 Task: Look for space in Otrokovice, Czech Republic from 1st July, 2023 to 8th July, 2023 for 2 adults, 1 child in price range Rs.15000 to Rs.20000. Place can be entire place with 1  bedroom having 1 bed and 1 bathroom. Property type can be house, flat, guest house, hotel. Booking option can be shelf check-in. Required host language is English.
Action: Mouse moved to (525, 111)
Screenshot: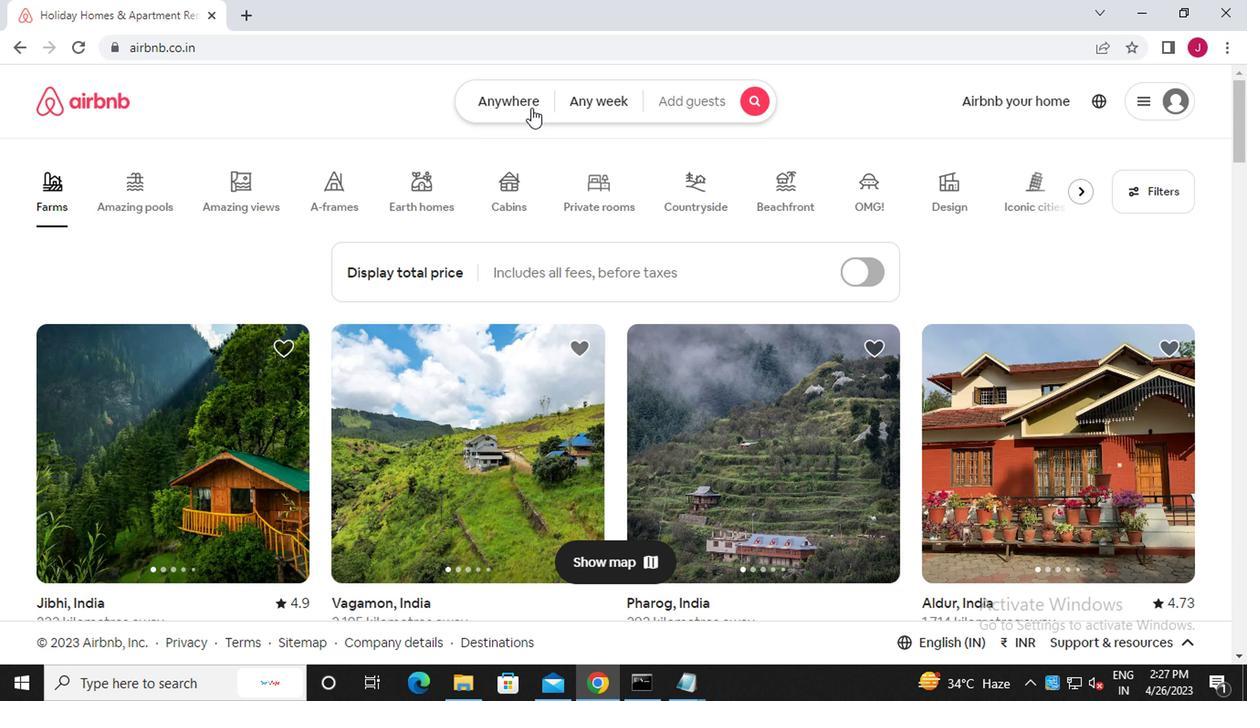 
Action: Mouse pressed left at (525, 111)
Screenshot: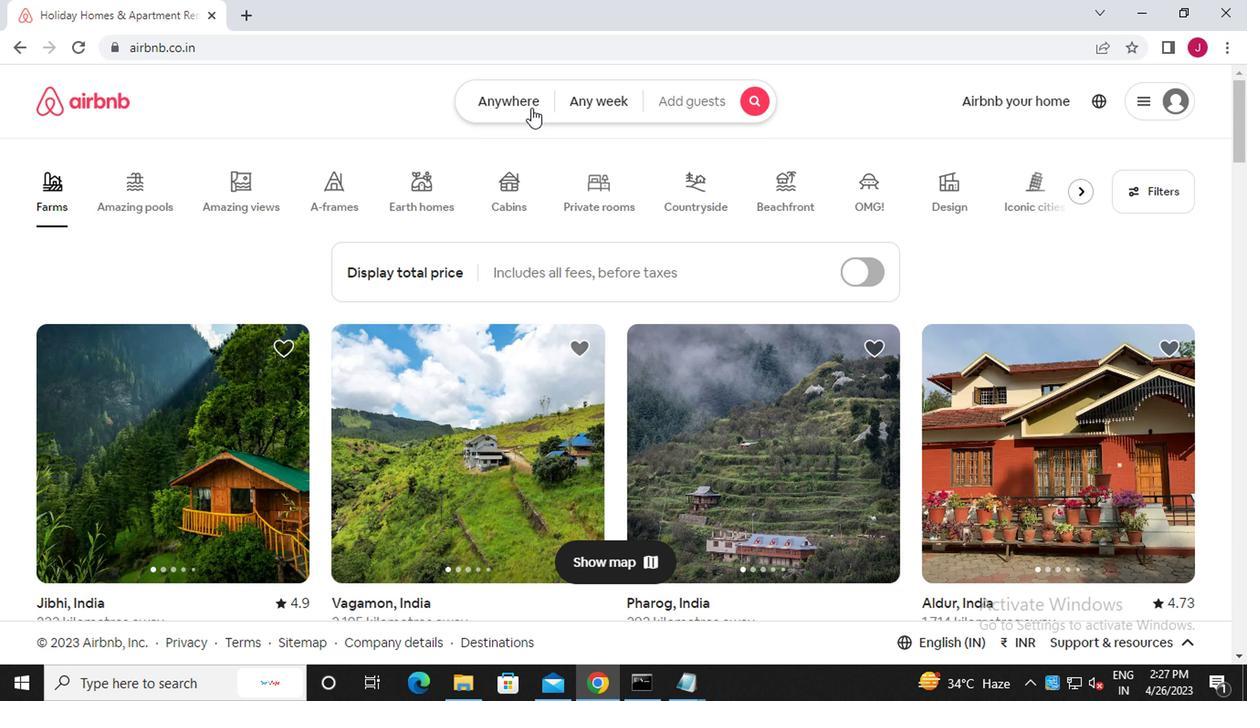 
Action: Mouse moved to (319, 167)
Screenshot: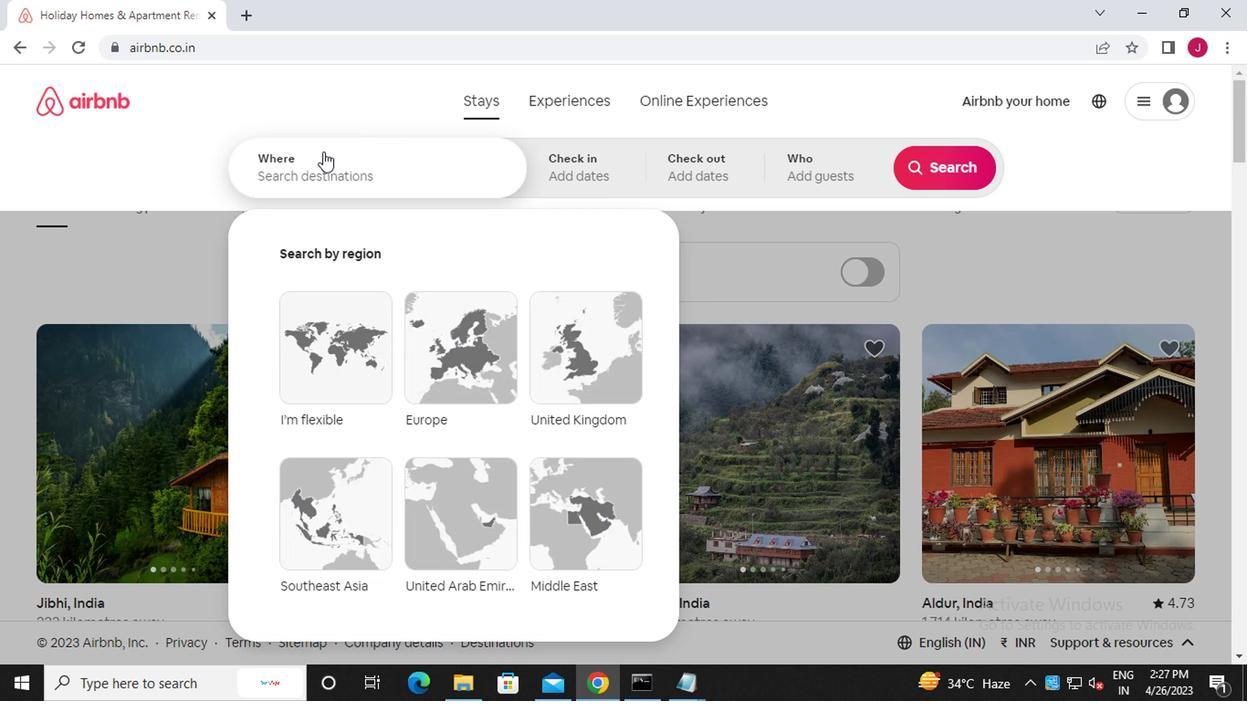 
Action: Mouse pressed left at (319, 167)
Screenshot: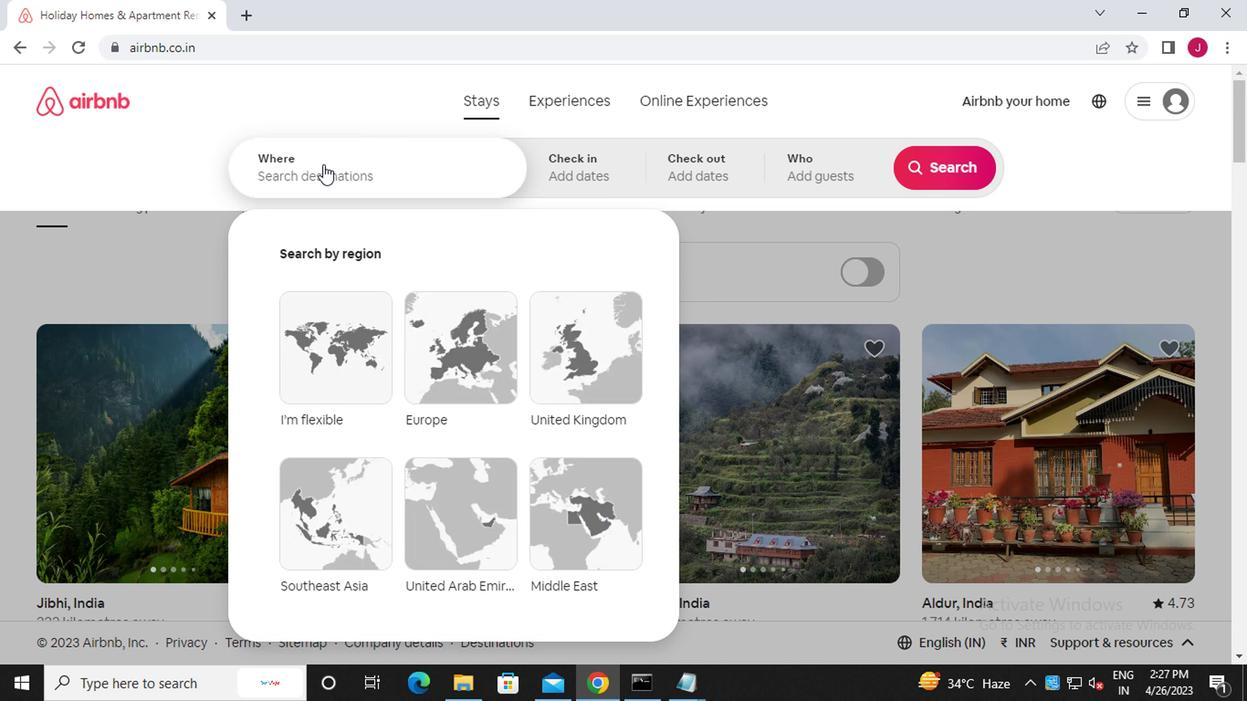 
Action: Mouse moved to (314, 171)
Screenshot: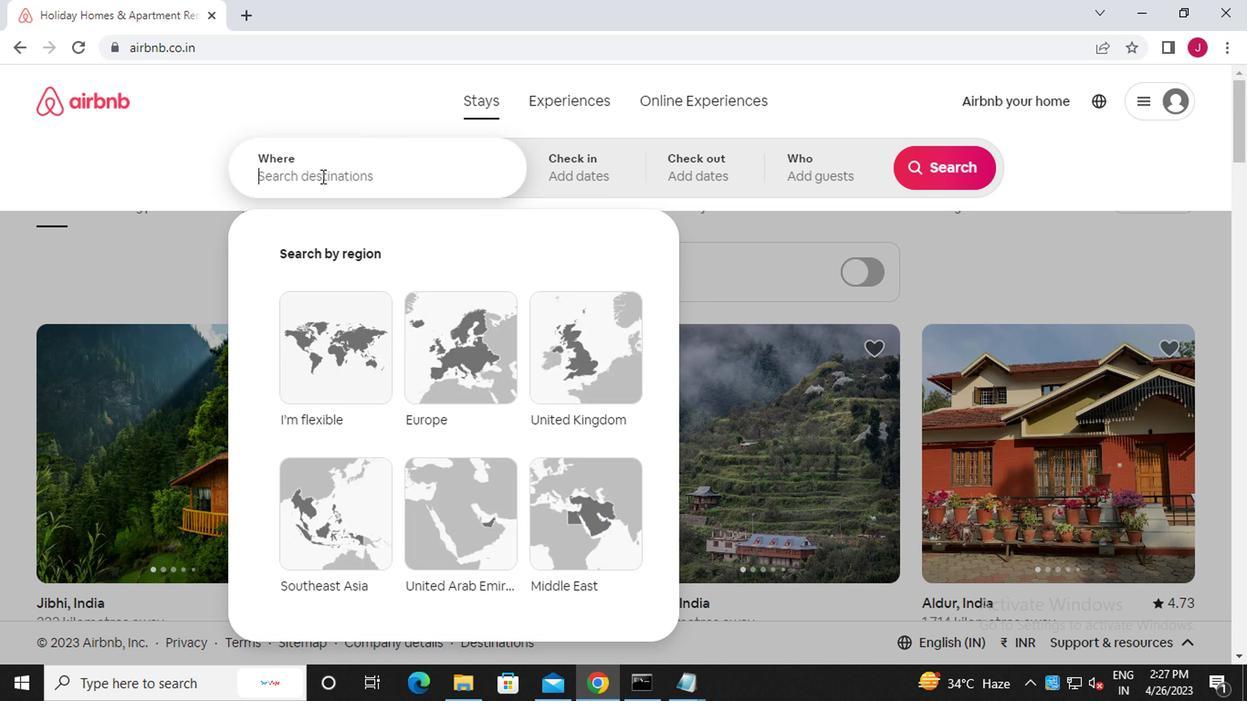 
Action: Key pressed o<Key.caps_lock>trokovice,<Key.caps_lock>c<Key.caps_lock>zech<Key.space><Key.caps_lock>r<Key.caps_lock>epublic
Screenshot: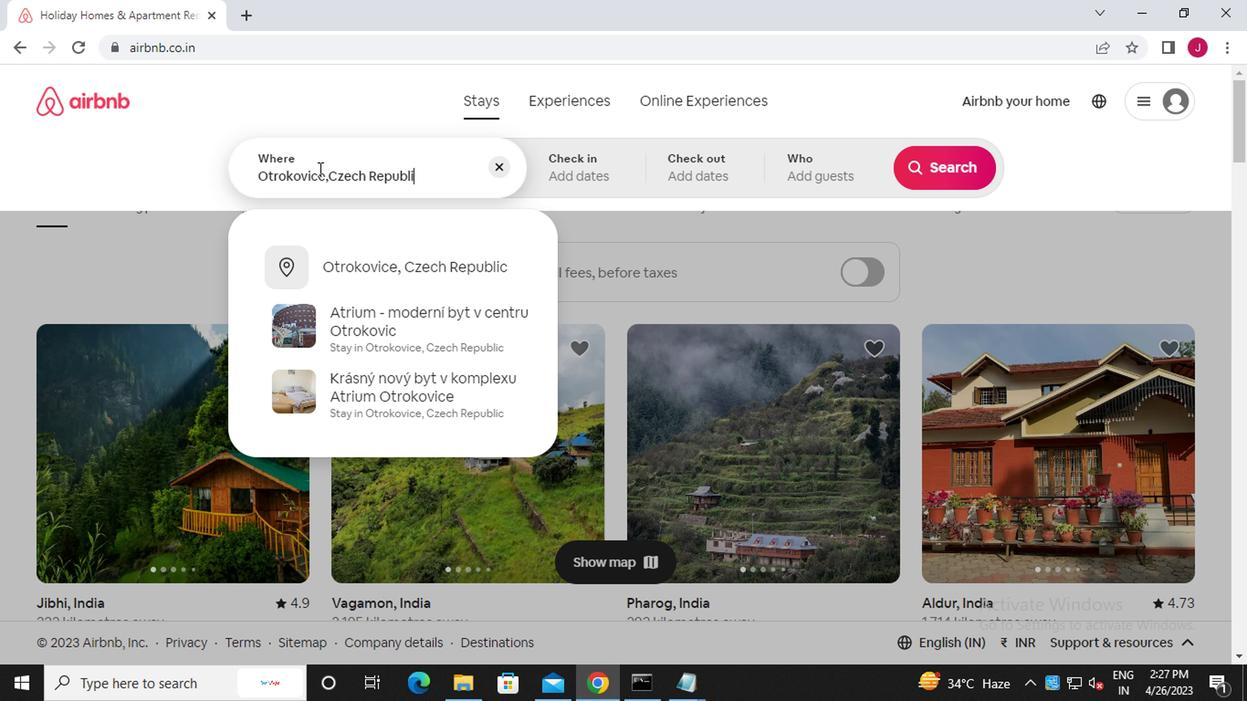 
Action: Mouse moved to (400, 270)
Screenshot: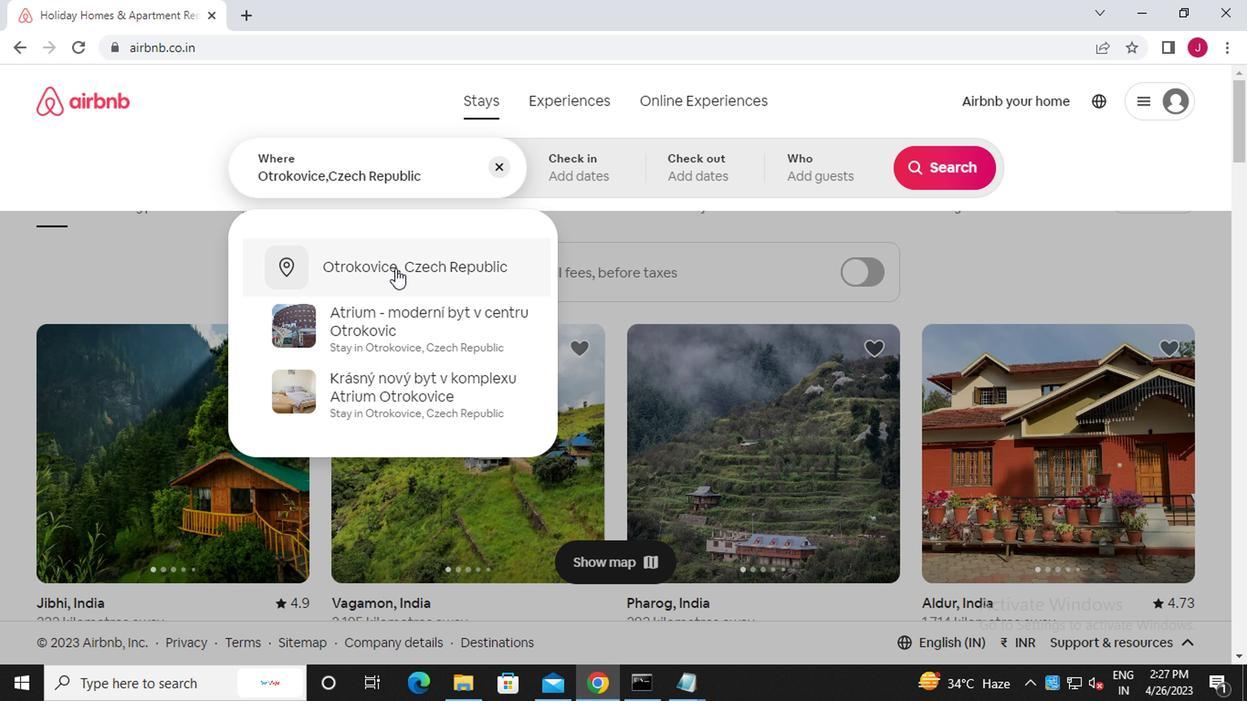 
Action: Mouse pressed left at (400, 270)
Screenshot: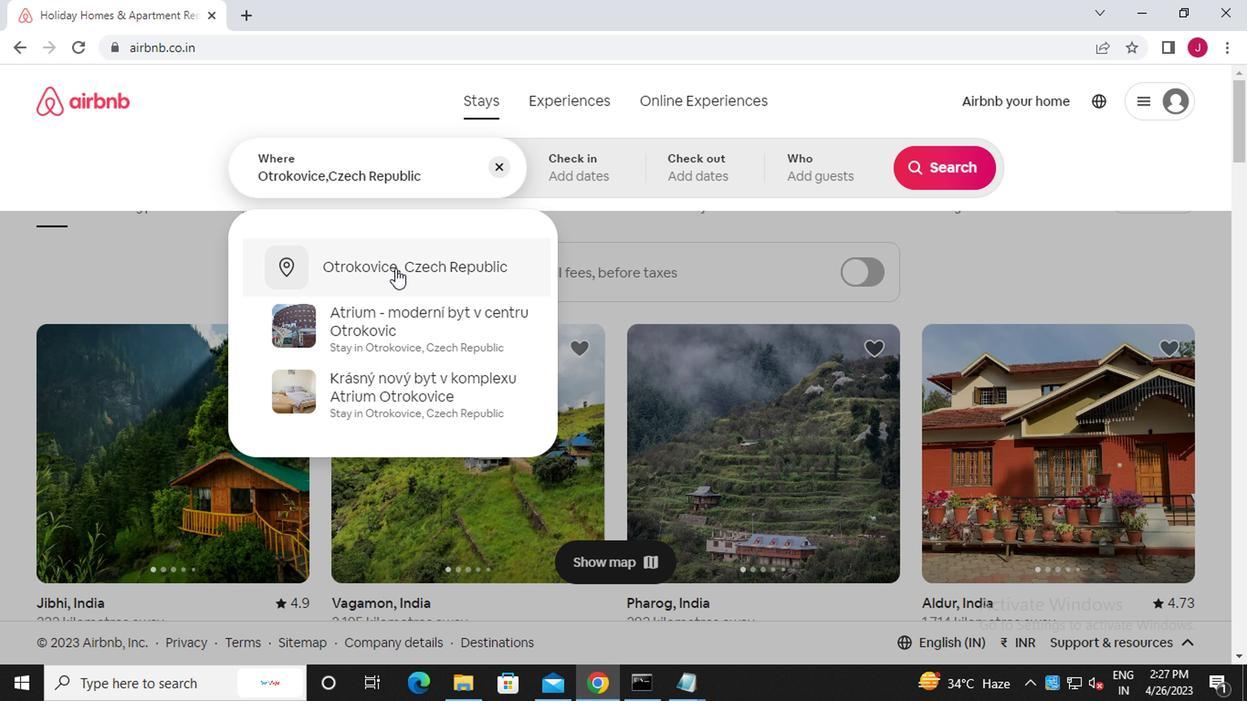 
Action: Mouse moved to (943, 318)
Screenshot: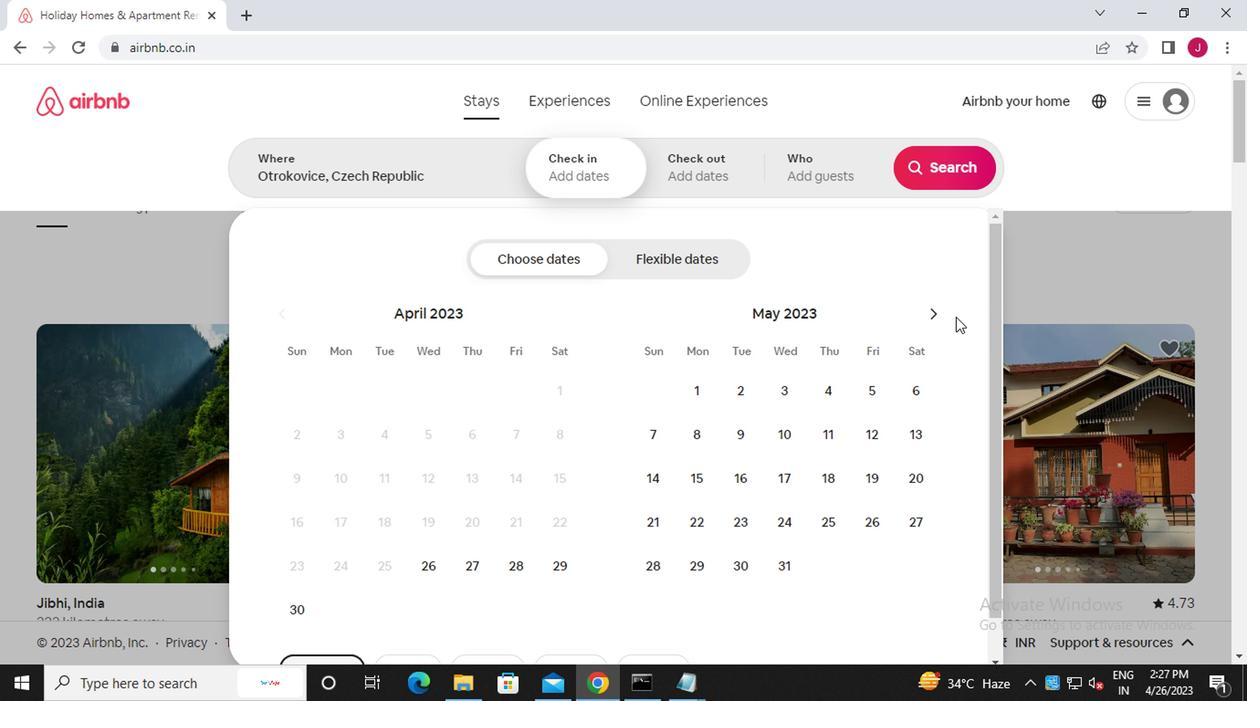 
Action: Mouse pressed left at (943, 318)
Screenshot: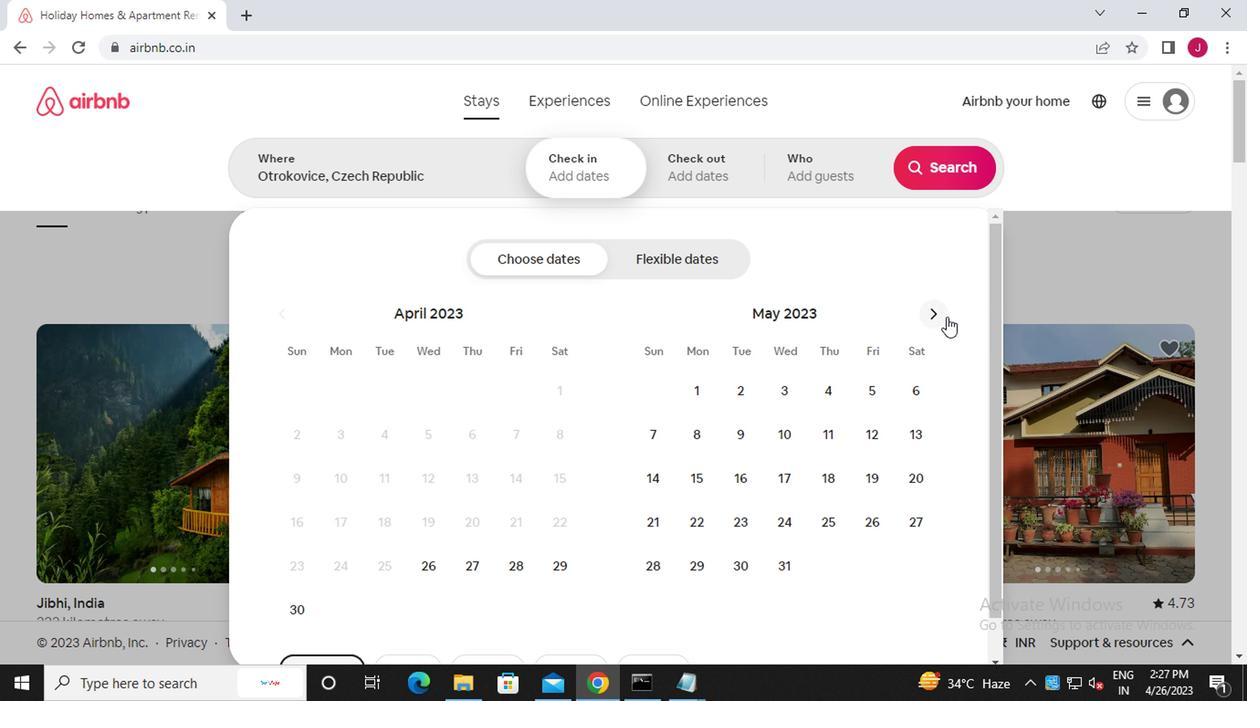 
Action: Mouse pressed left at (943, 318)
Screenshot: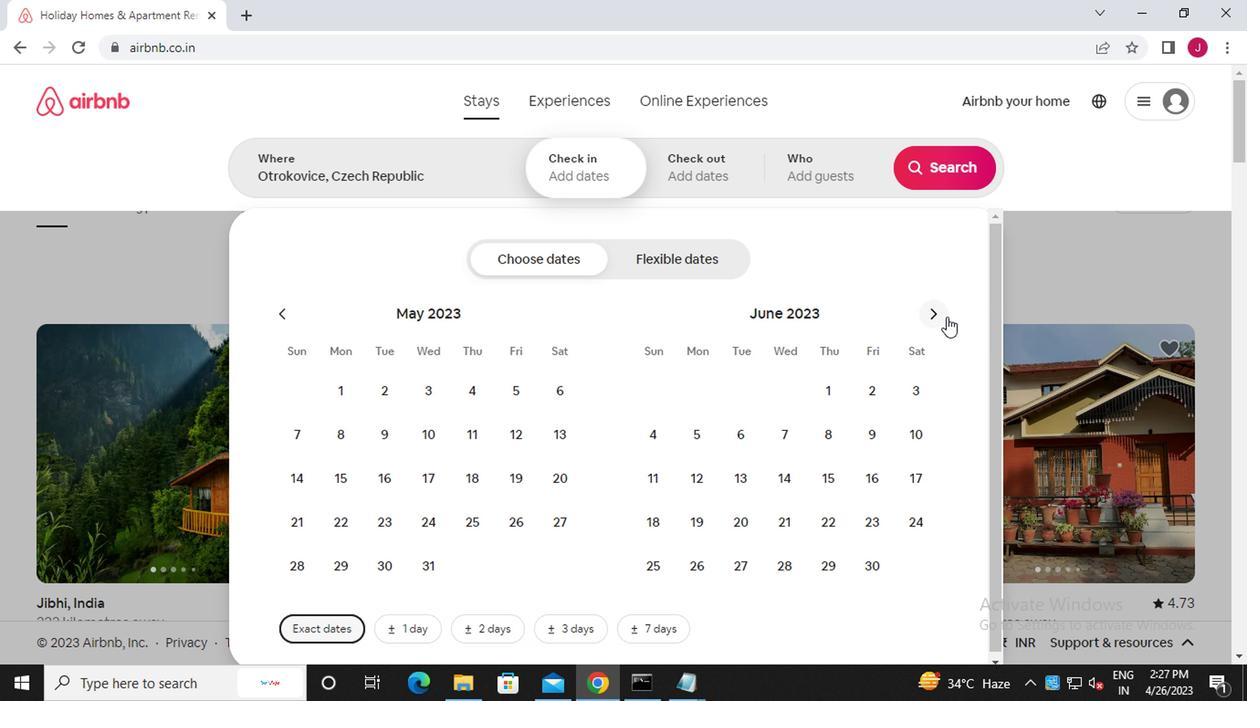 
Action: Mouse moved to (910, 382)
Screenshot: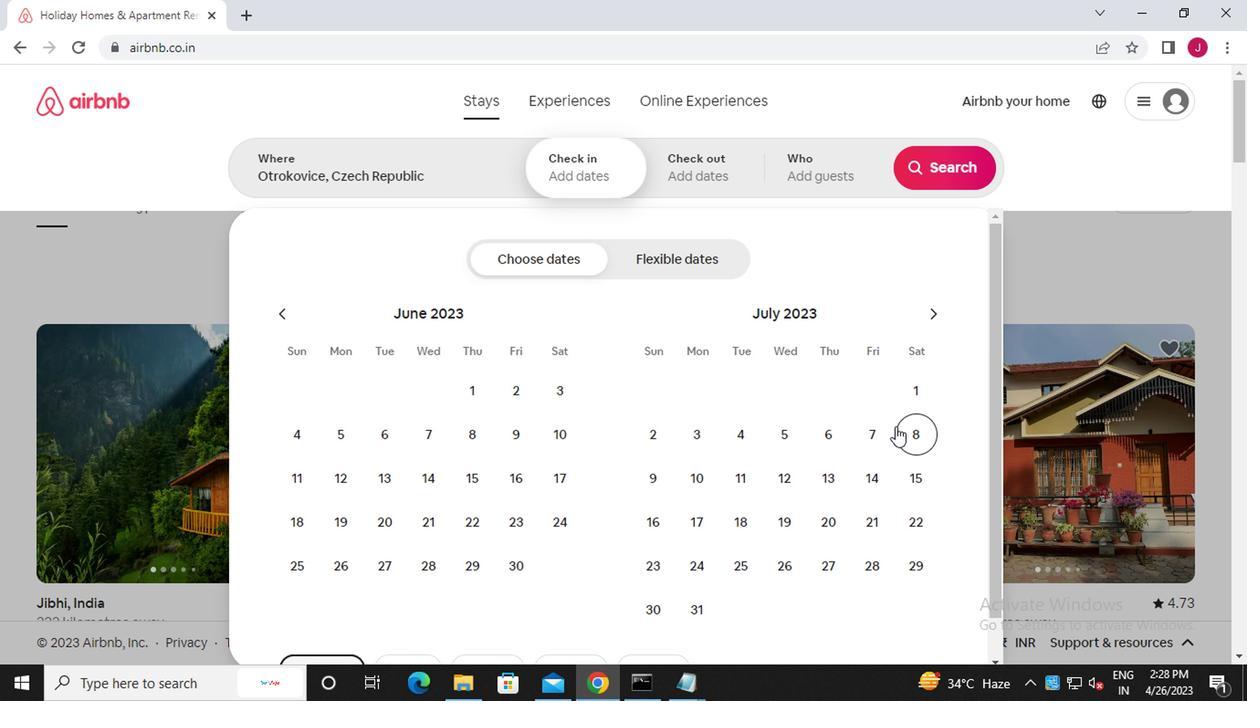 
Action: Mouse pressed left at (910, 382)
Screenshot: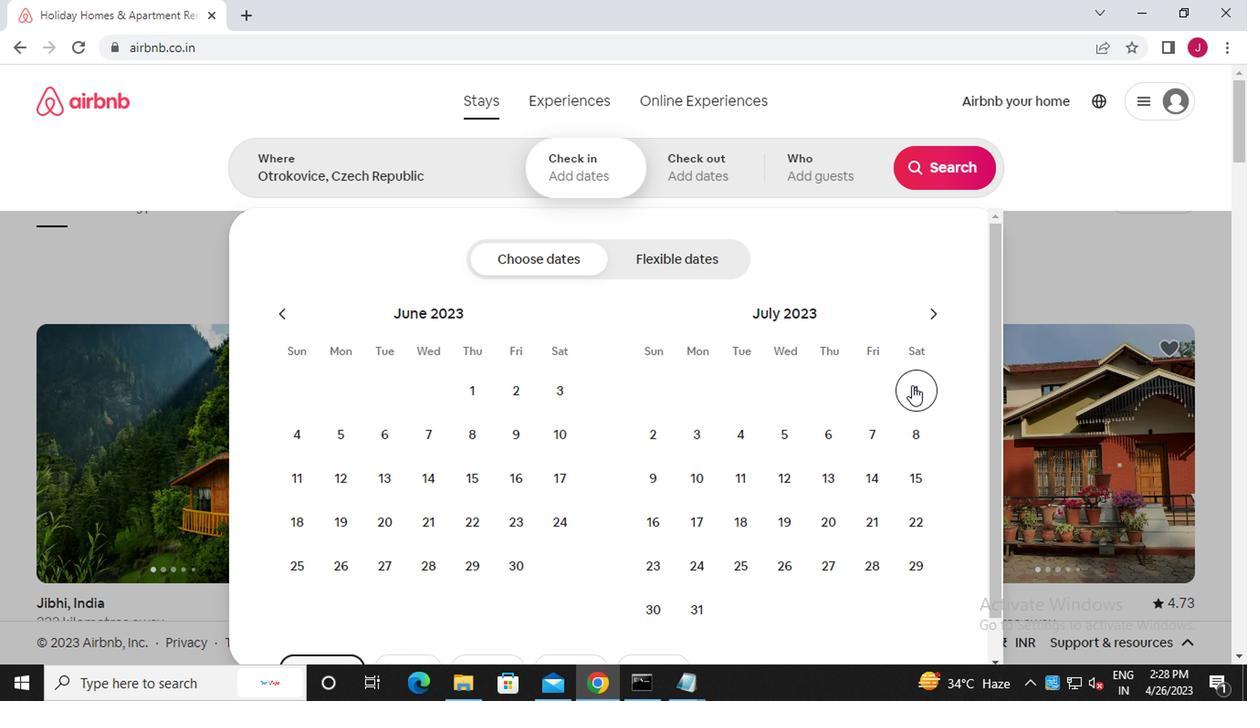 
Action: Mouse moved to (918, 434)
Screenshot: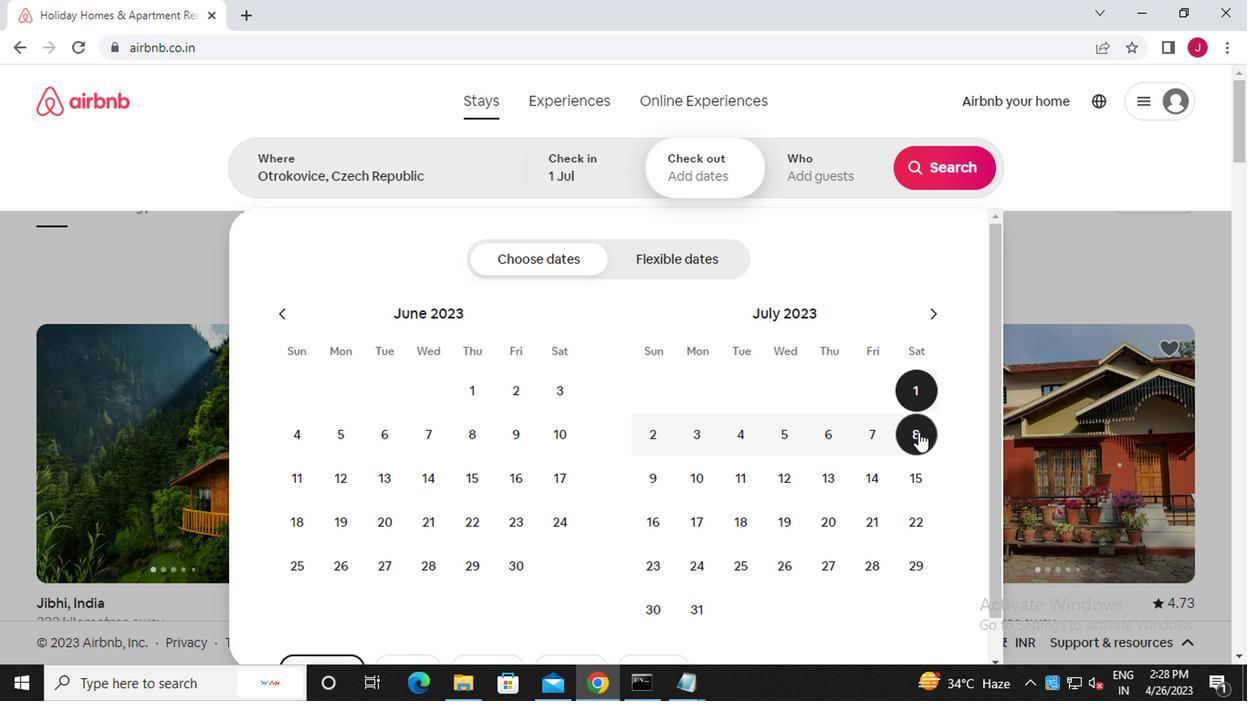 
Action: Mouse pressed left at (918, 434)
Screenshot: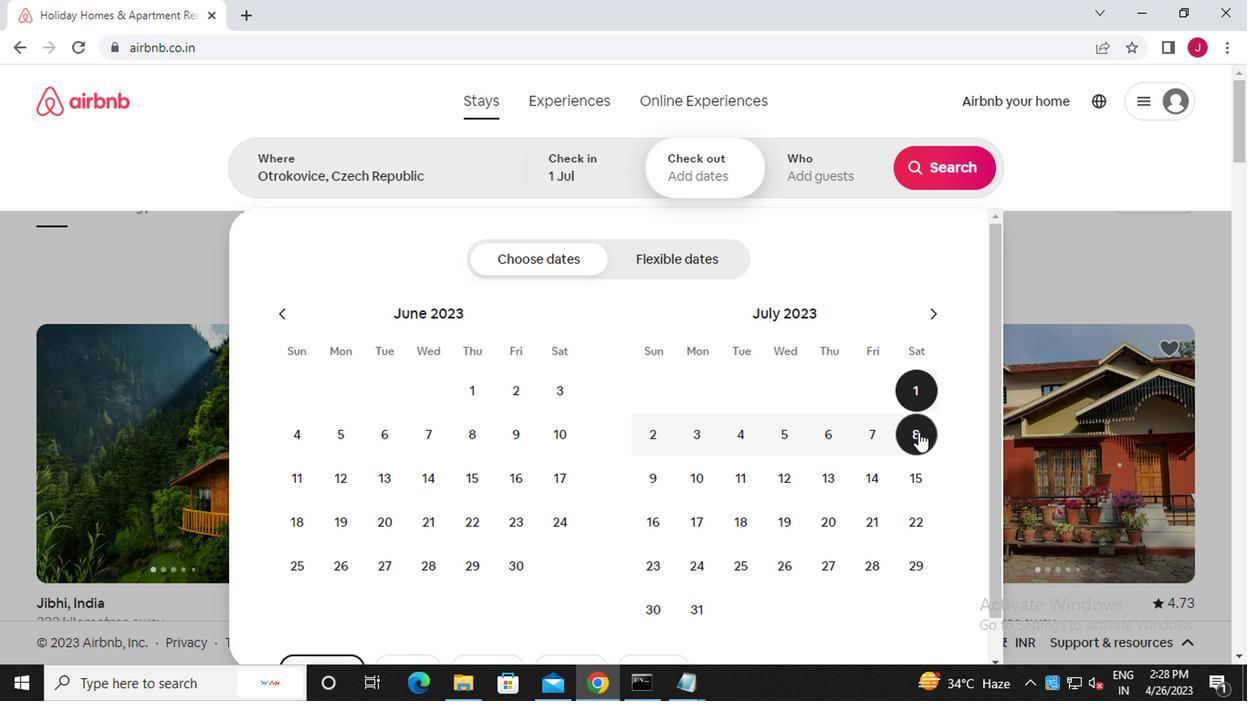 
Action: Mouse moved to (818, 169)
Screenshot: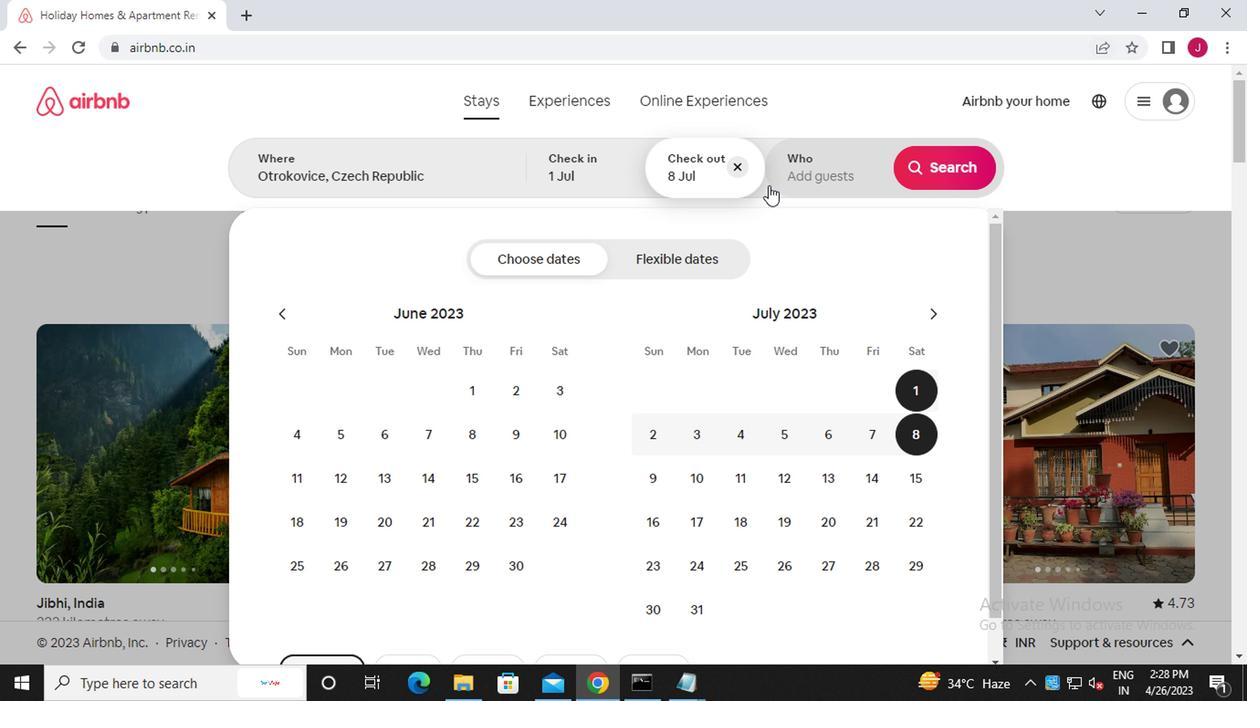 
Action: Mouse pressed left at (818, 169)
Screenshot: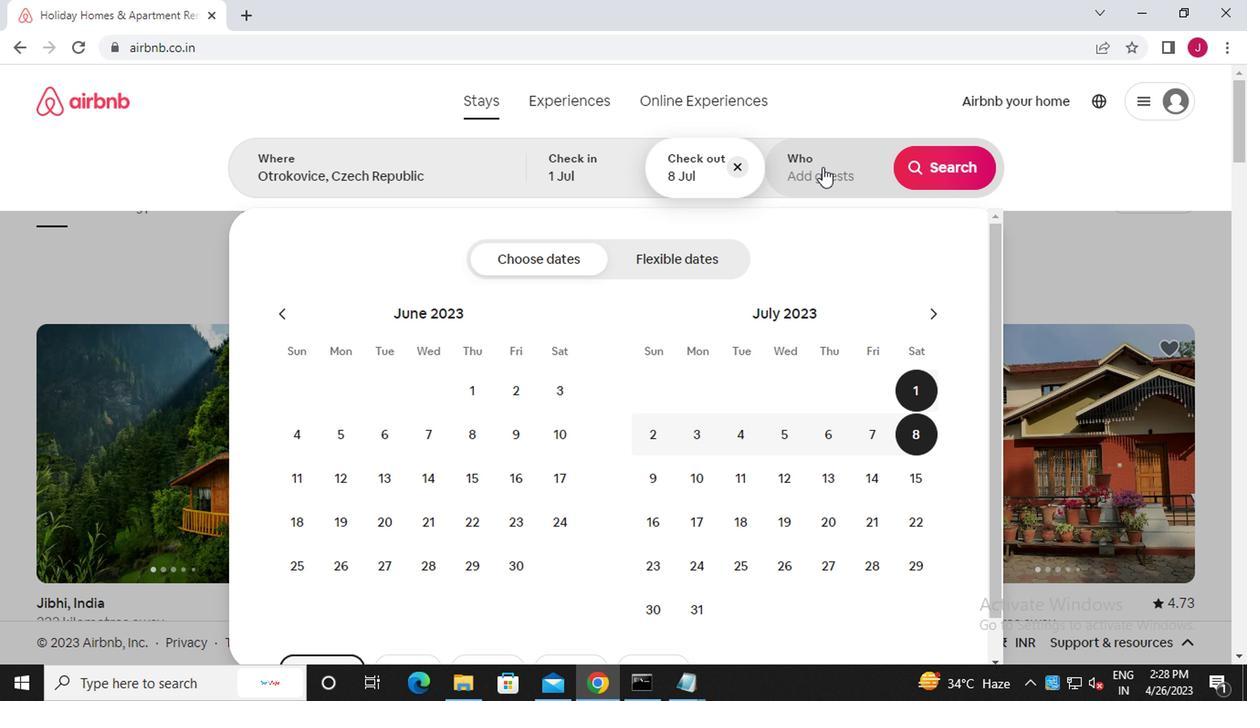 
Action: Mouse moved to (952, 263)
Screenshot: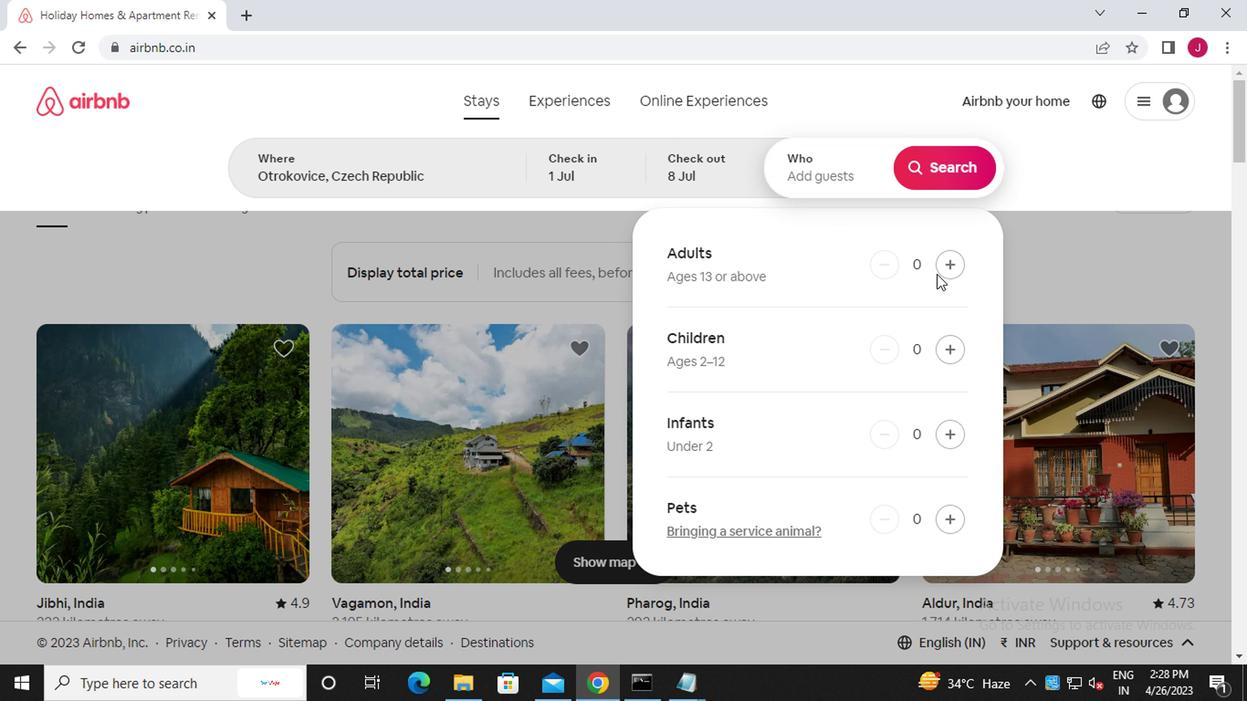 
Action: Mouse pressed left at (952, 263)
Screenshot: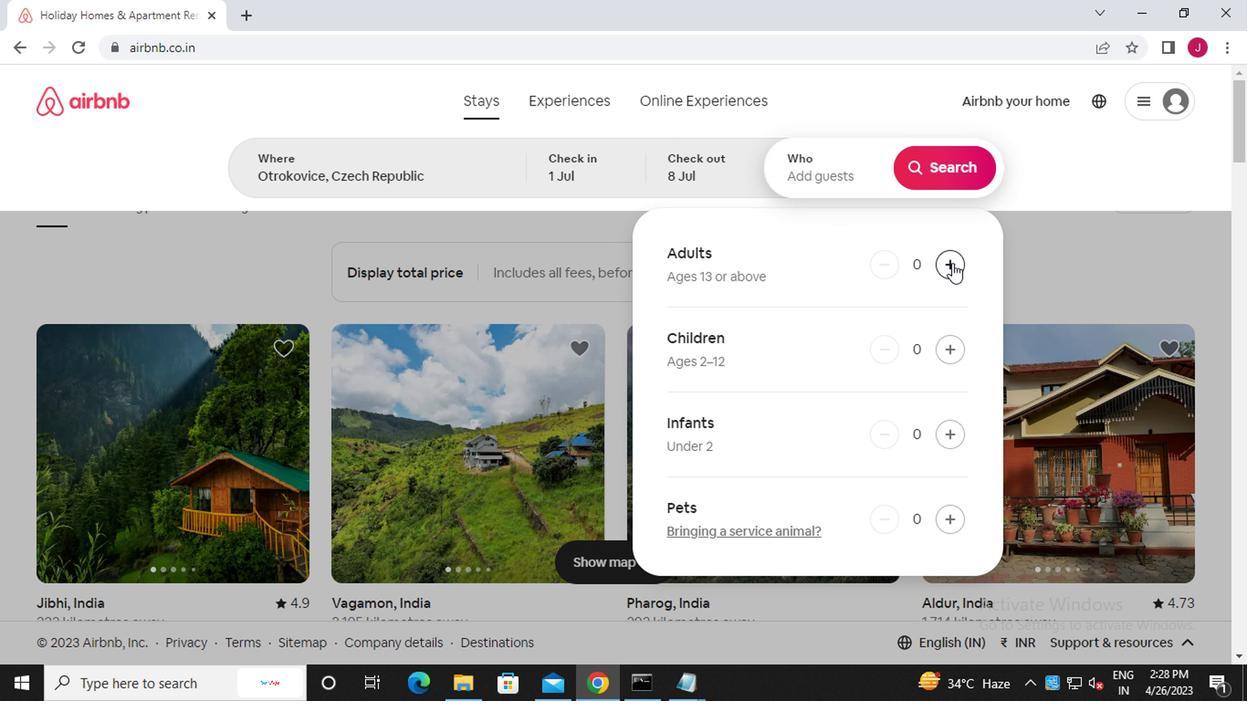 
Action: Mouse moved to (953, 263)
Screenshot: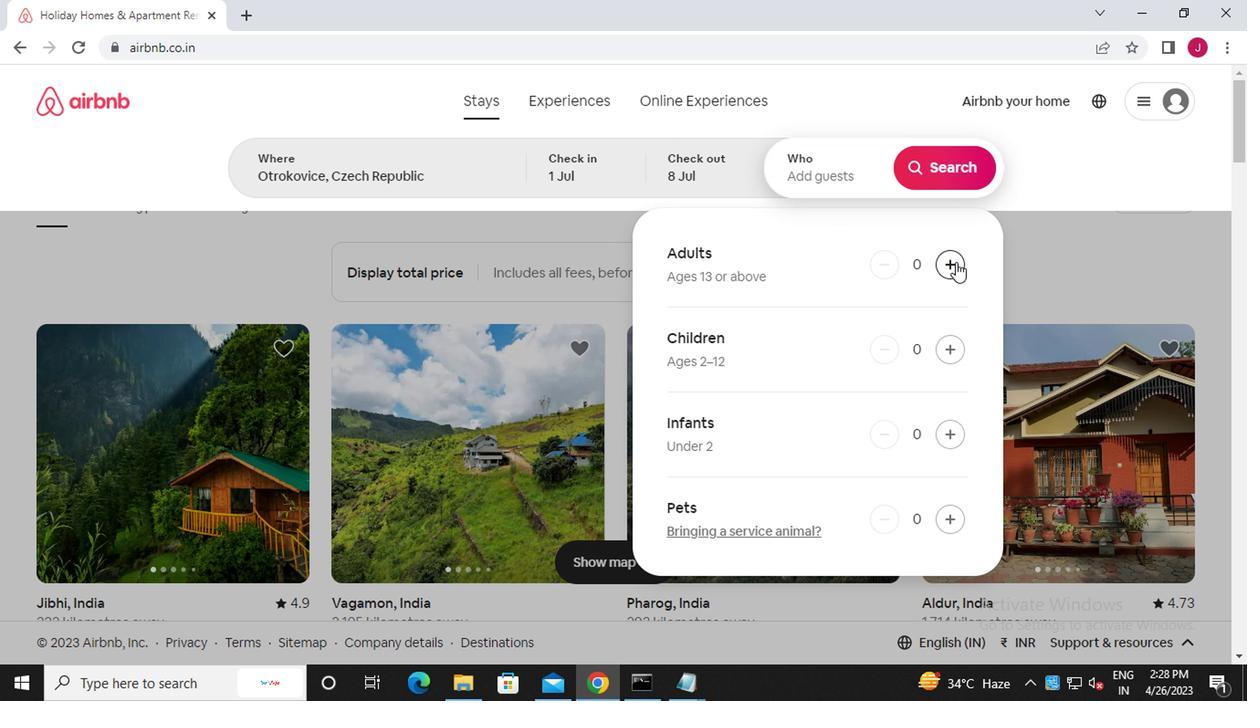 
Action: Mouse pressed left at (953, 263)
Screenshot: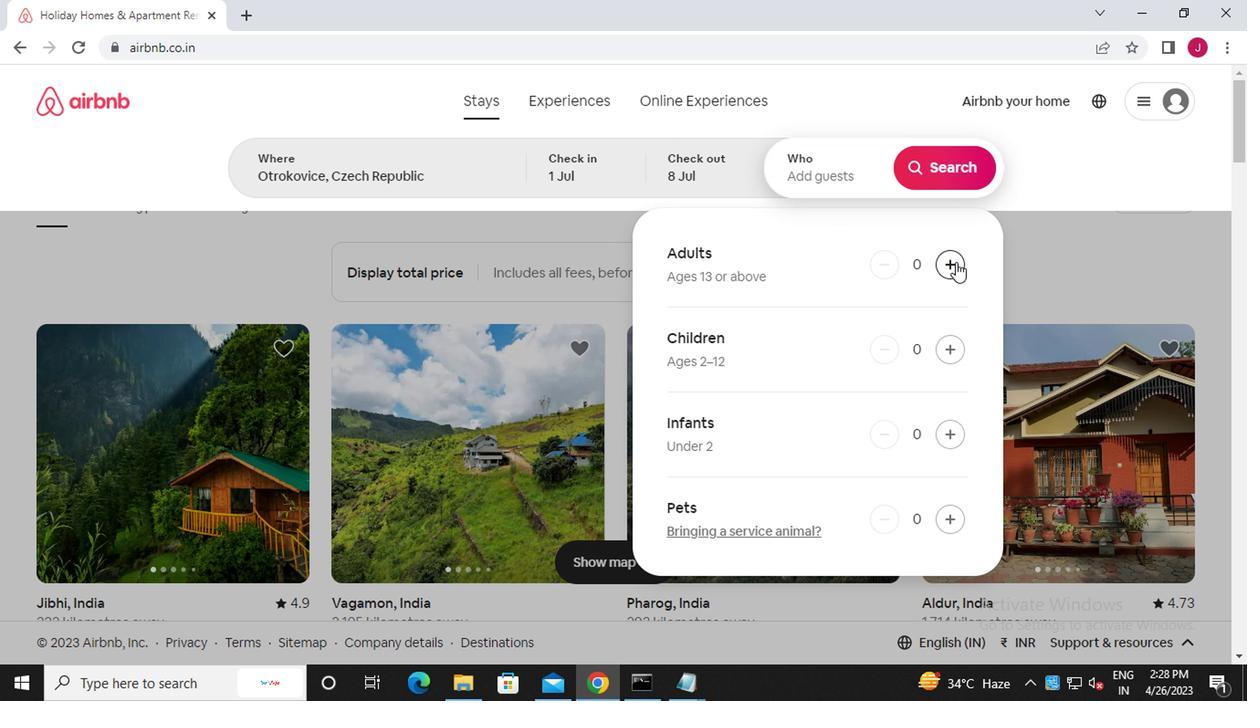 
Action: Mouse moved to (949, 347)
Screenshot: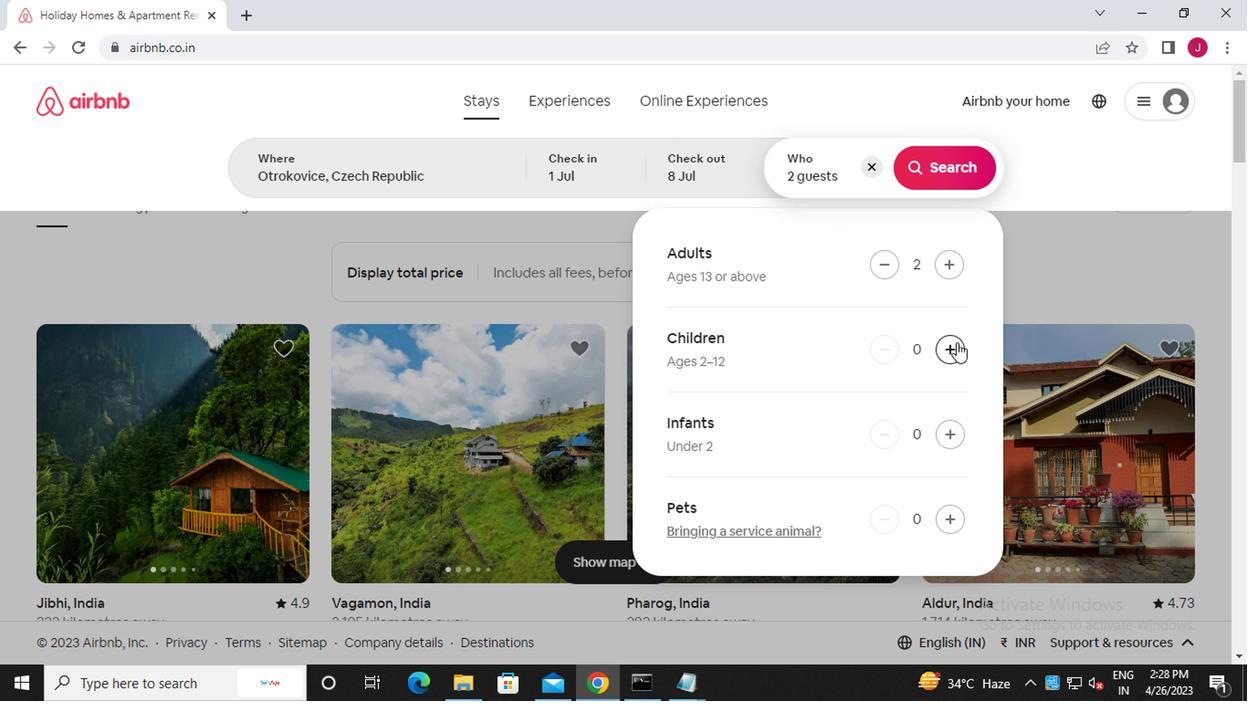 
Action: Mouse pressed left at (949, 347)
Screenshot: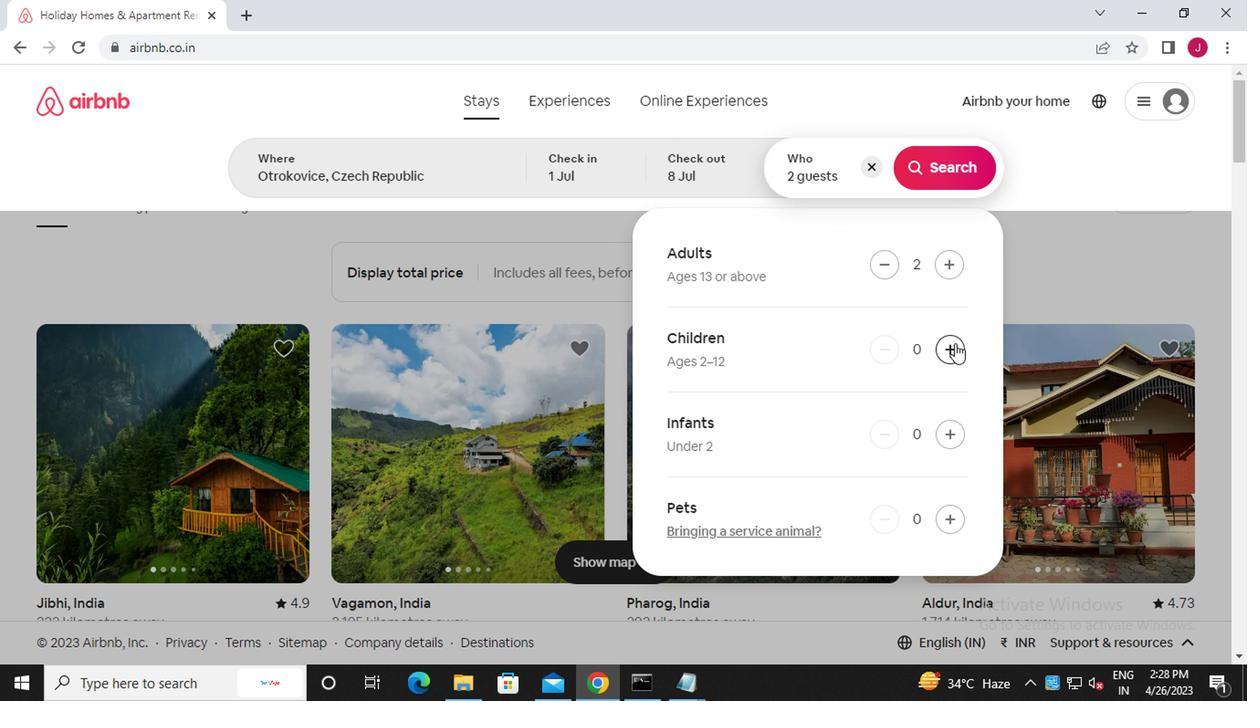 
Action: Mouse moved to (942, 163)
Screenshot: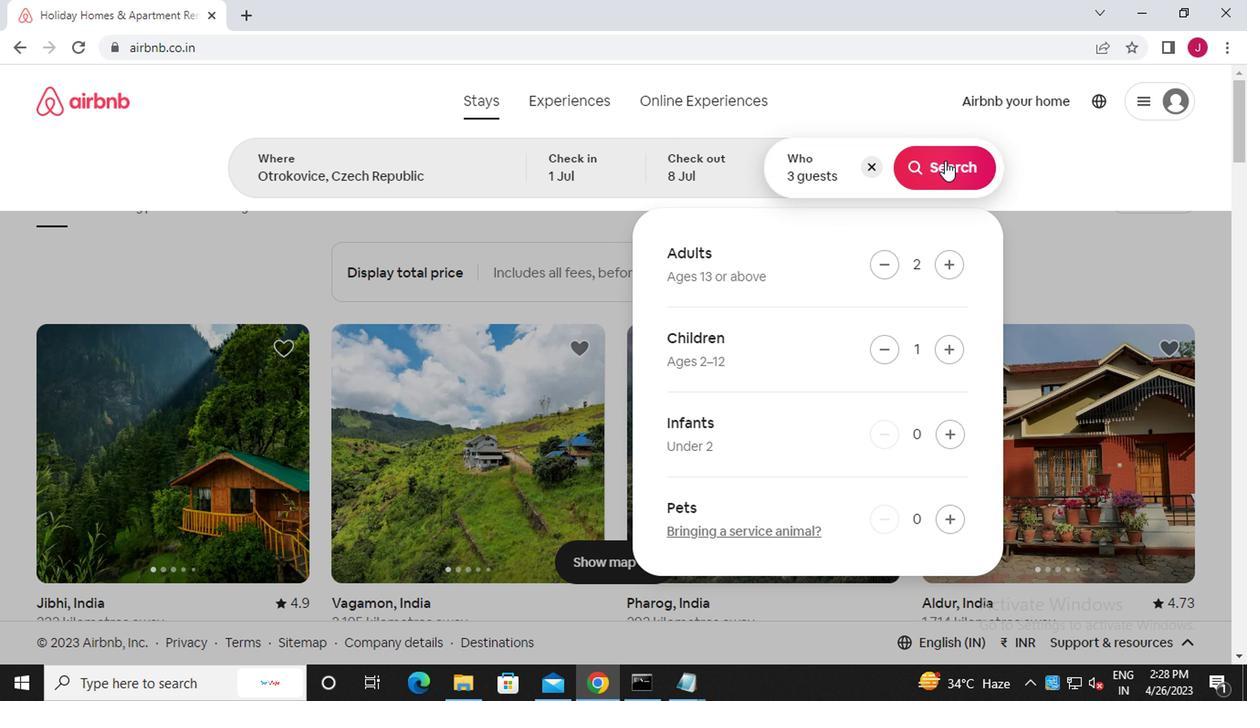 
Action: Mouse pressed left at (942, 163)
Screenshot: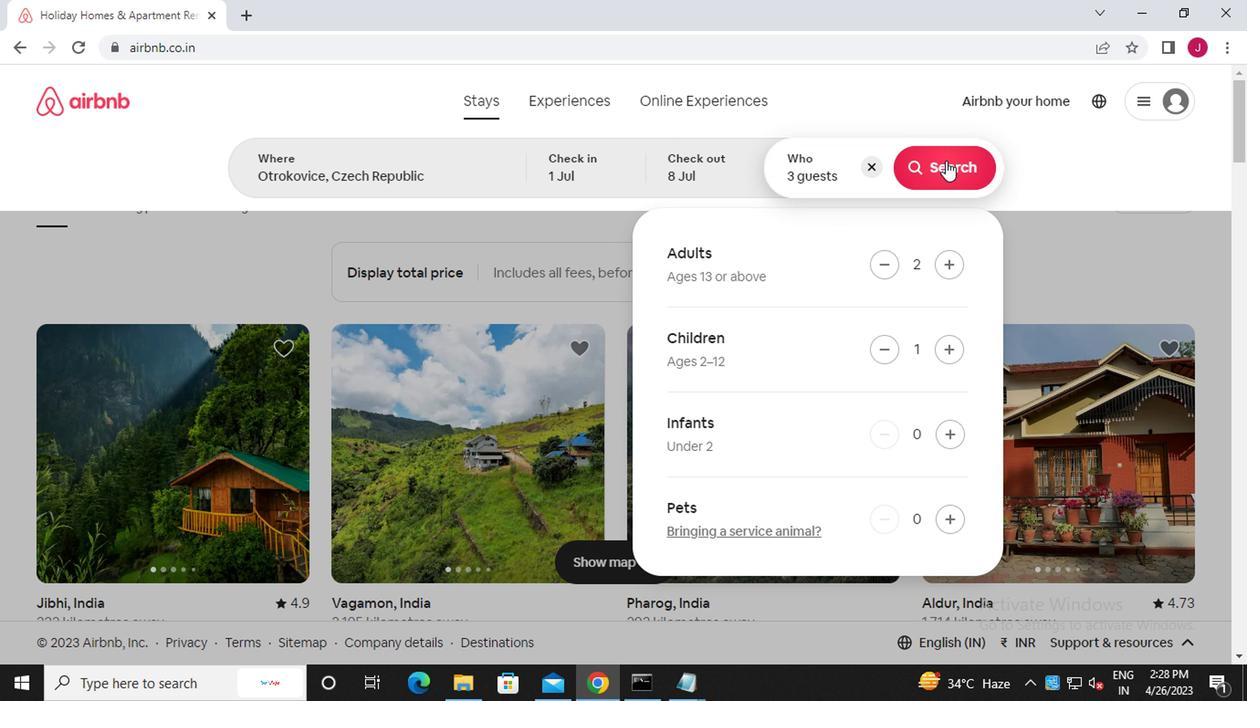 
Action: Mouse moved to (1178, 178)
Screenshot: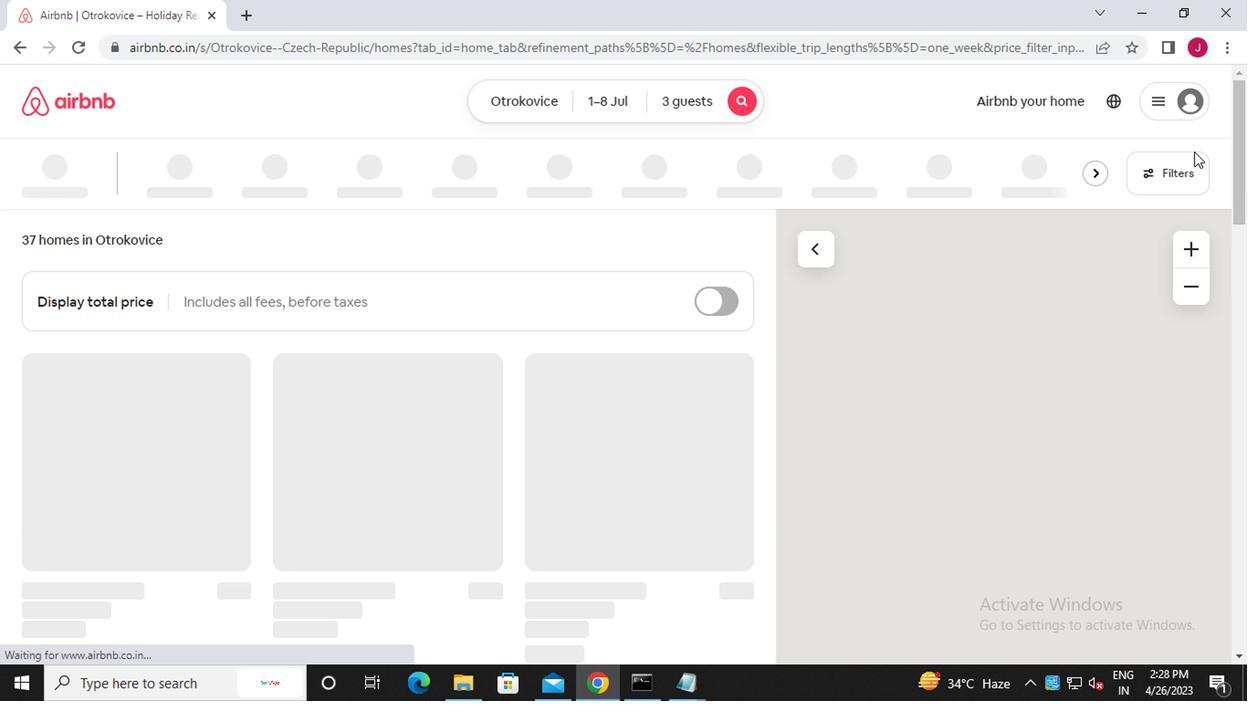 
Action: Mouse pressed left at (1178, 178)
Screenshot: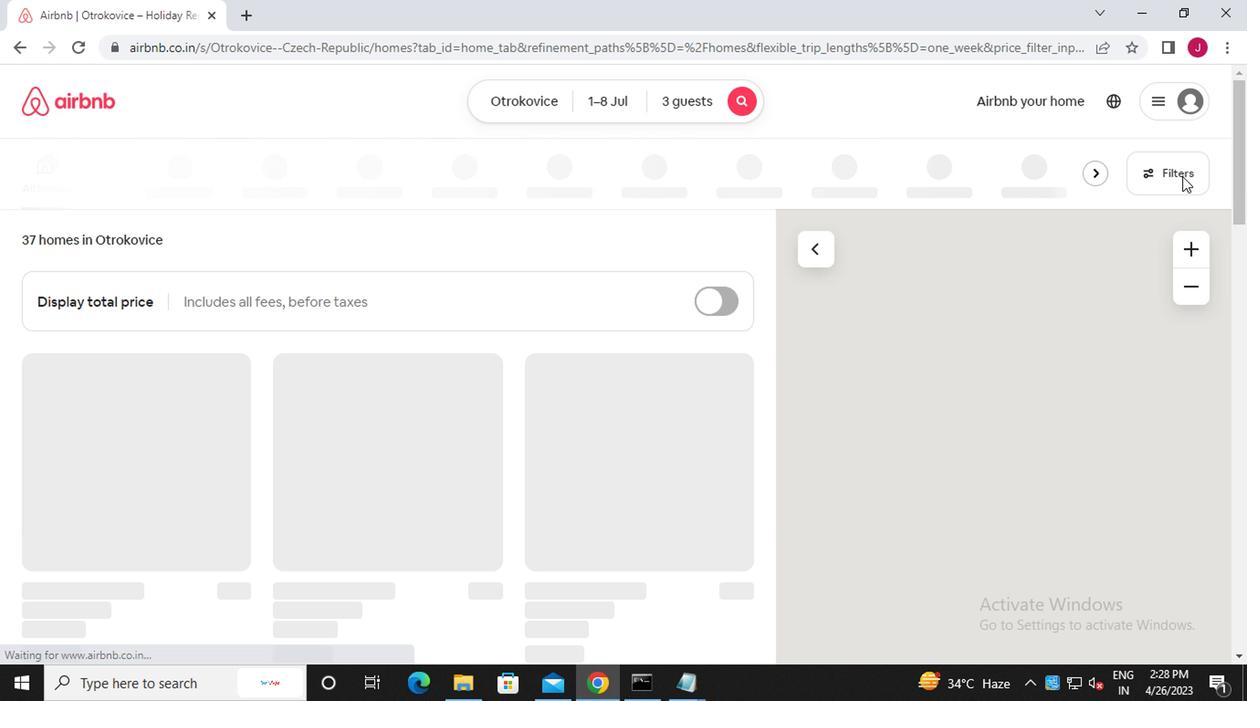 
Action: Mouse moved to (426, 408)
Screenshot: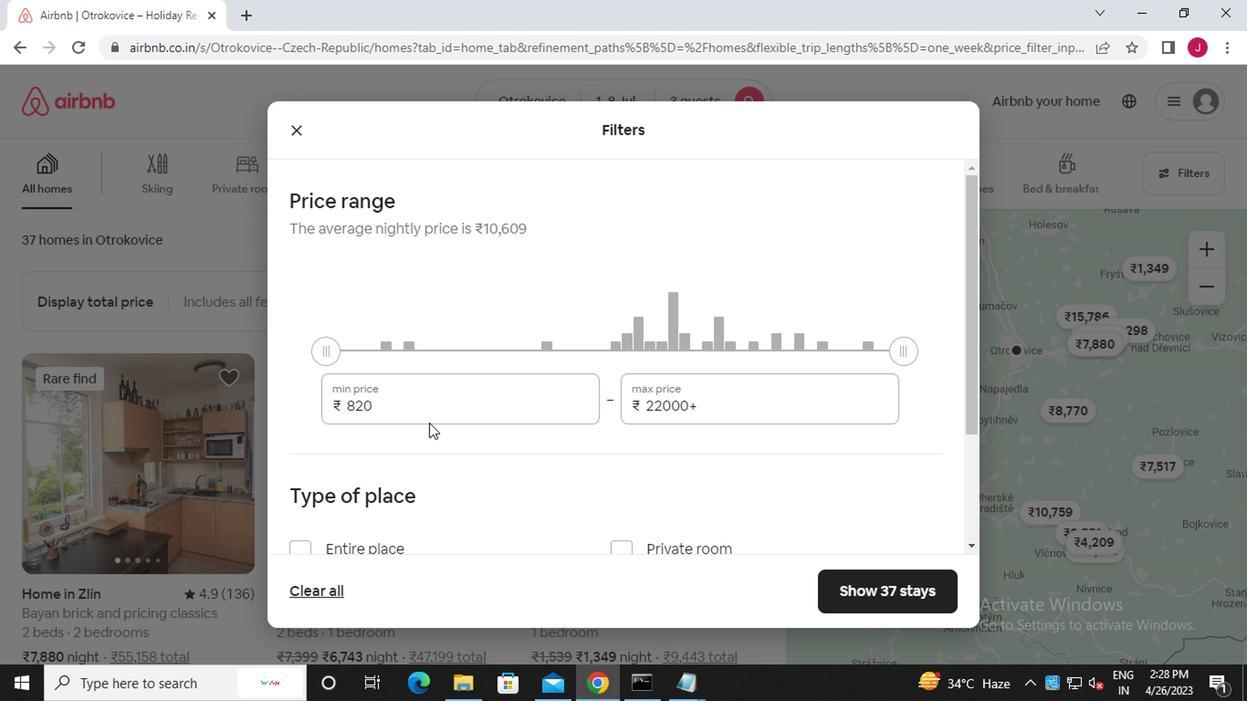 
Action: Mouse pressed left at (426, 408)
Screenshot: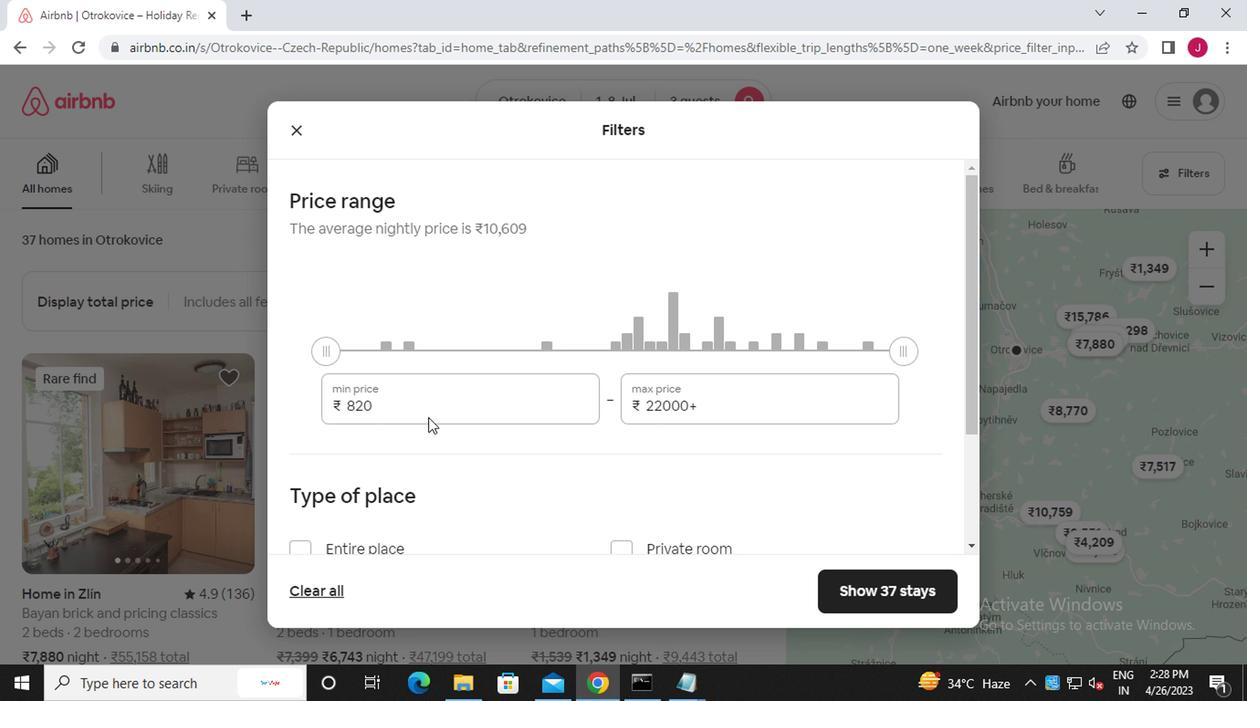 
Action: Key pressed <Key.backspace><Key.backspace><Key.backspace><<97>><<101>><<96>><<96>><<96>>
Screenshot: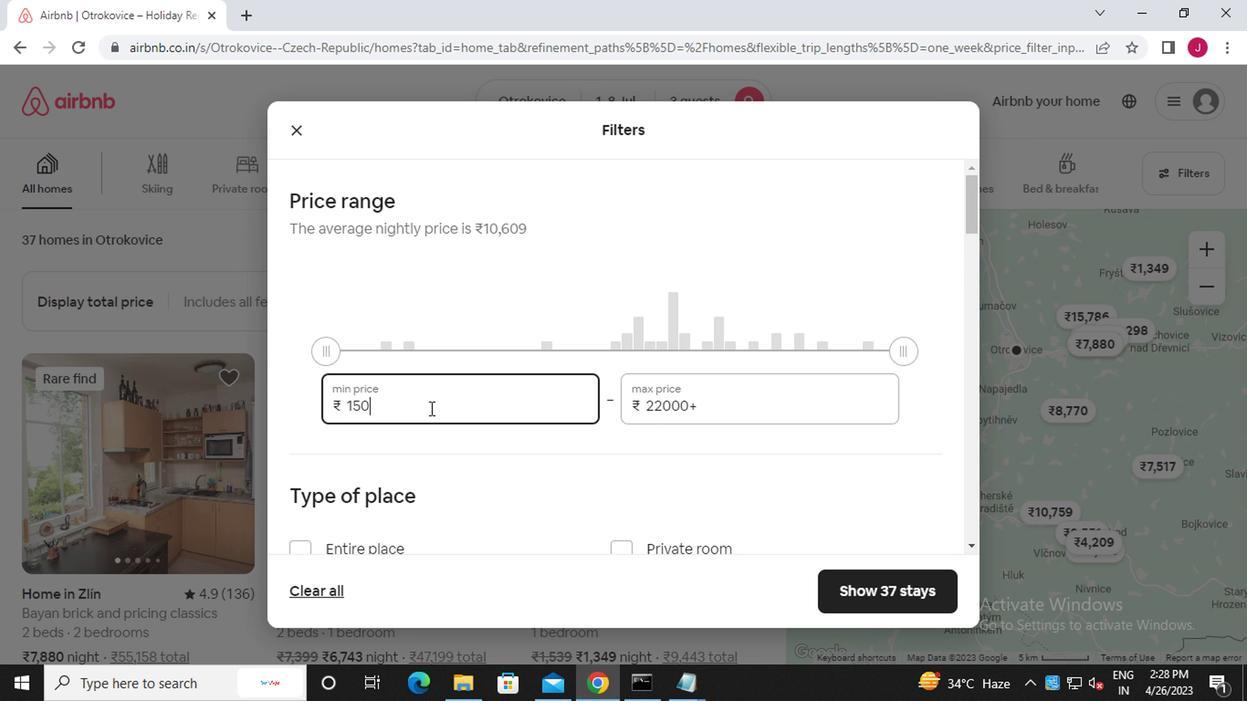 
Action: Mouse moved to (737, 411)
Screenshot: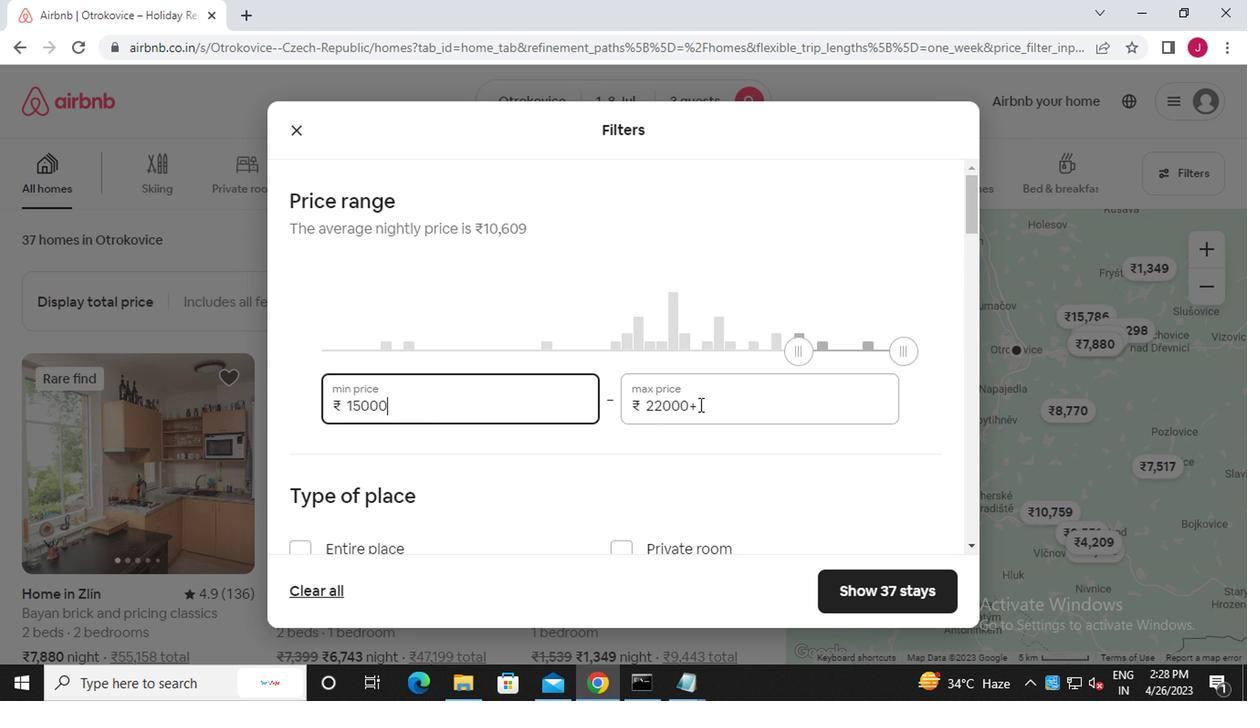 
Action: Mouse pressed left at (737, 411)
Screenshot: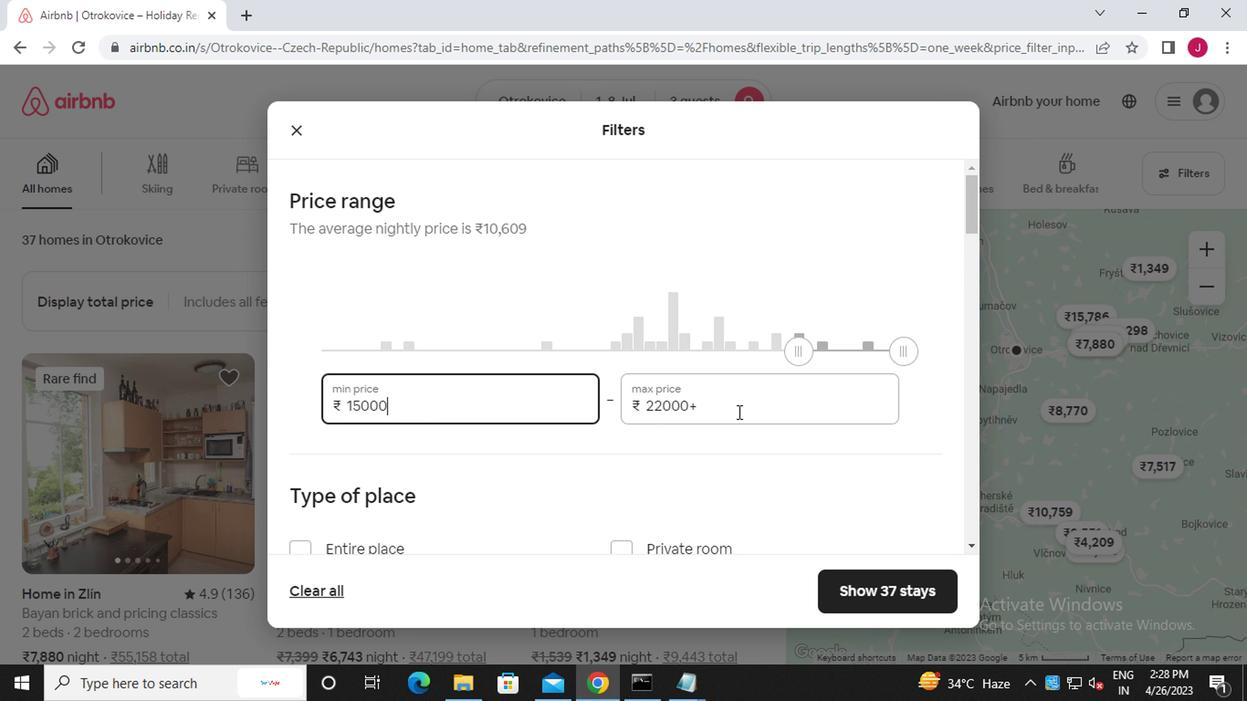 
Action: Mouse moved to (737, 411)
Screenshot: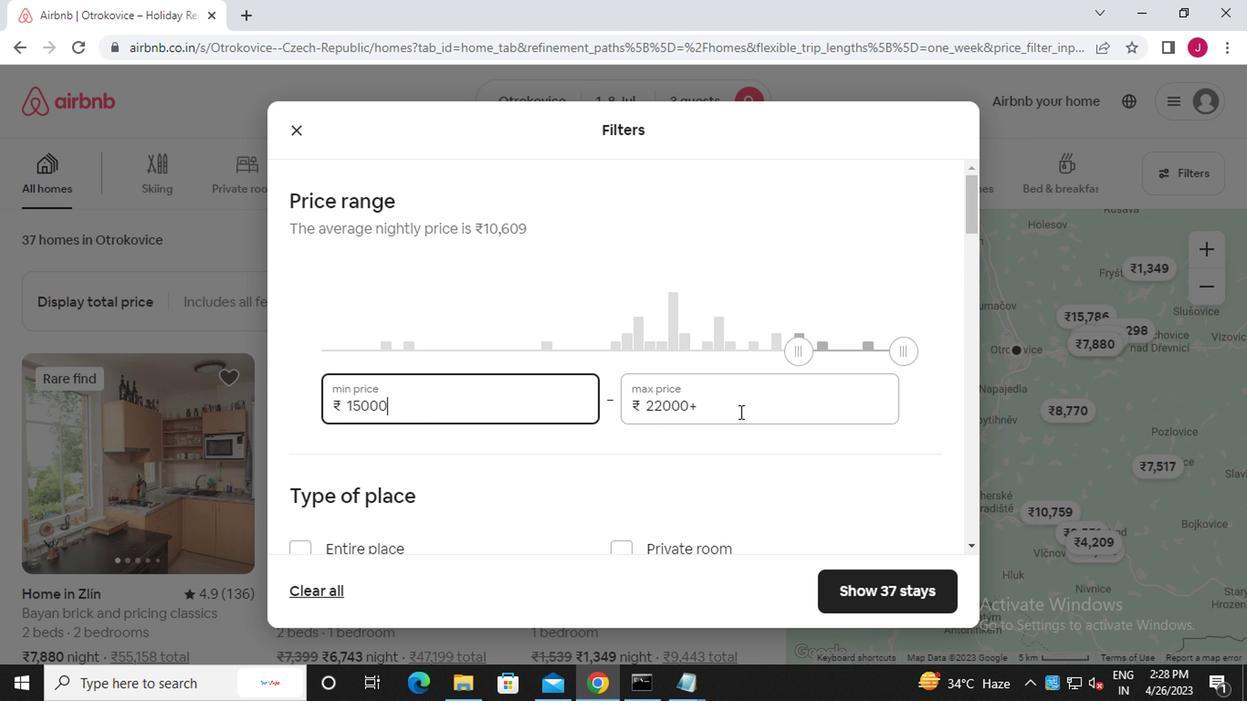 
Action: Key pressed <Key.backspace><Key.backspace><Key.backspace><Key.backspace><Key.backspace><Key.backspace><Key.backspace><Key.backspace><Key.backspace><Key.backspace><<98>><<96>><<96>><<96>><<96>>
Screenshot: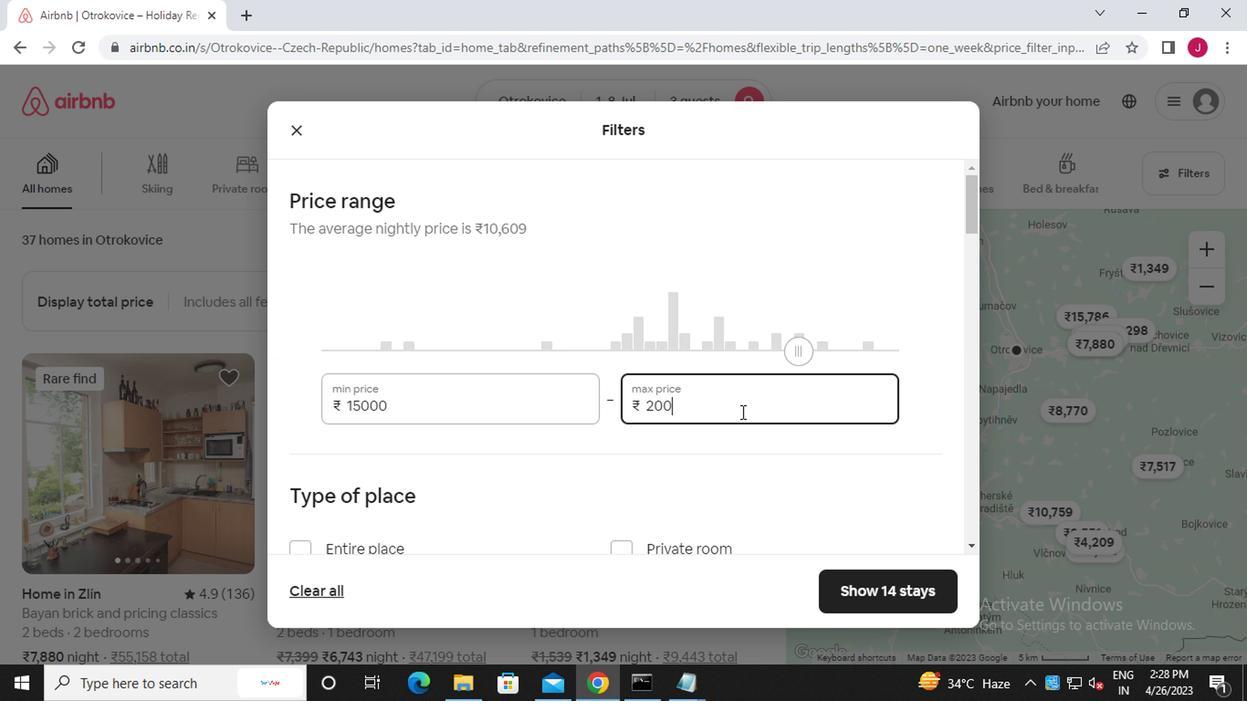 
Action: Mouse scrolled (737, 411) with delta (0, 0)
Screenshot: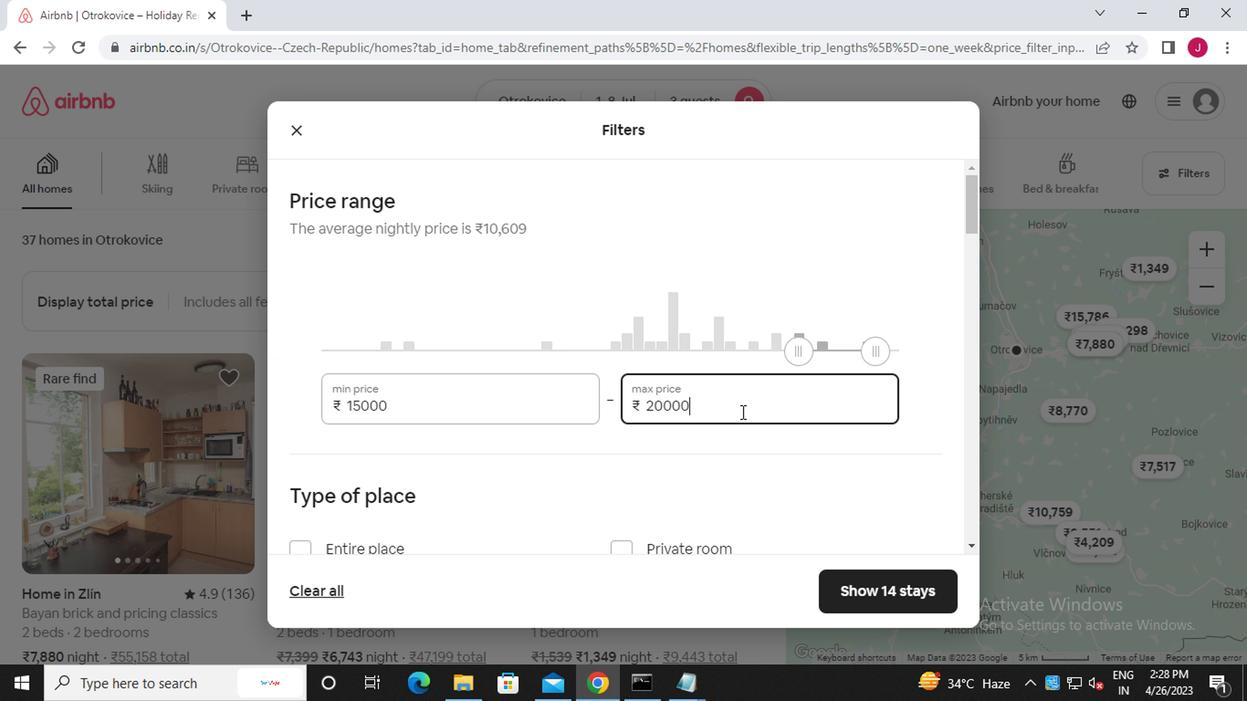 
Action: Mouse scrolled (737, 411) with delta (0, 0)
Screenshot: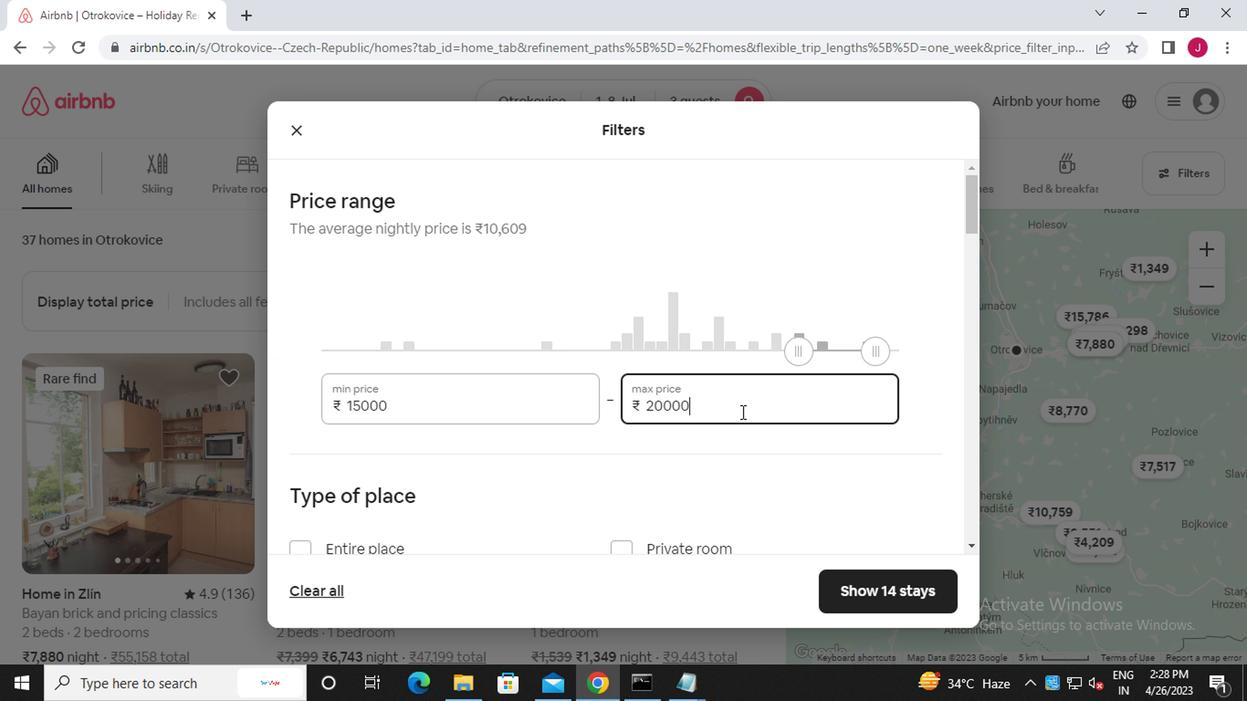 
Action: Mouse scrolled (737, 411) with delta (0, 0)
Screenshot: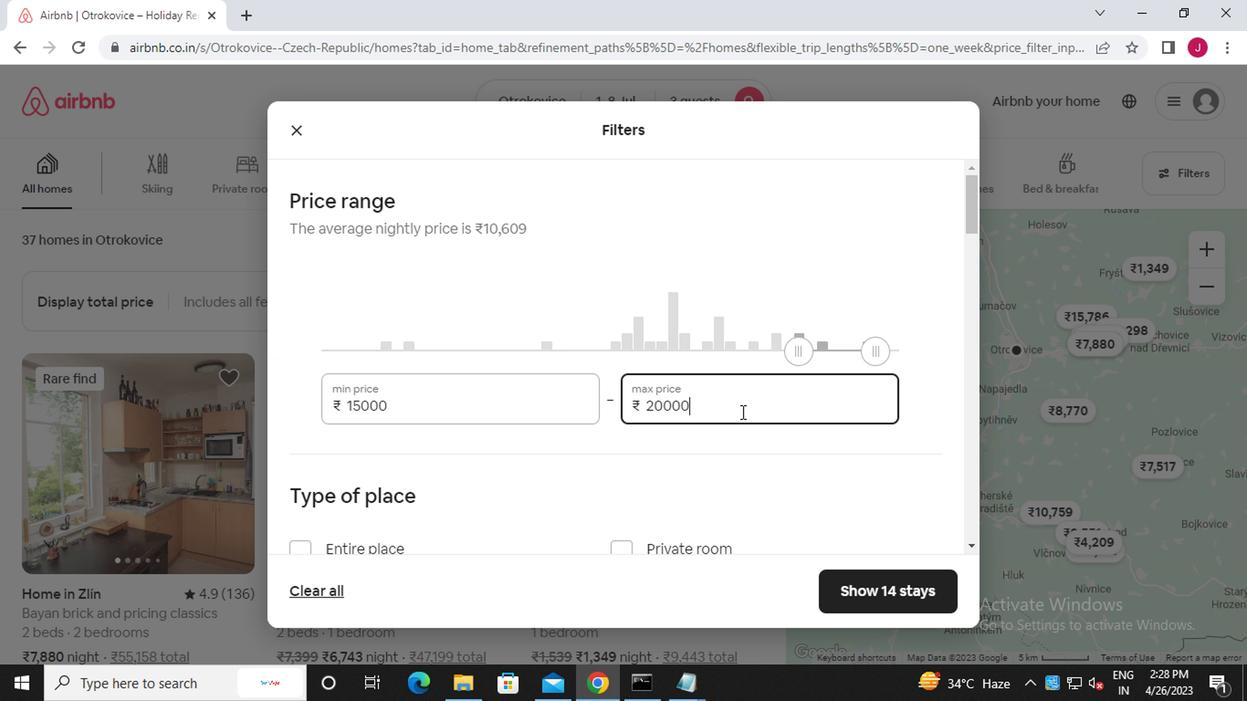 
Action: Mouse moved to (291, 277)
Screenshot: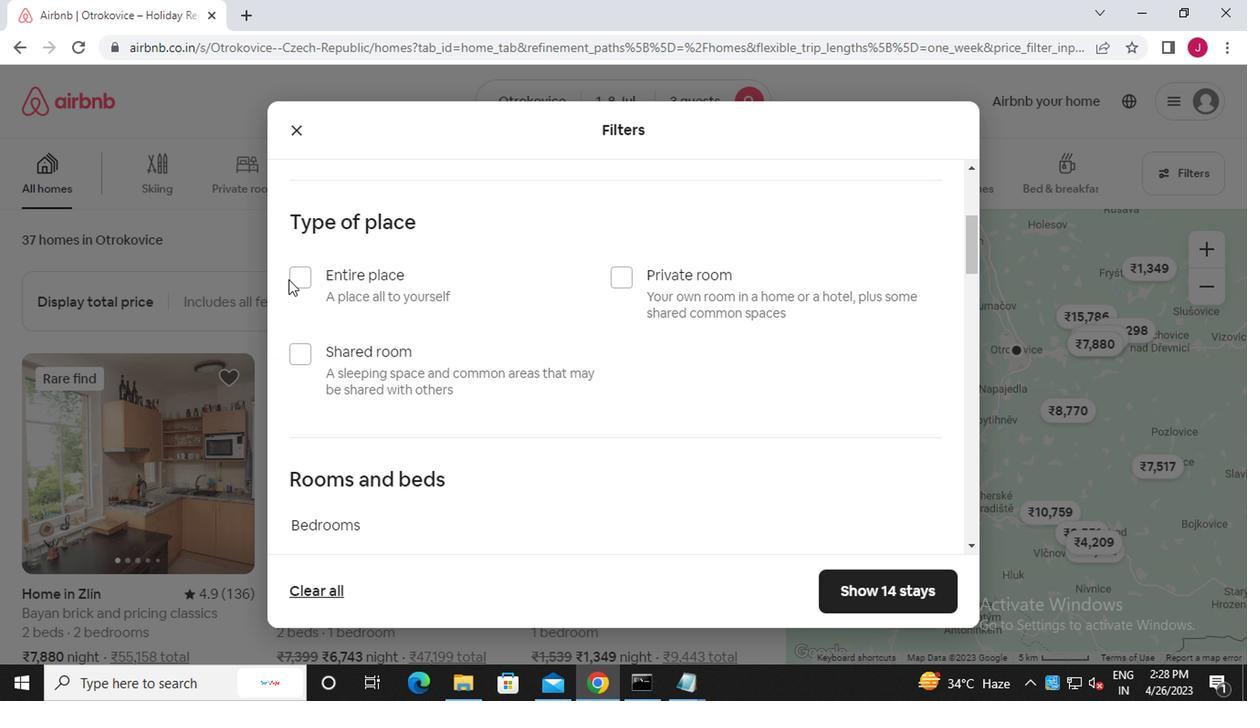 
Action: Mouse pressed left at (291, 277)
Screenshot: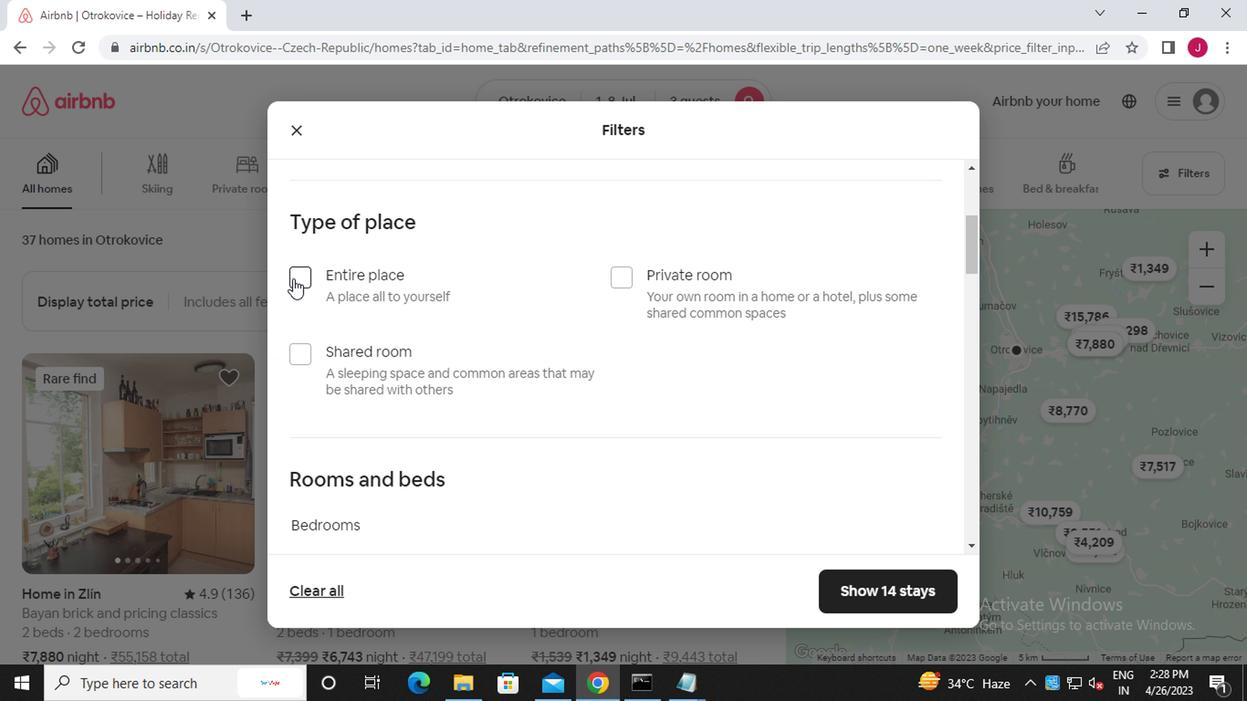
Action: Mouse moved to (402, 321)
Screenshot: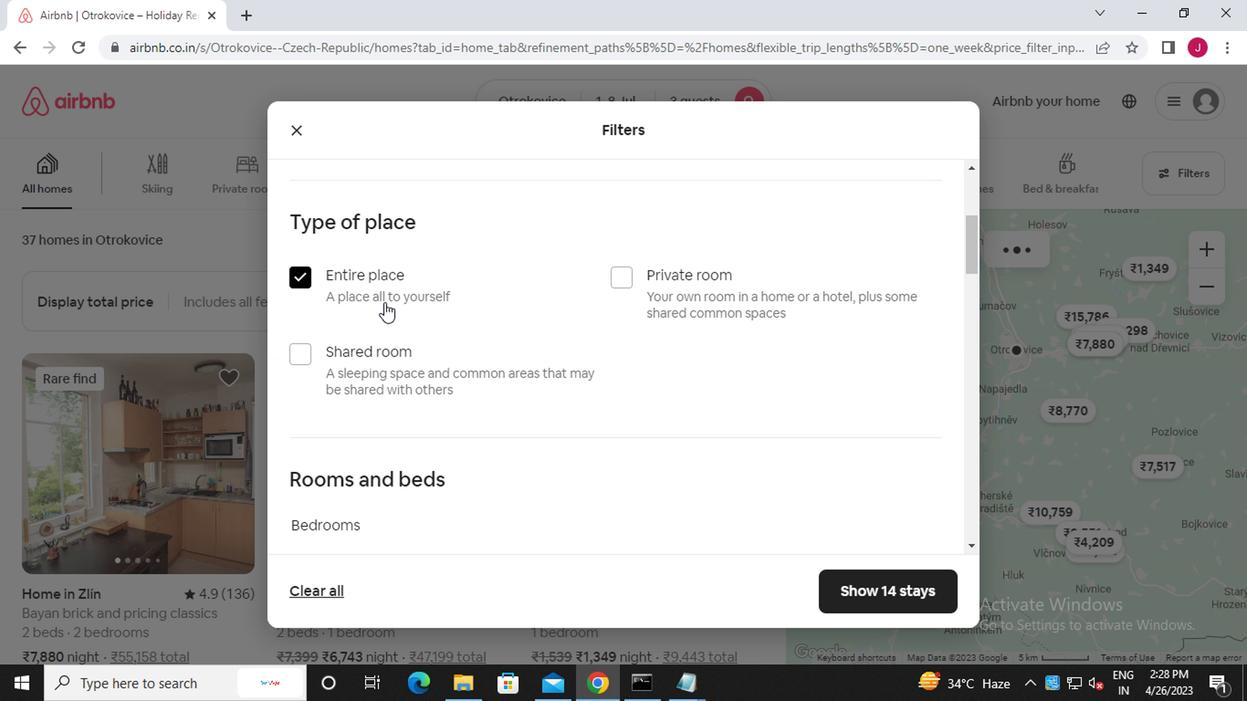 
Action: Mouse scrolled (402, 320) with delta (0, 0)
Screenshot: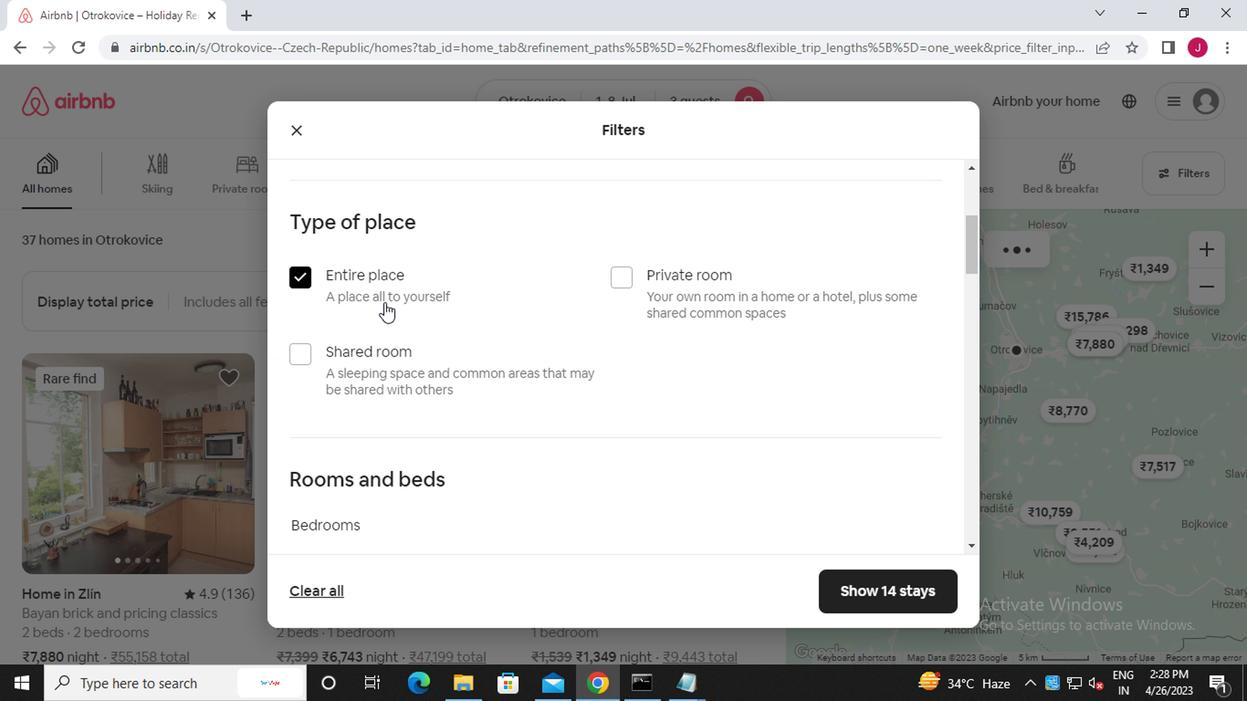 
Action: Mouse moved to (402, 322)
Screenshot: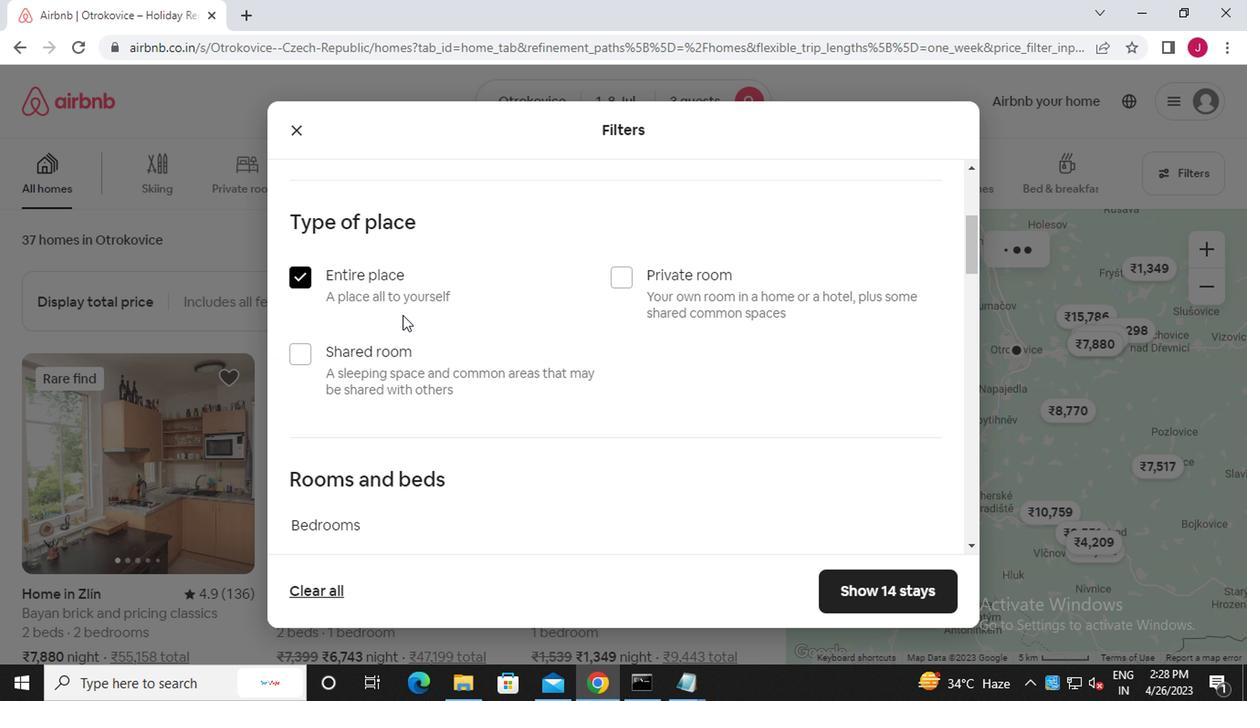 
Action: Mouse scrolled (402, 321) with delta (0, 0)
Screenshot: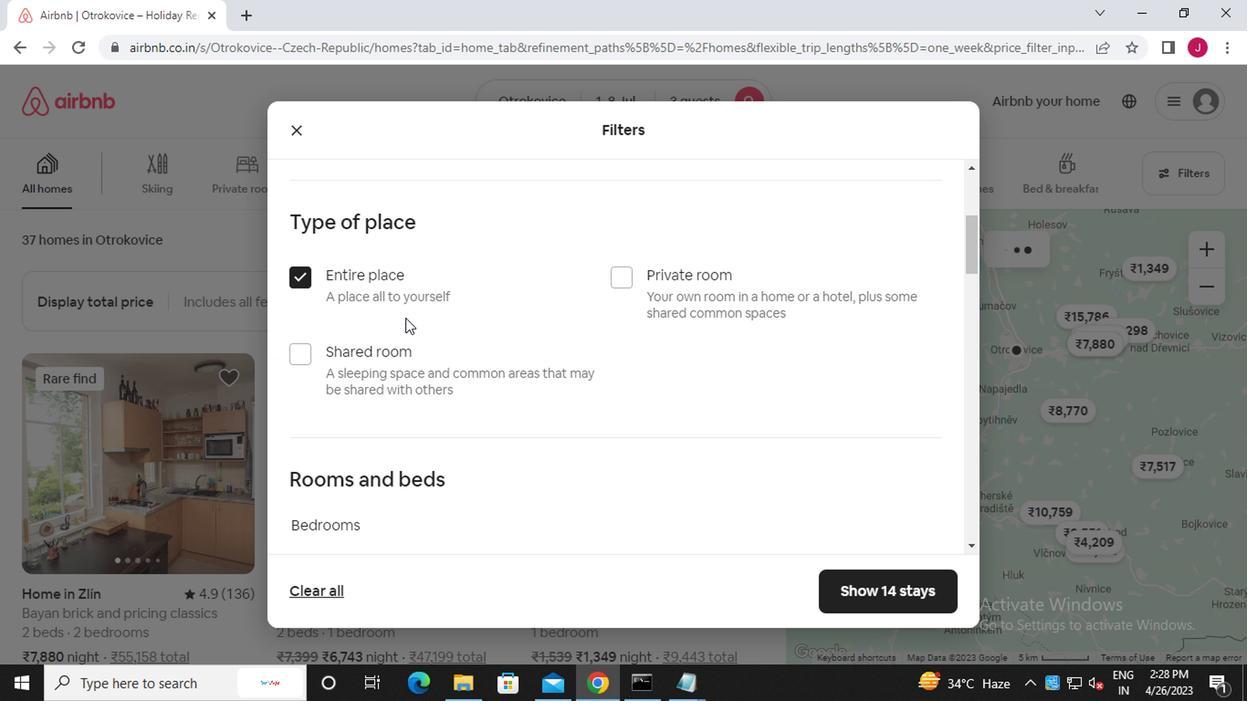 
Action: Mouse scrolled (402, 321) with delta (0, 0)
Screenshot: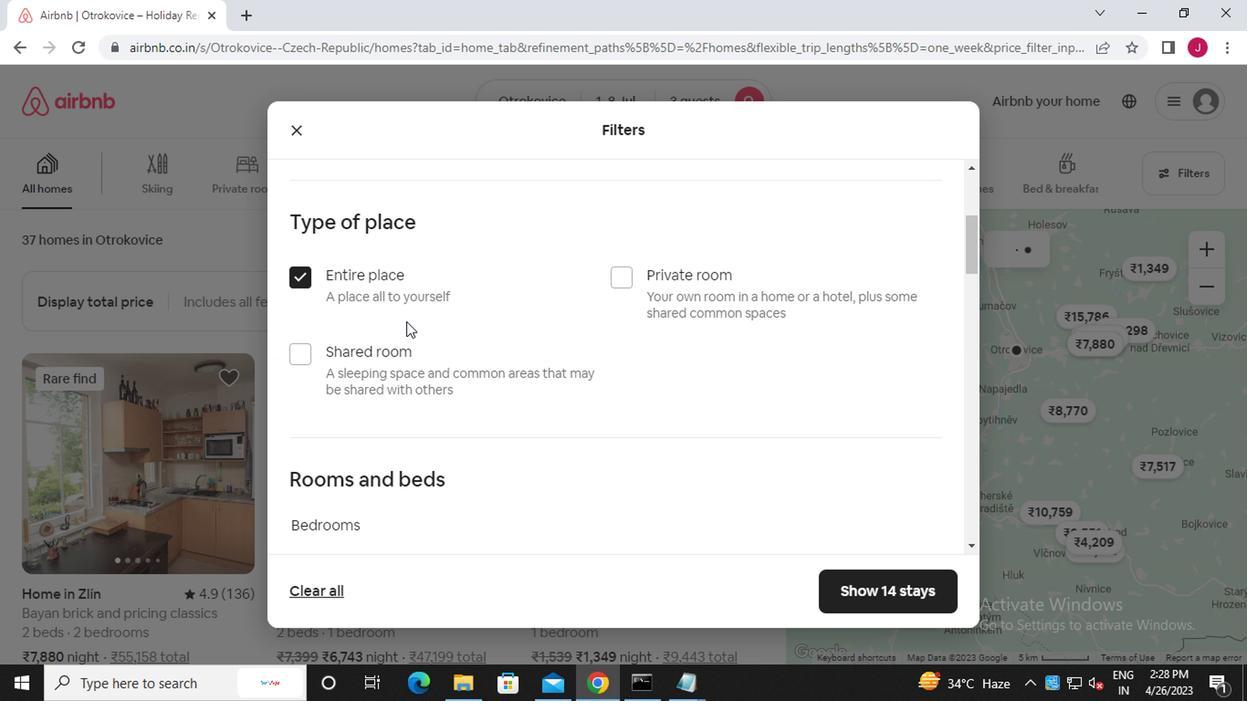 
Action: Mouse moved to (385, 306)
Screenshot: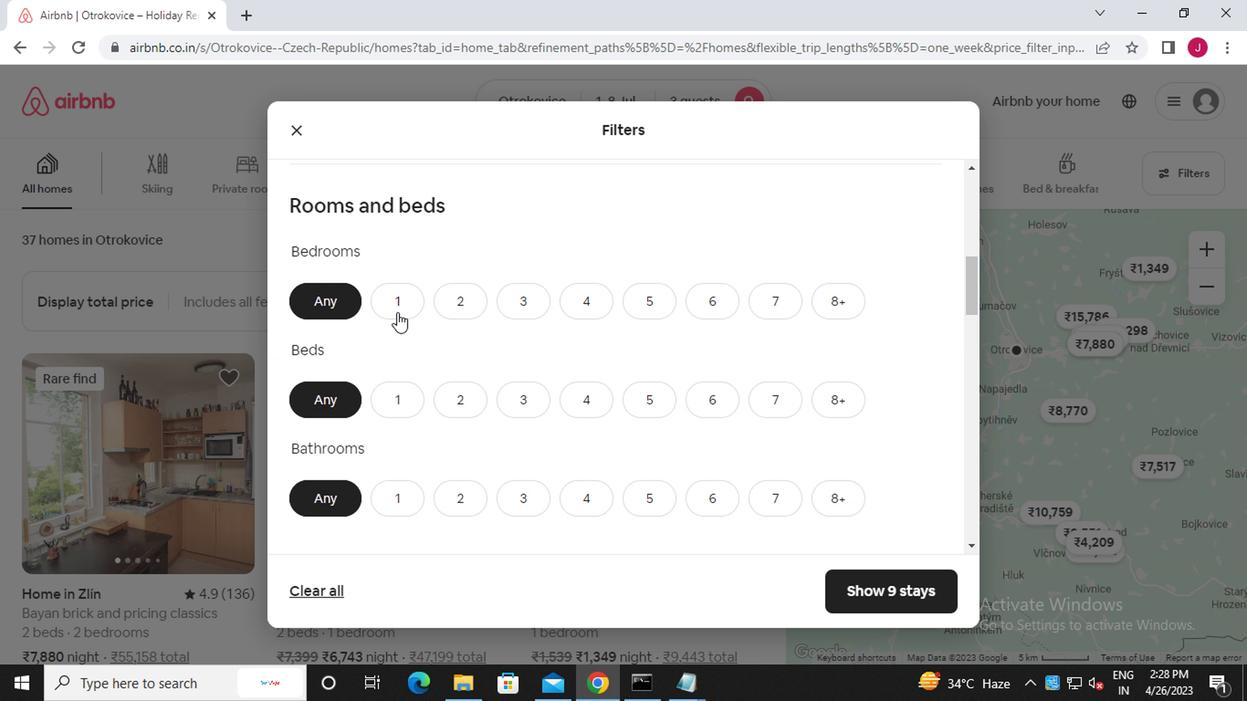
Action: Mouse pressed left at (385, 306)
Screenshot: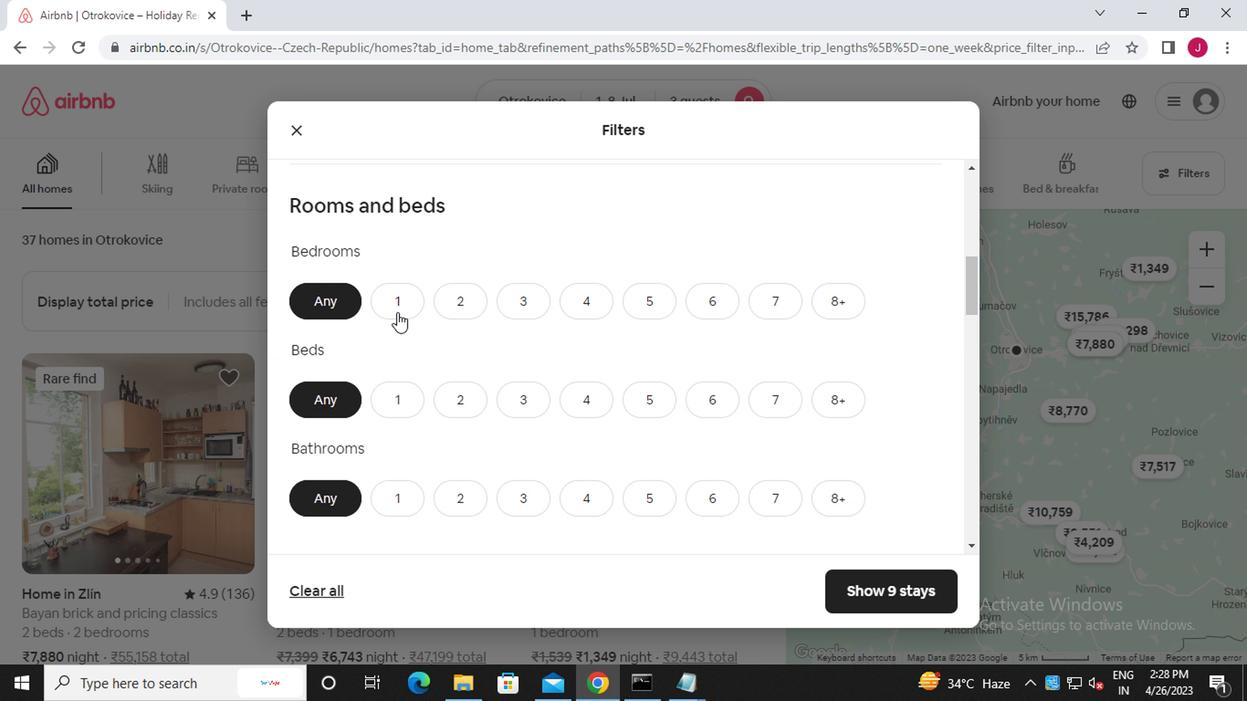 
Action: Mouse moved to (400, 387)
Screenshot: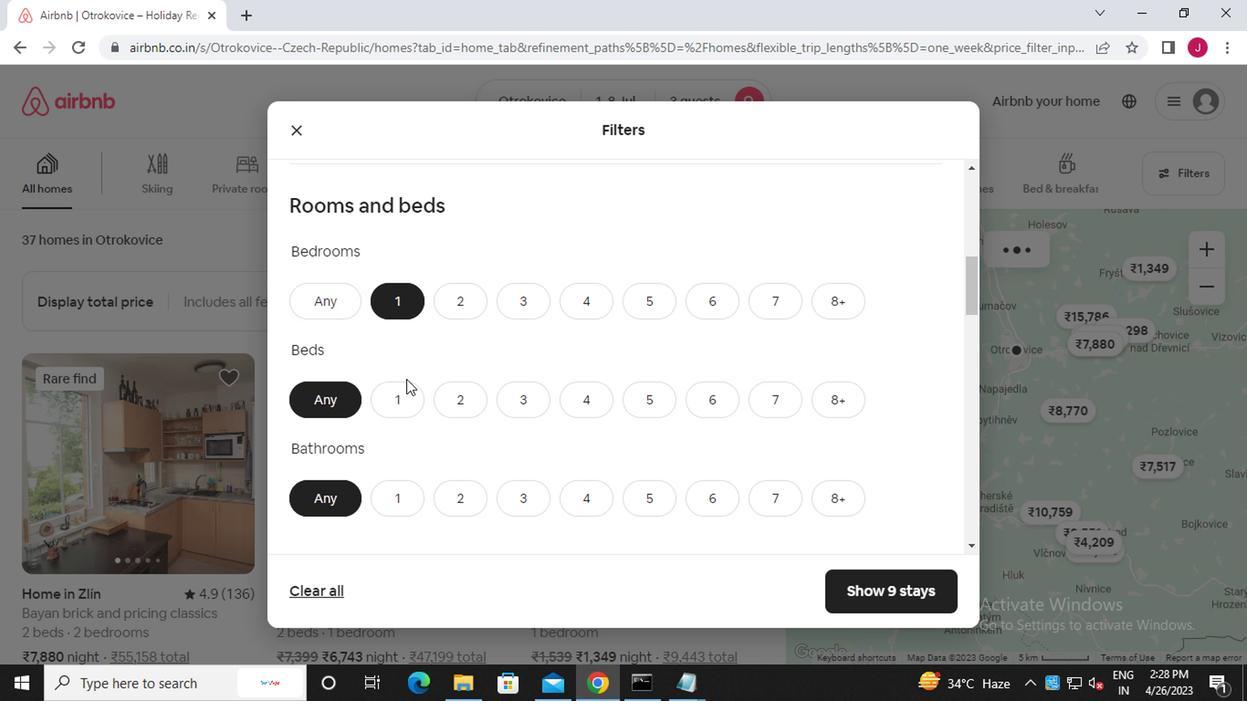 
Action: Mouse pressed left at (400, 387)
Screenshot: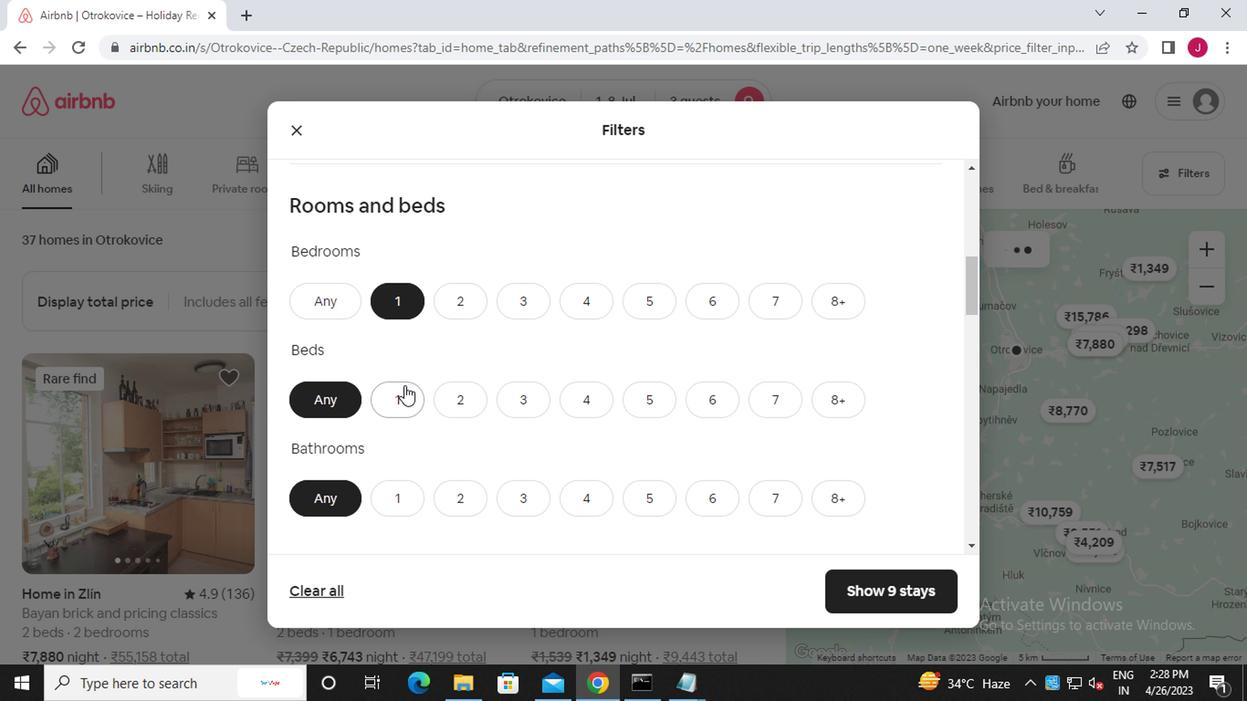 
Action: Mouse moved to (400, 502)
Screenshot: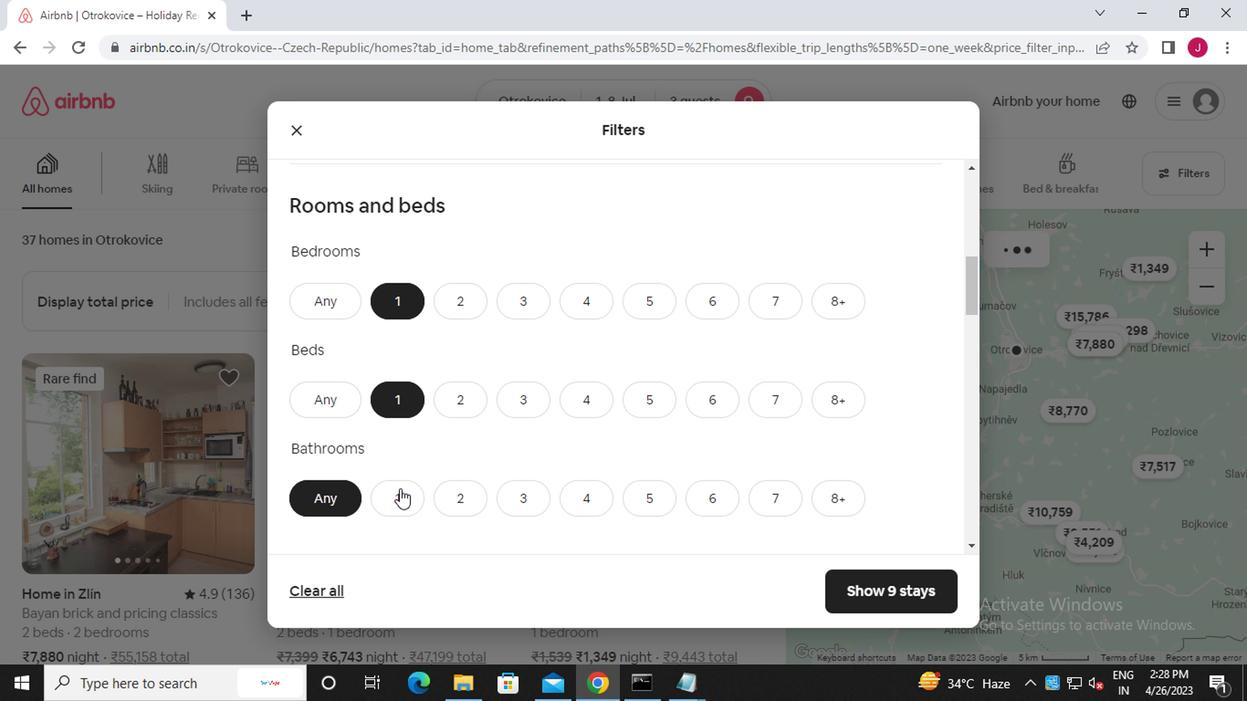 
Action: Mouse pressed left at (400, 502)
Screenshot: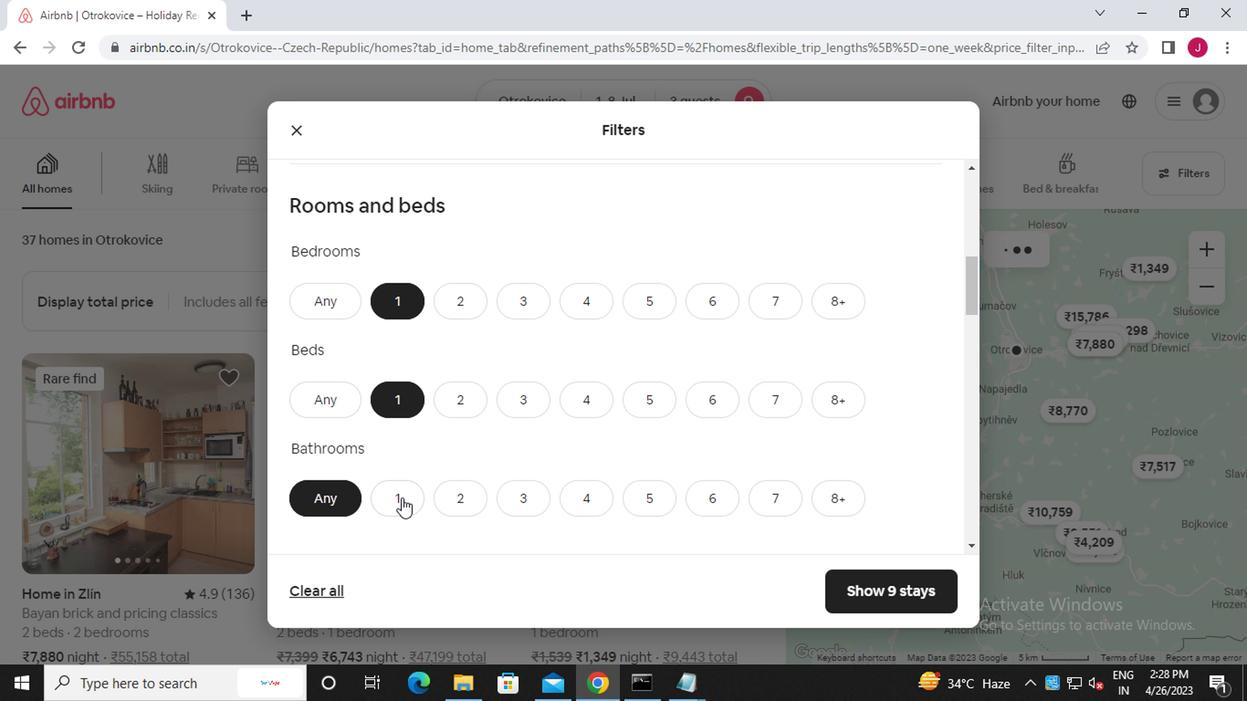 
Action: Mouse scrolled (400, 501) with delta (0, -1)
Screenshot: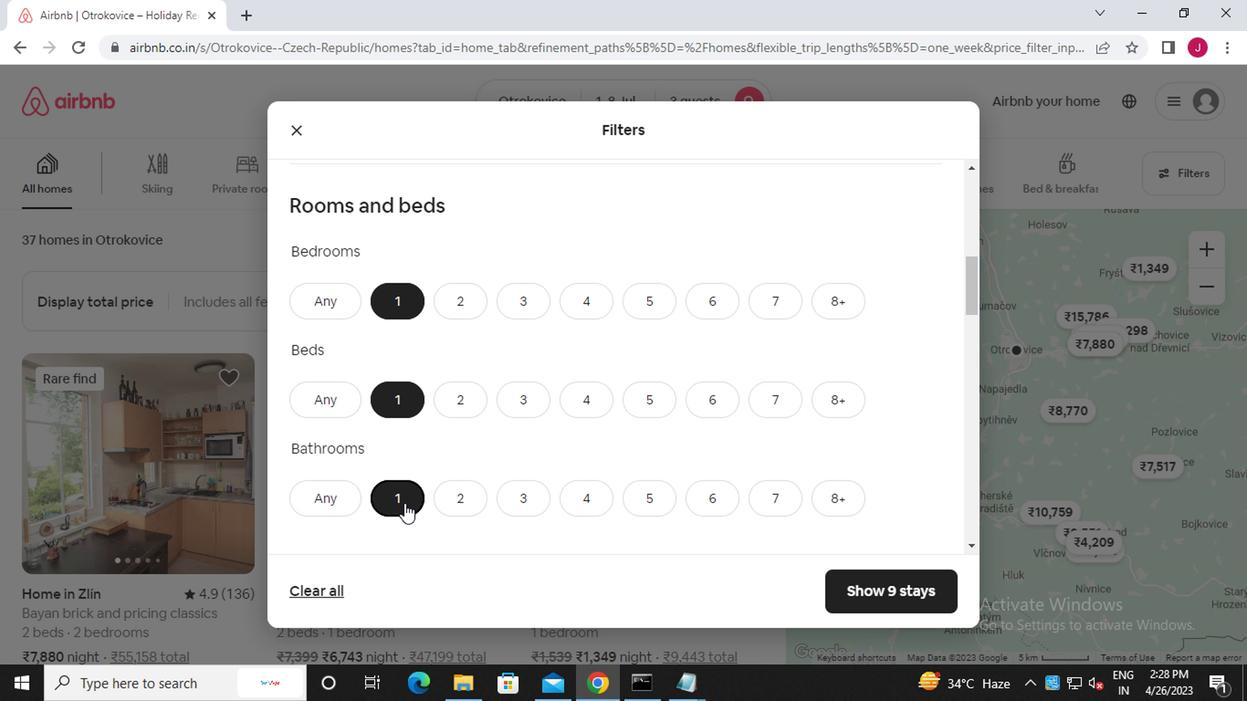 
Action: Mouse scrolled (400, 501) with delta (0, -1)
Screenshot: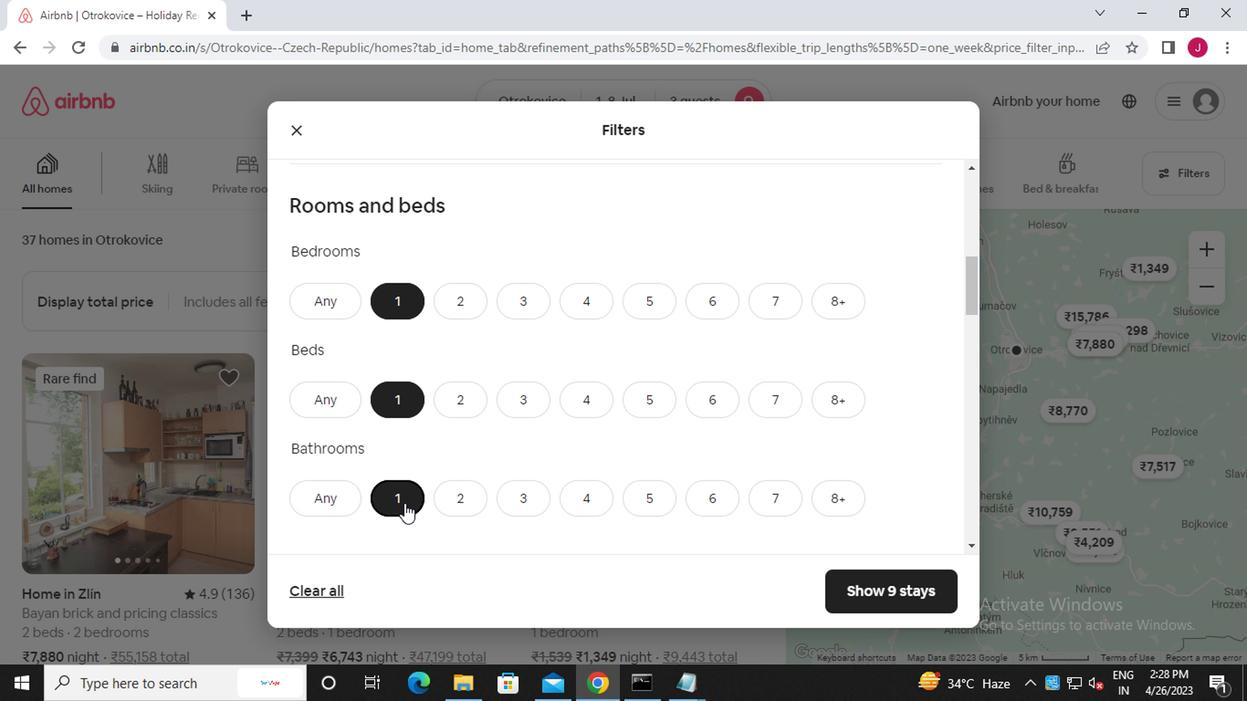 
Action: Mouse moved to (428, 504)
Screenshot: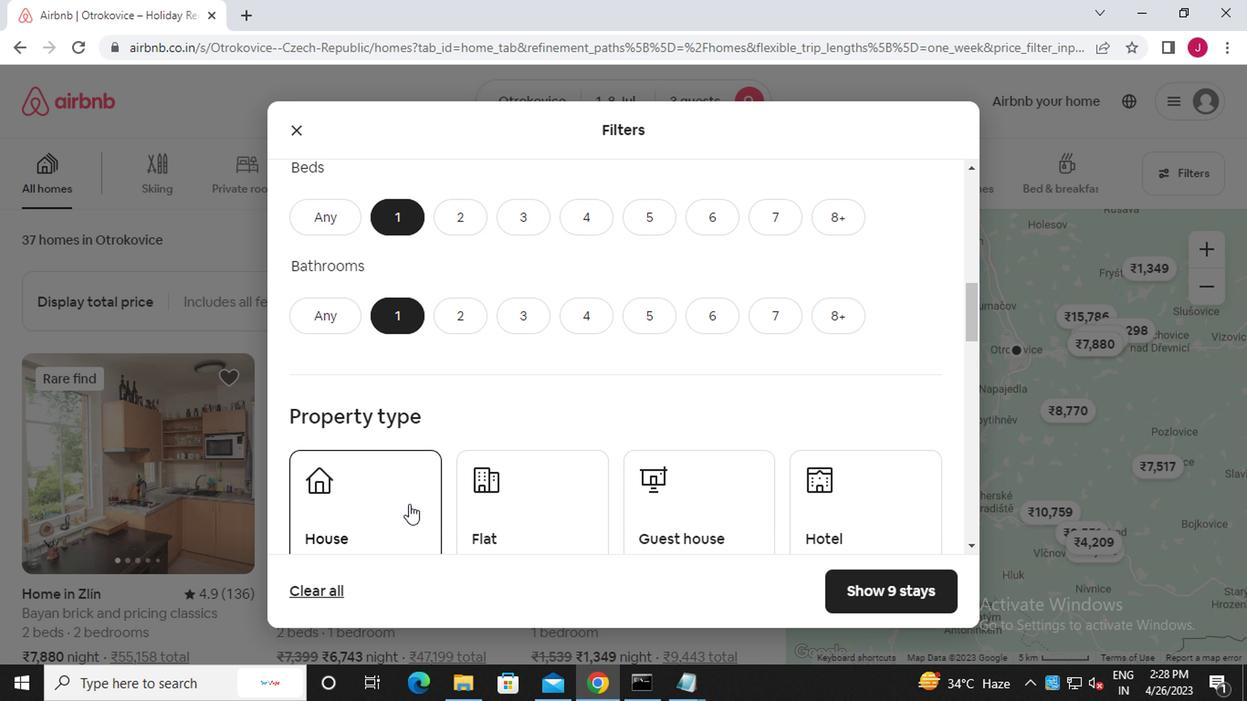 
Action: Mouse scrolled (428, 503) with delta (0, 0)
Screenshot: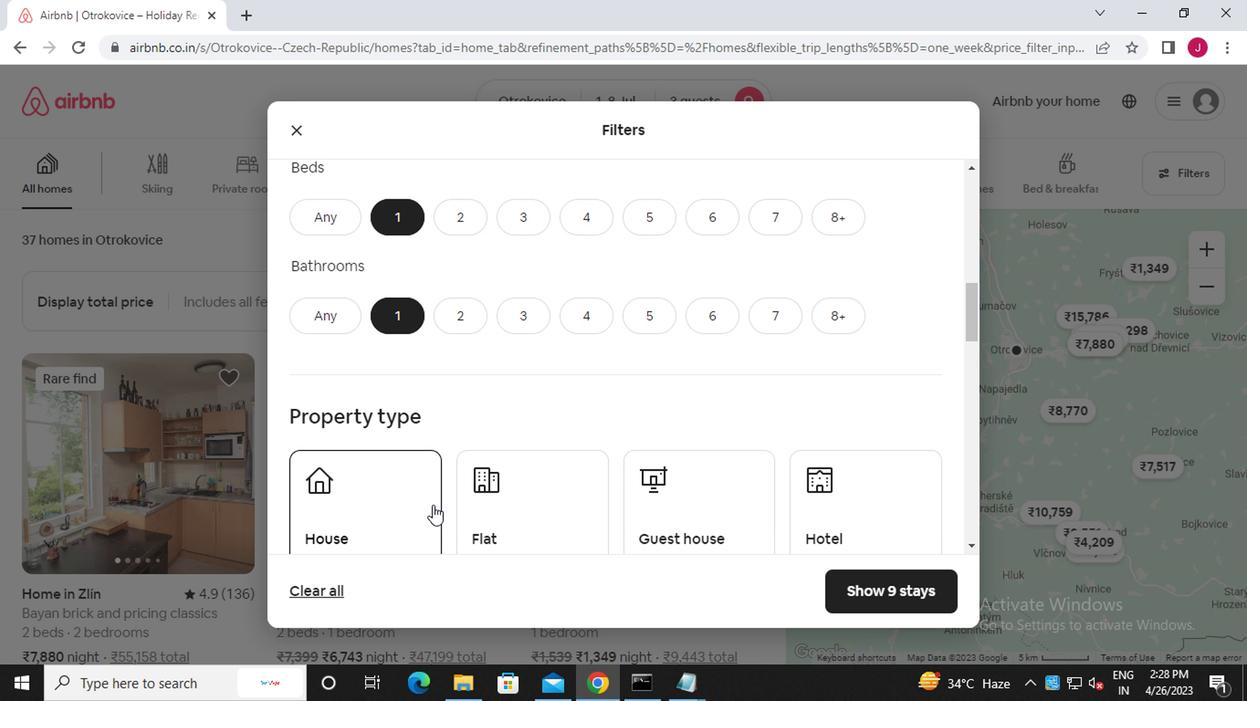 
Action: Mouse moved to (402, 435)
Screenshot: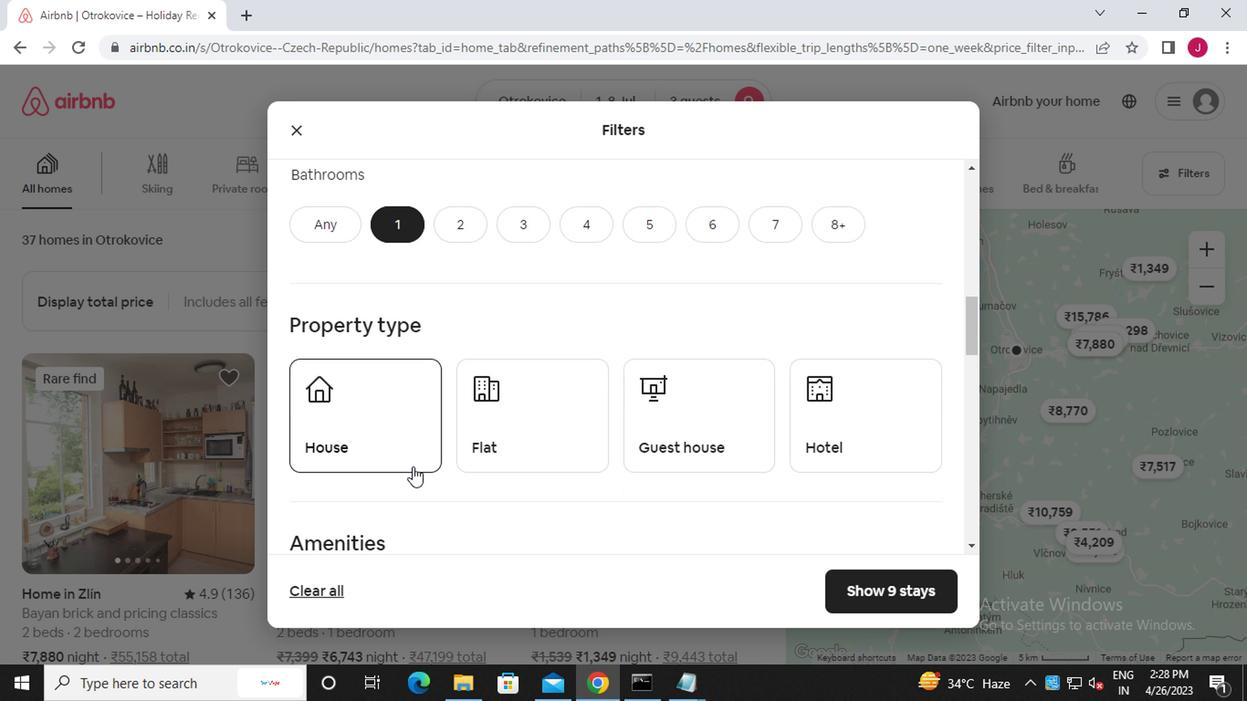 
Action: Mouse pressed left at (402, 435)
Screenshot: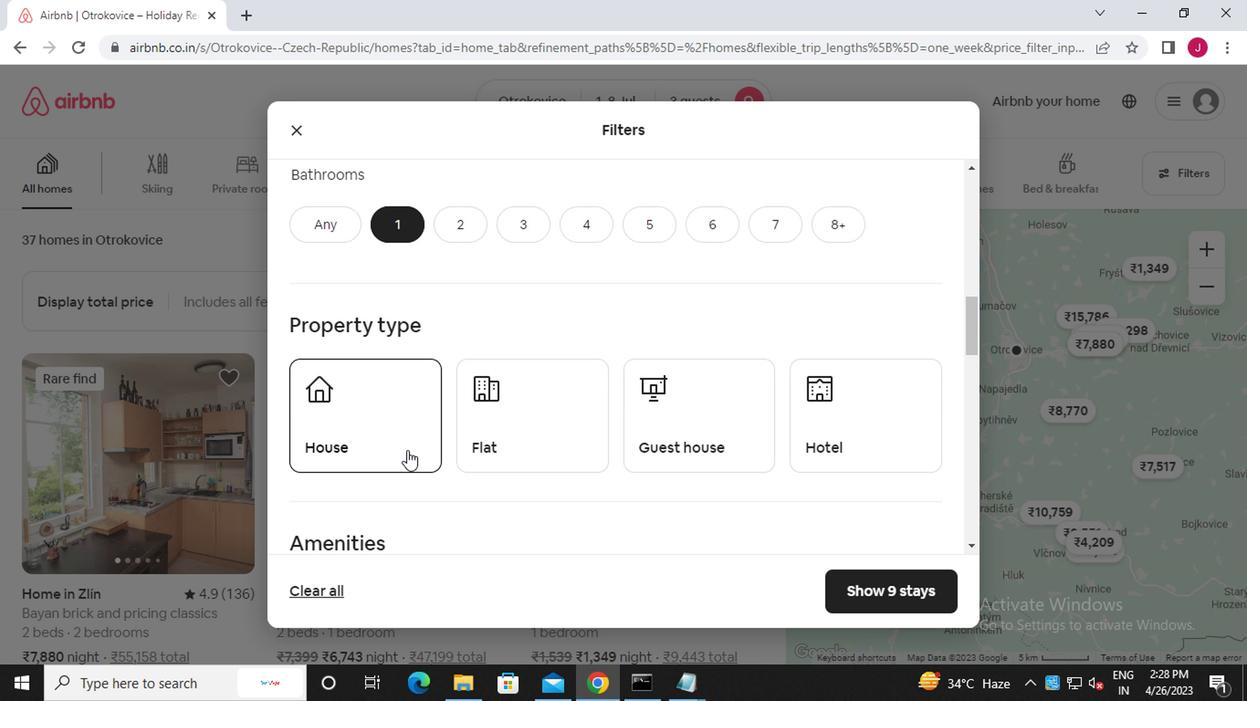 
Action: Mouse moved to (527, 435)
Screenshot: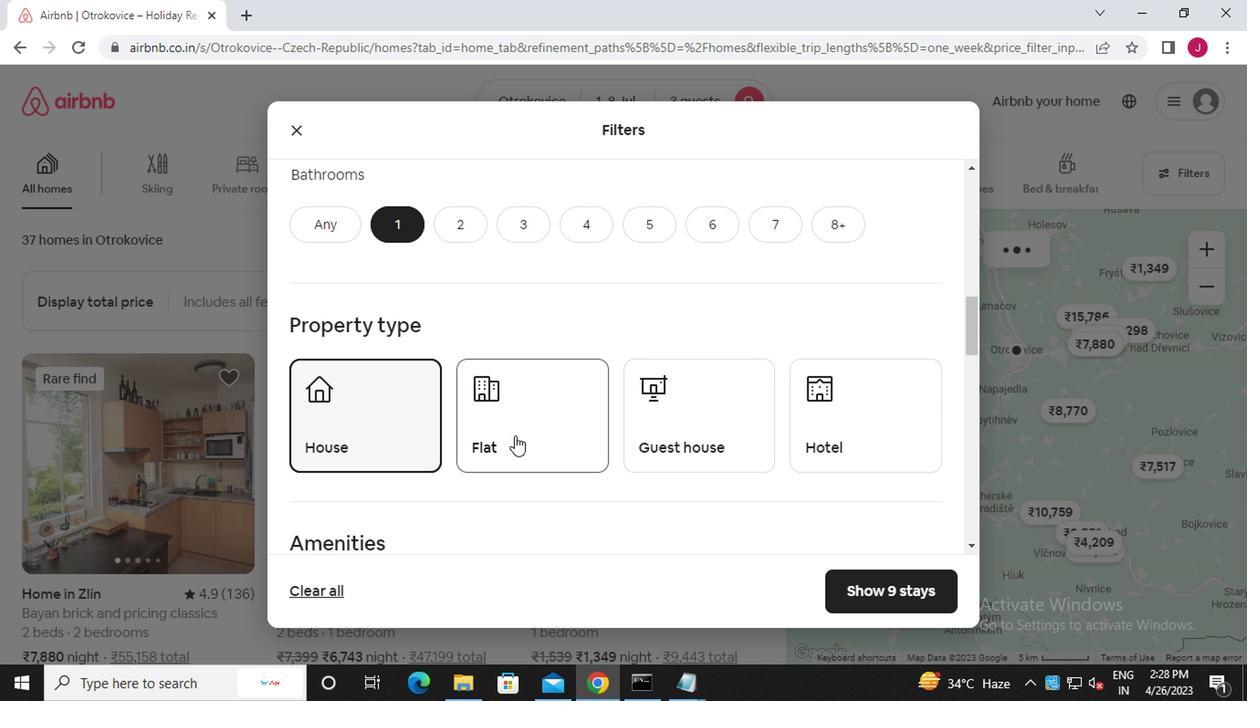 
Action: Mouse pressed left at (527, 435)
Screenshot: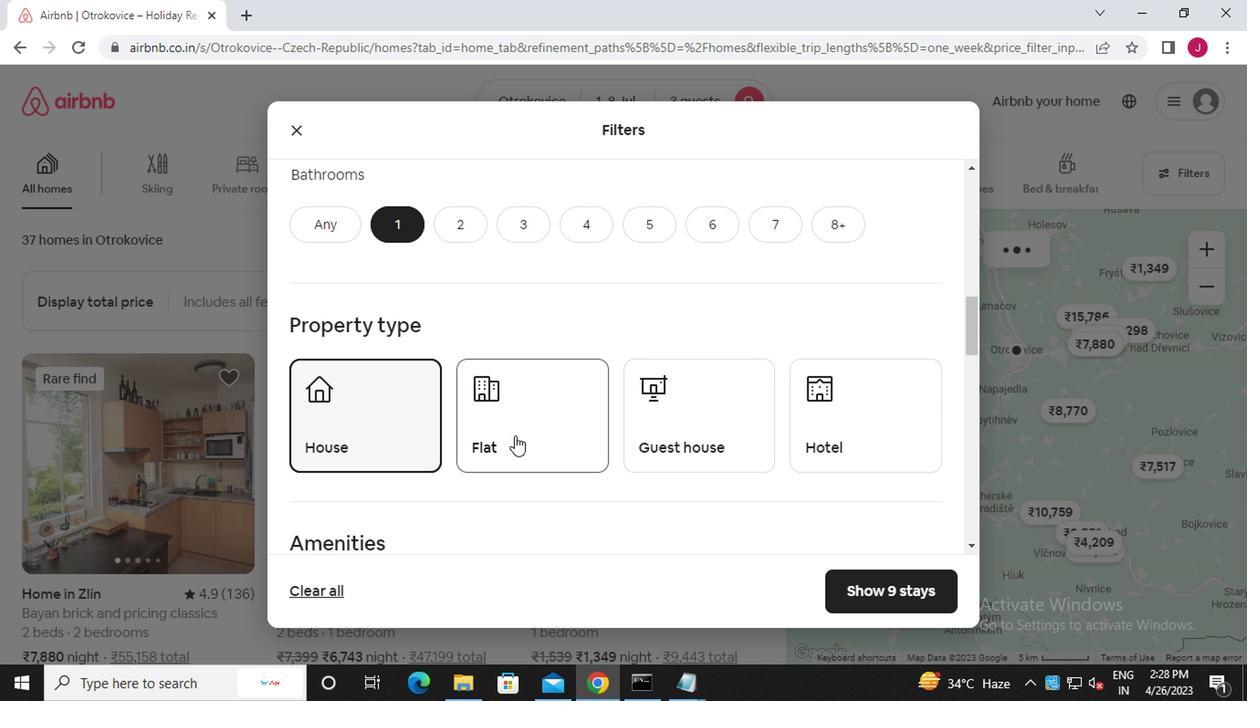 
Action: Mouse moved to (651, 434)
Screenshot: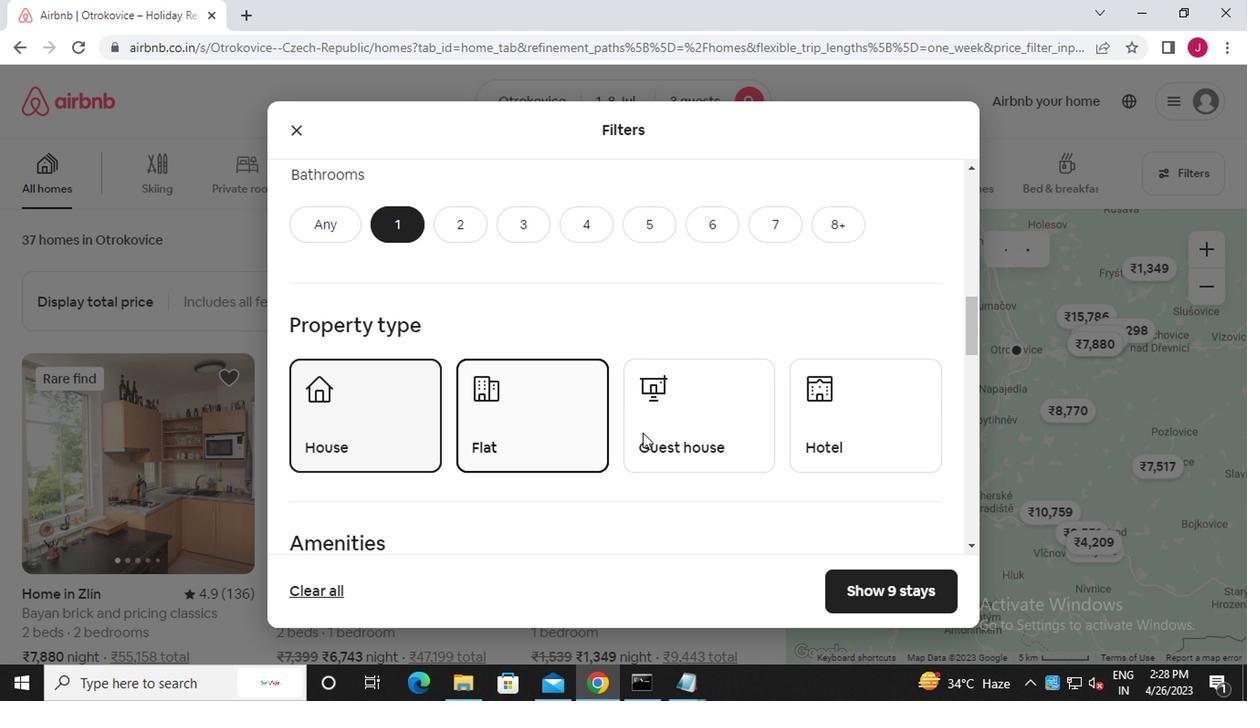
Action: Mouse pressed left at (651, 434)
Screenshot: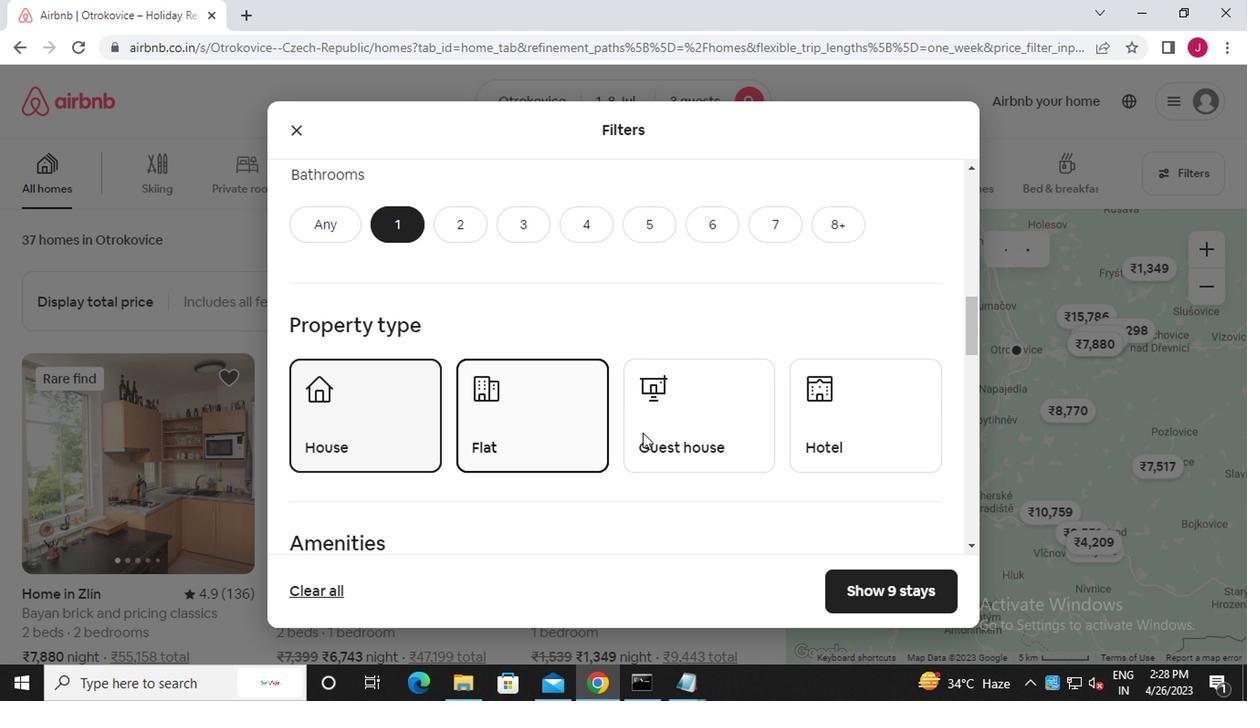 
Action: Mouse moved to (819, 435)
Screenshot: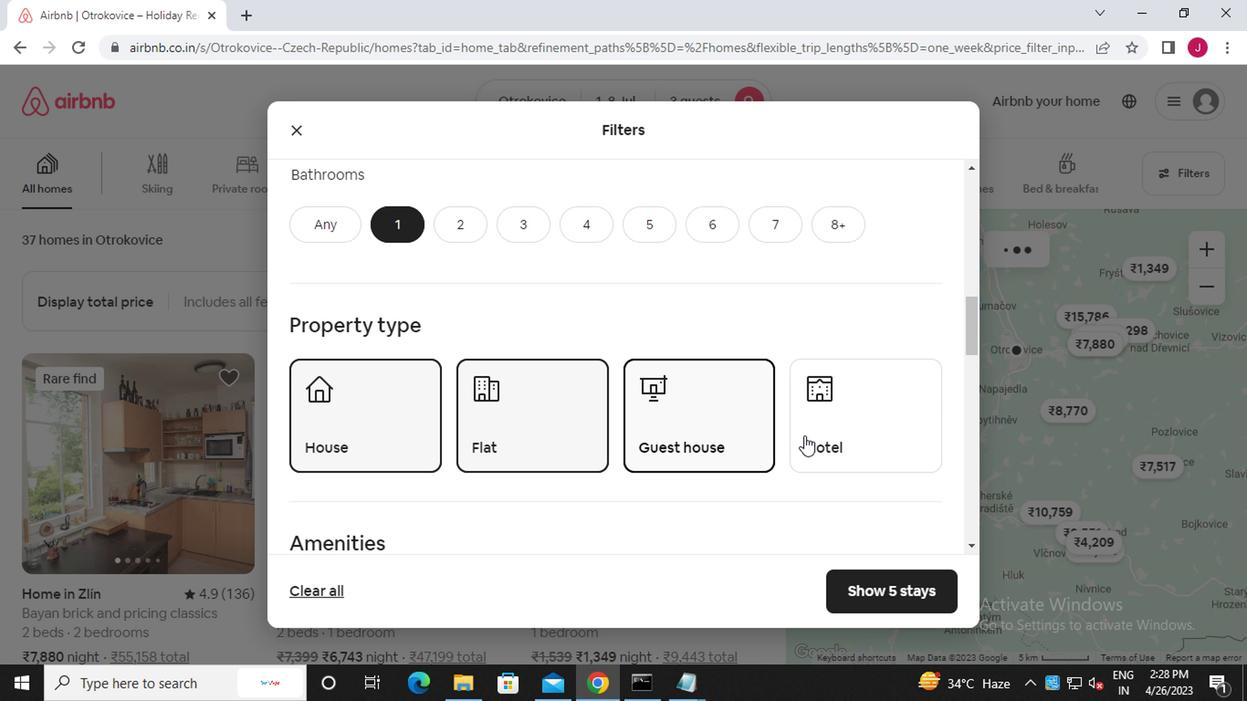 
Action: Mouse pressed left at (819, 435)
Screenshot: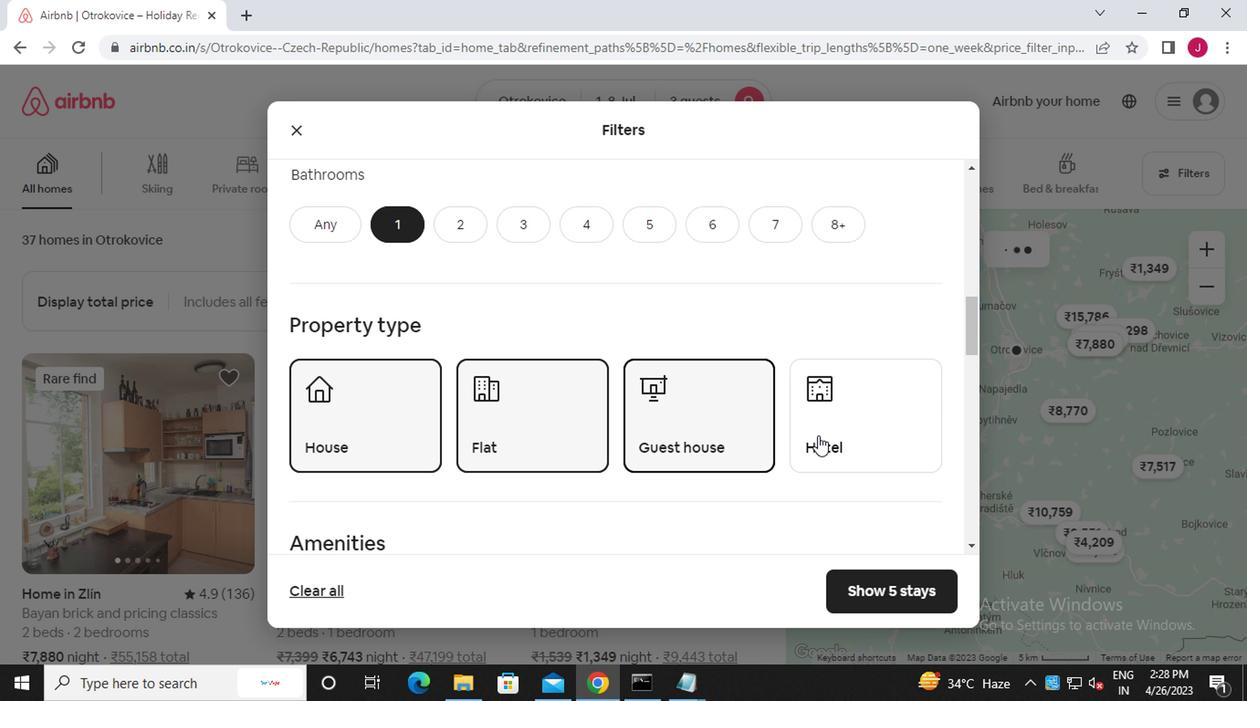 
Action: Mouse moved to (689, 443)
Screenshot: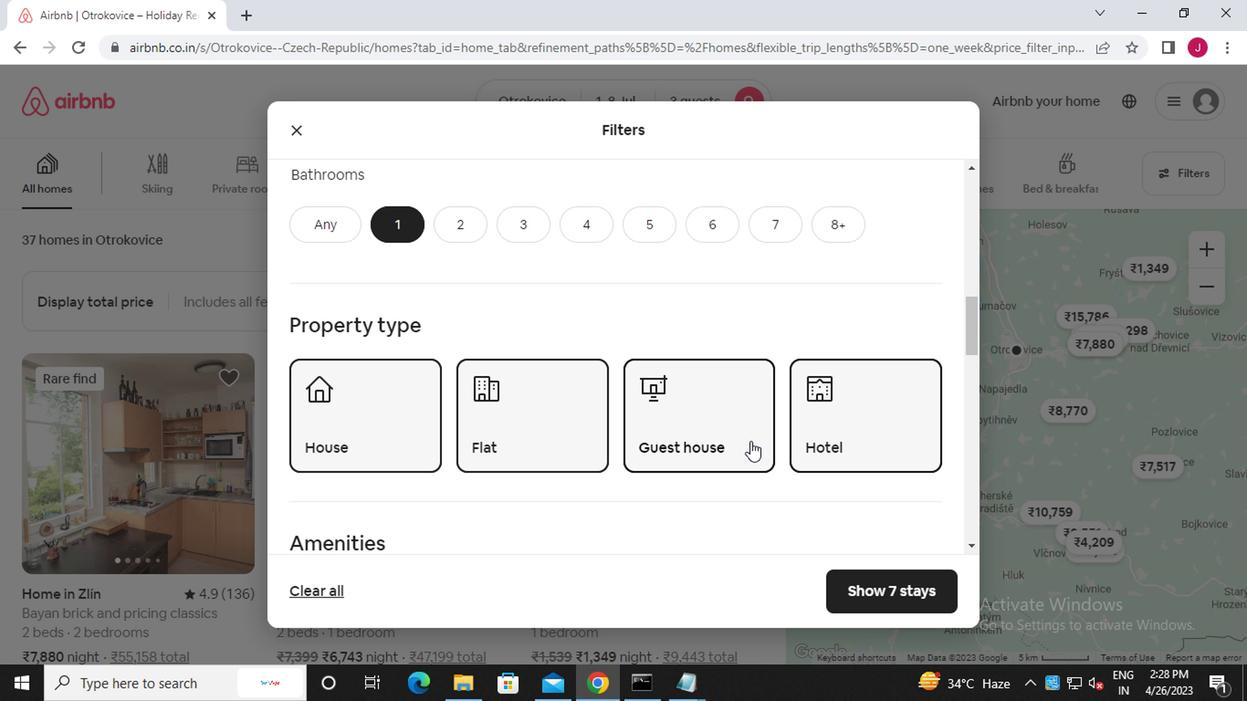 
Action: Mouse scrolled (689, 441) with delta (0, -1)
Screenshot: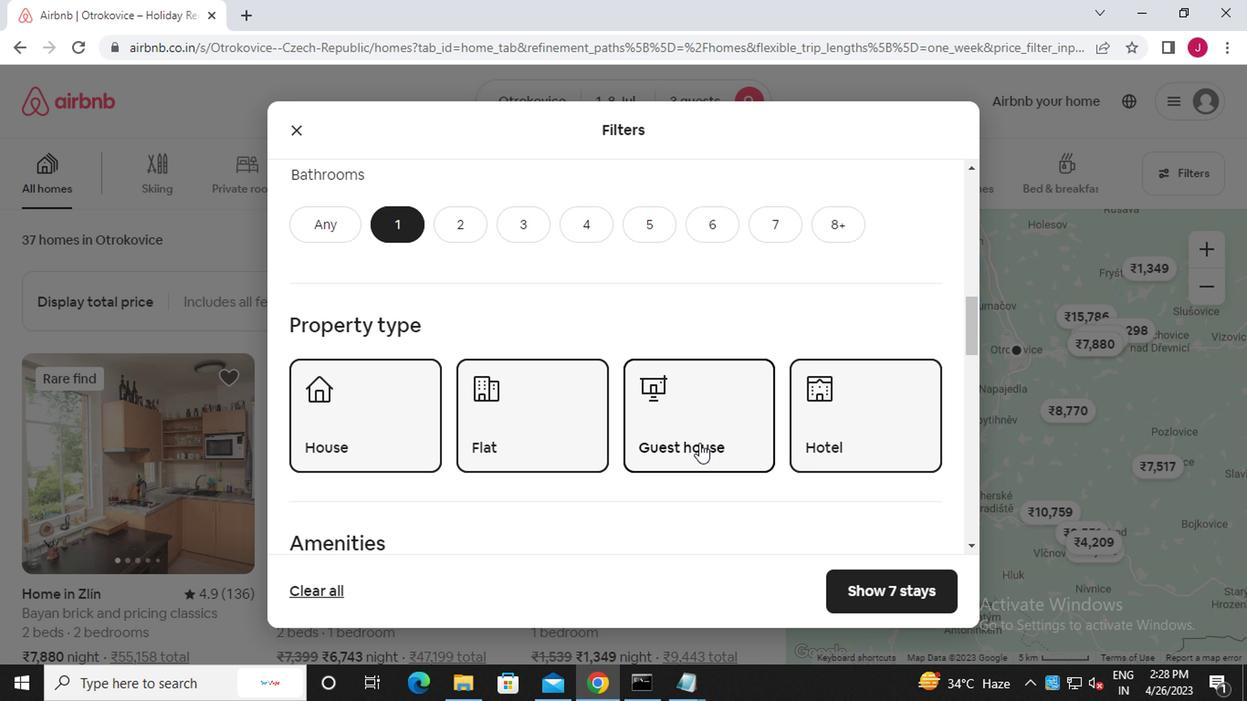 
Action: Mouse scrolled (689, 441) with delta (0, -1)
Screenshot: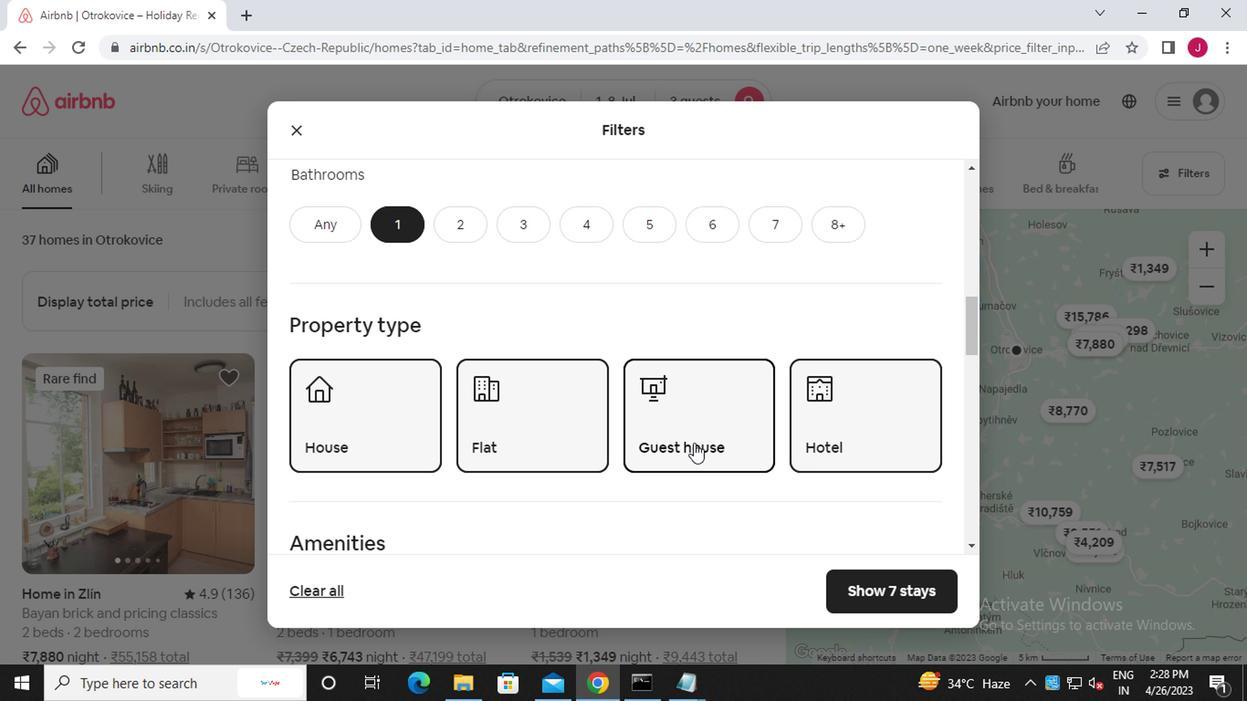 
Action: Mouse scrolled (689, 441) with delta (0, -1)
Screenshot: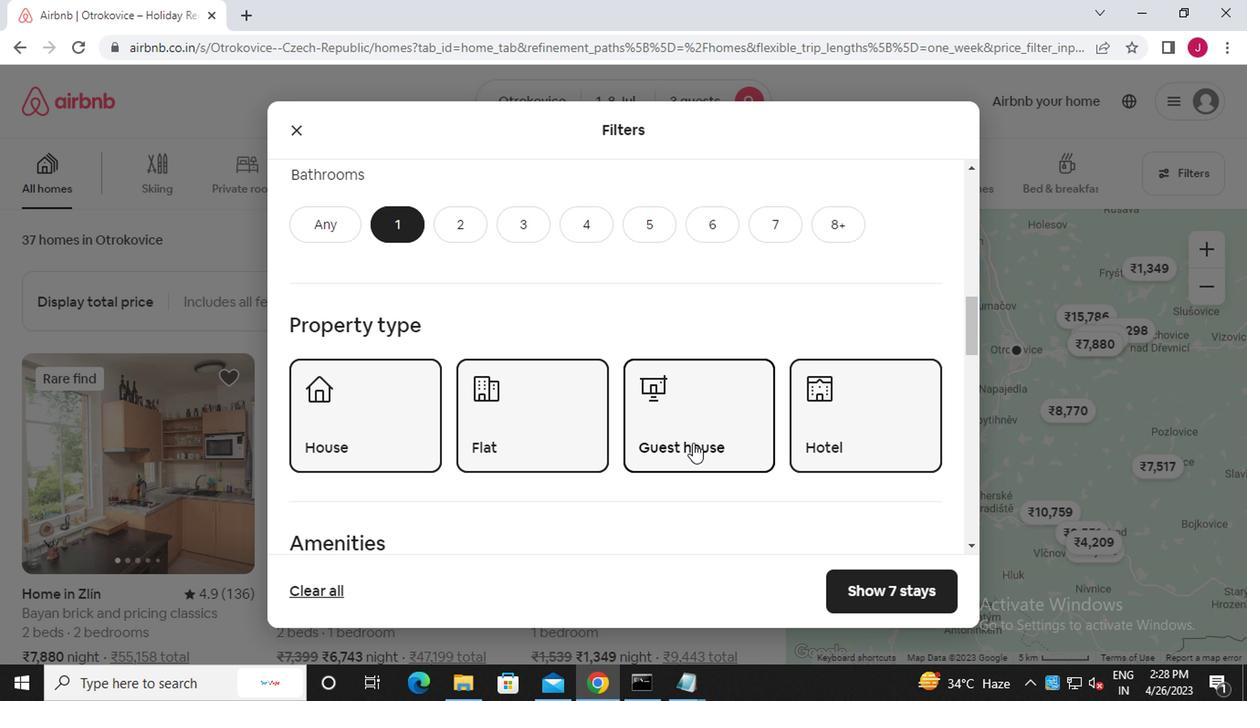 
Action: Mouse moved to (608, 425)
Screenshot: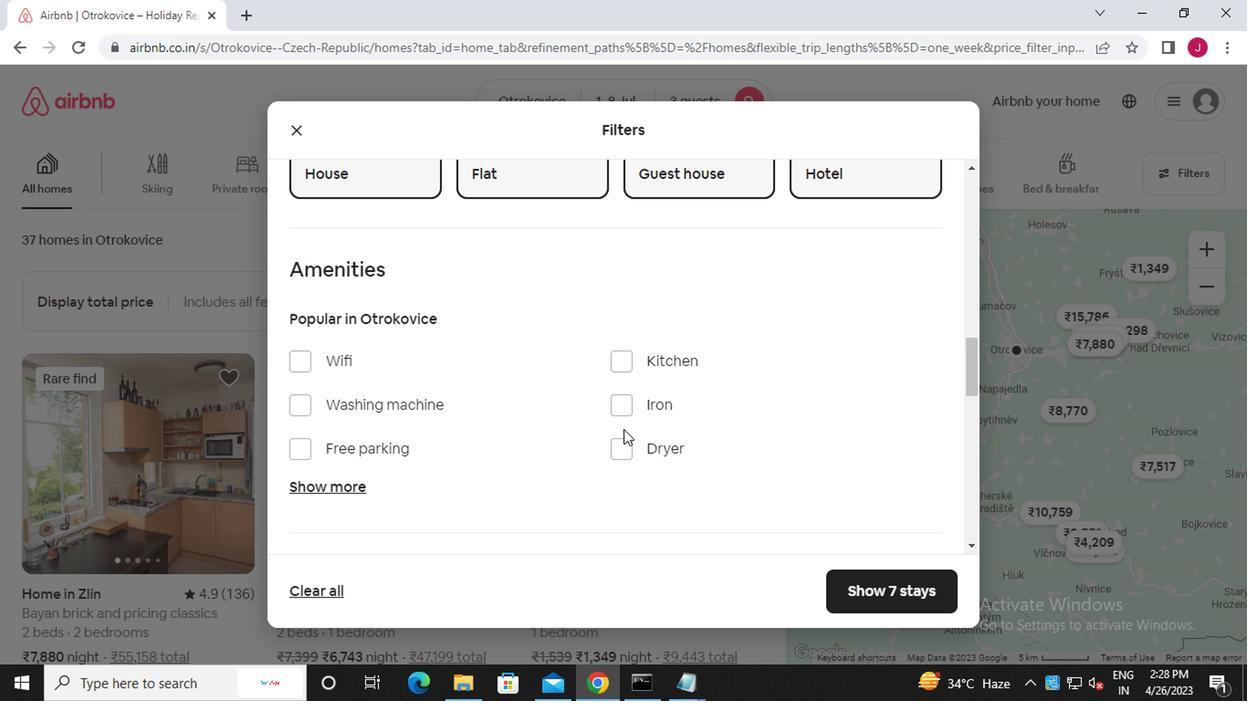 
Action: Mouse scrolled (608, 424) with delta (0, 0)
Screenshot: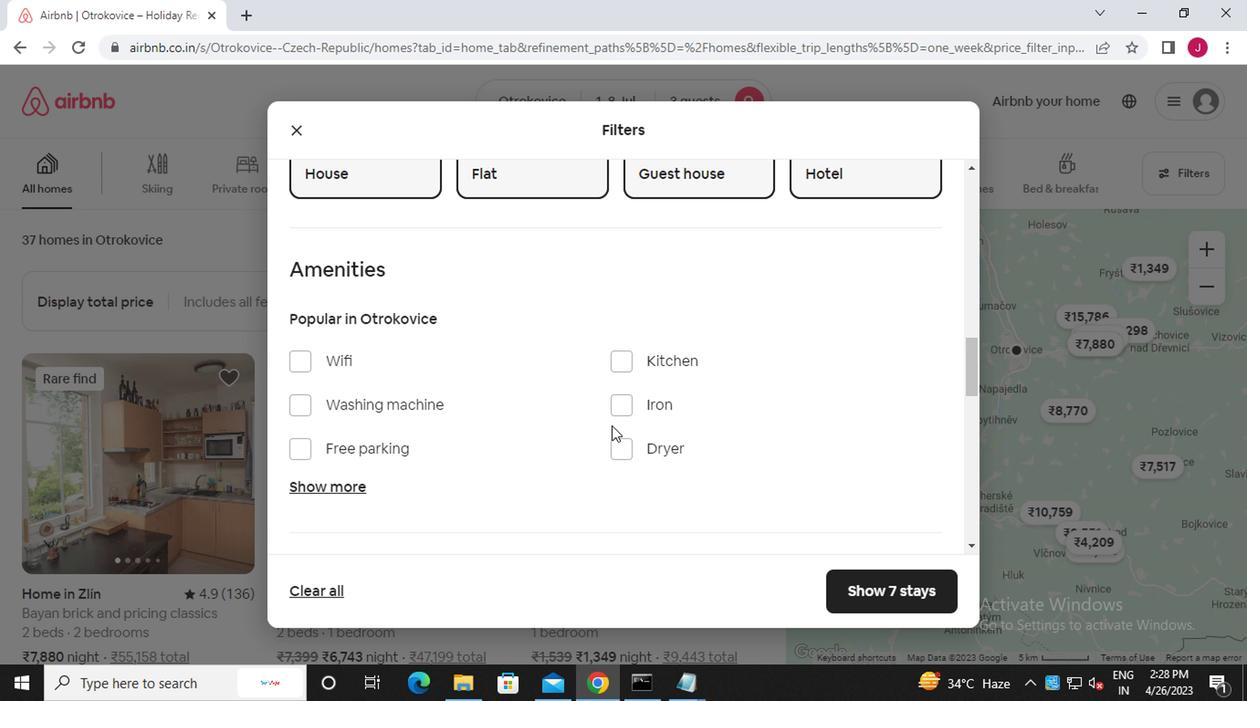 
Action: Mouse scrolled (608, 424) with delta (0, 0)
Screenshot: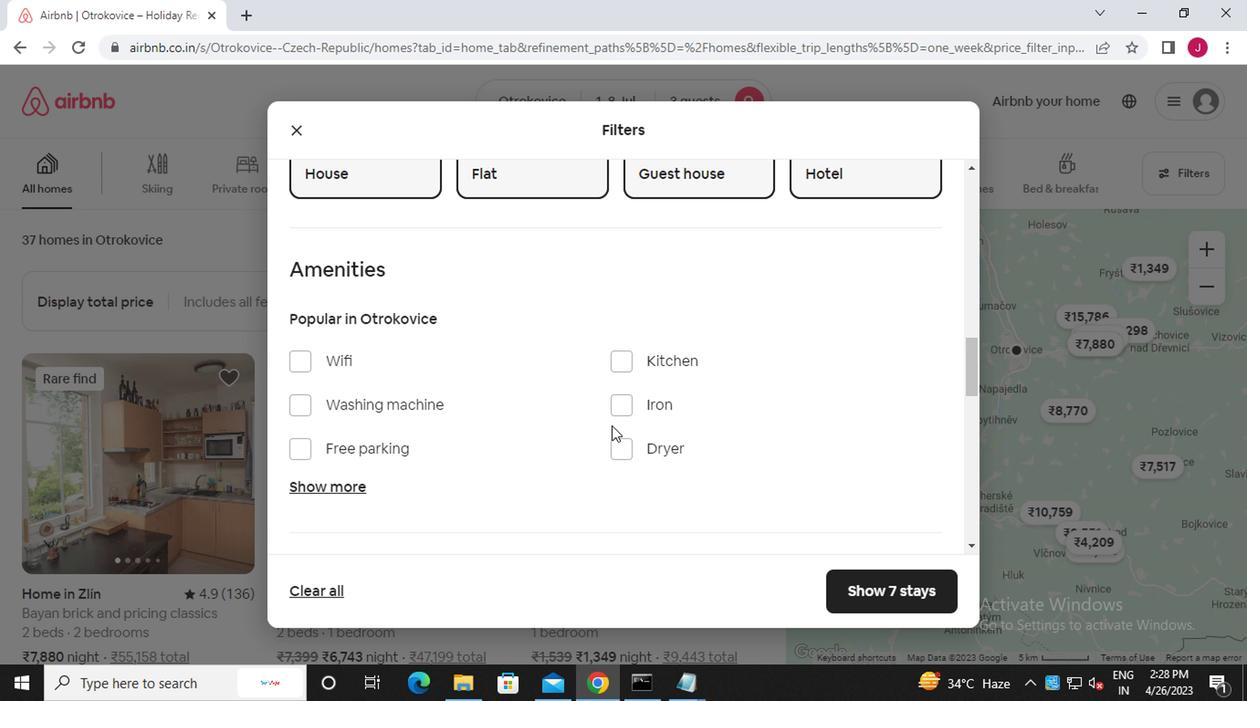 
Action: Mouse scrolled (608, 424) with delta (0, 0)
Screenshot: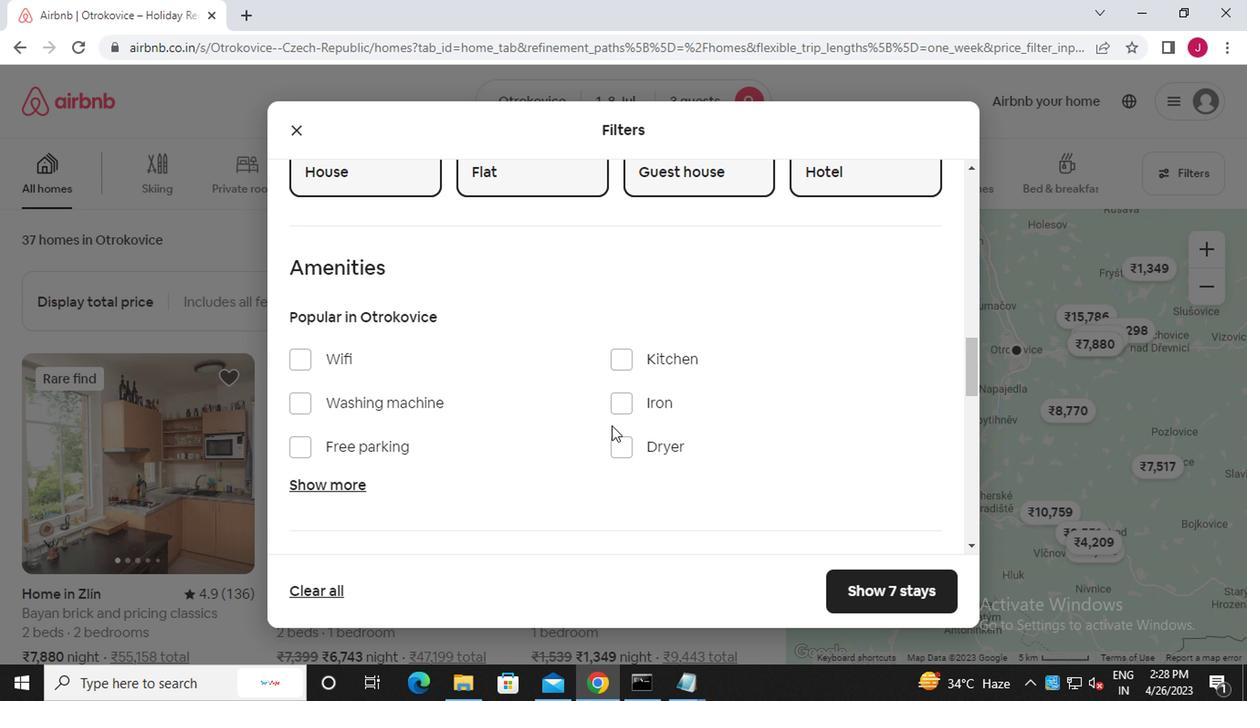 
Action: Mouse scrolled (608, 424) with delta (0, 0)
Screenshot: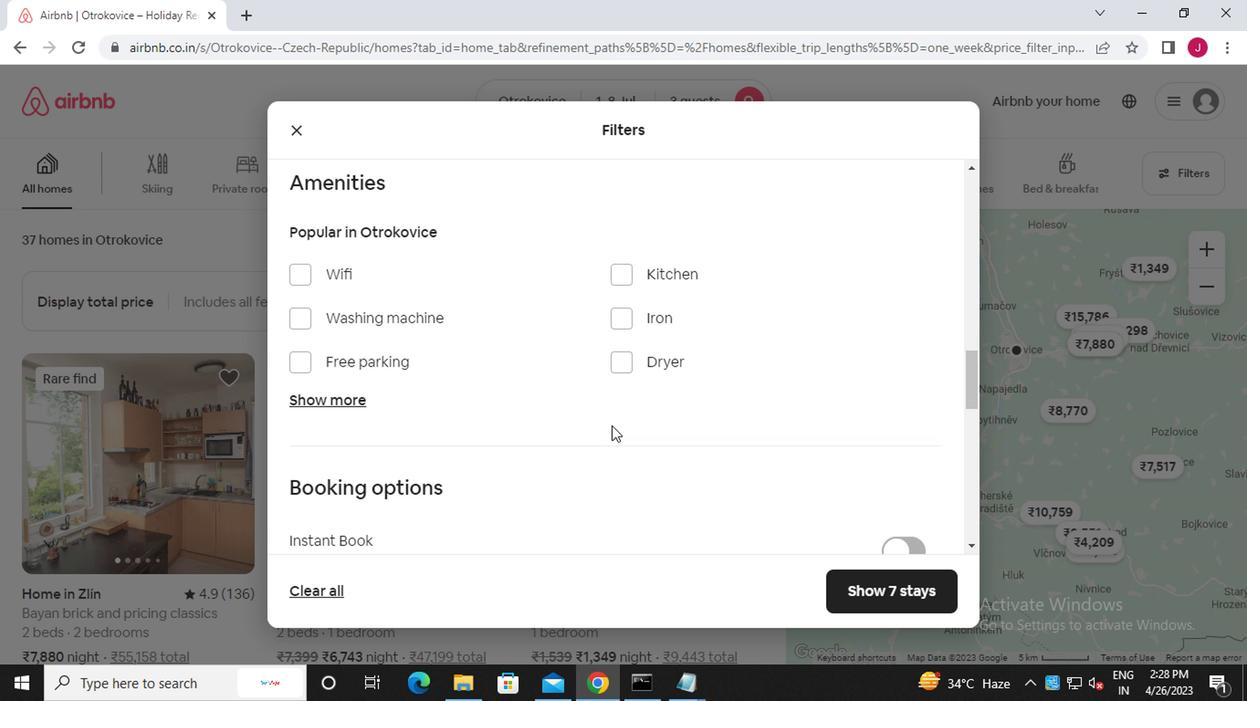 
Action: Mouse moved to (909, 339)
Screenshot: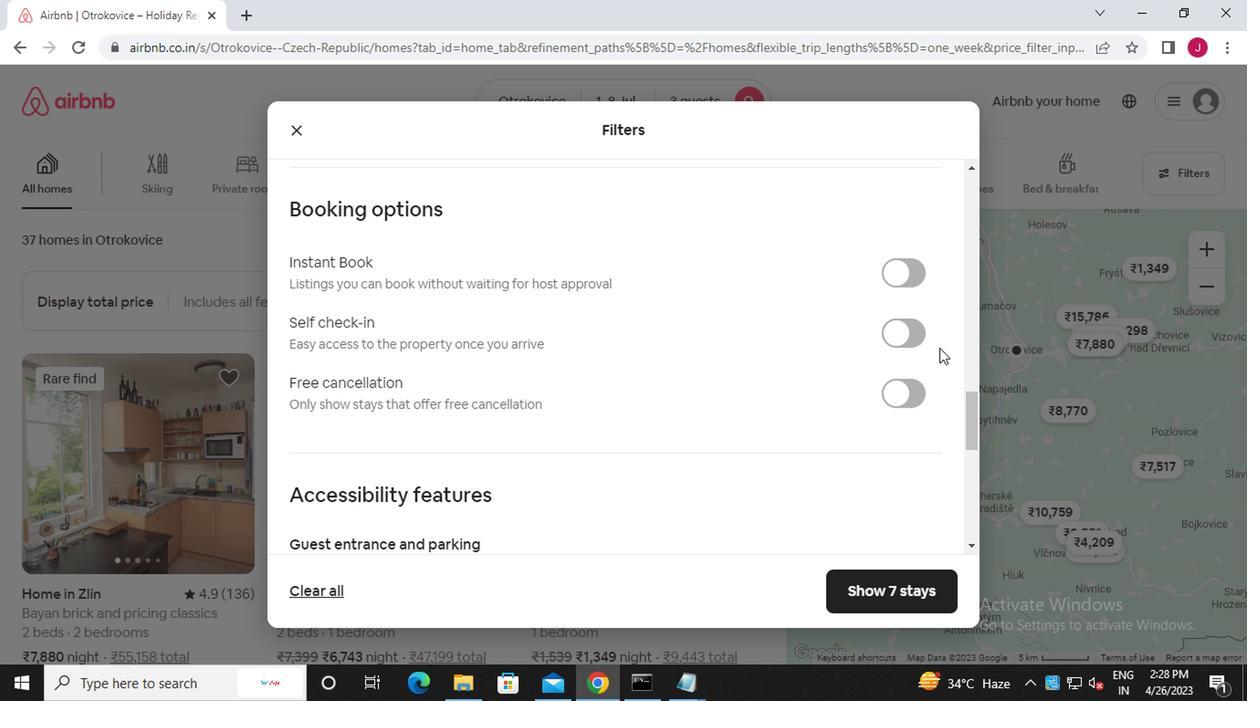 
Action: Mouse pressed left at (909, 339)
Screenshot: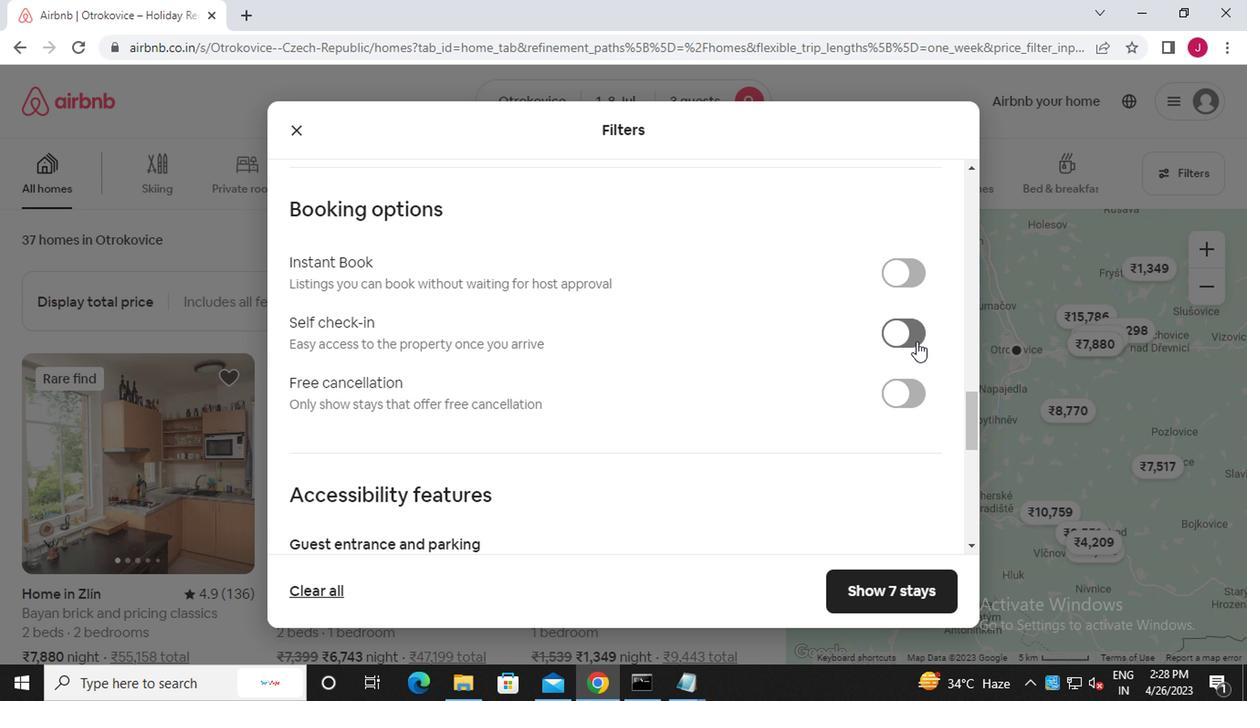 
Action: Mouse moved to (620, 422)
Screenshot: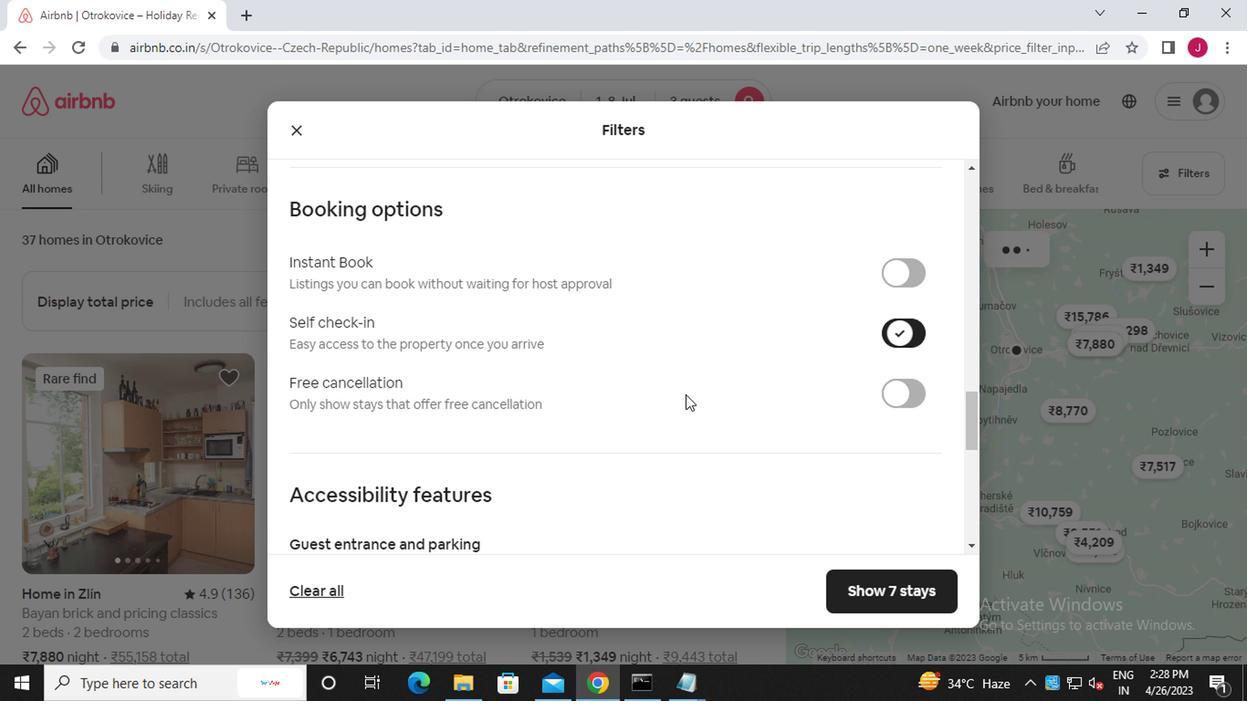 
Action: Mouse scrolled (620, 421) with delta (0, -1)
Screenshot: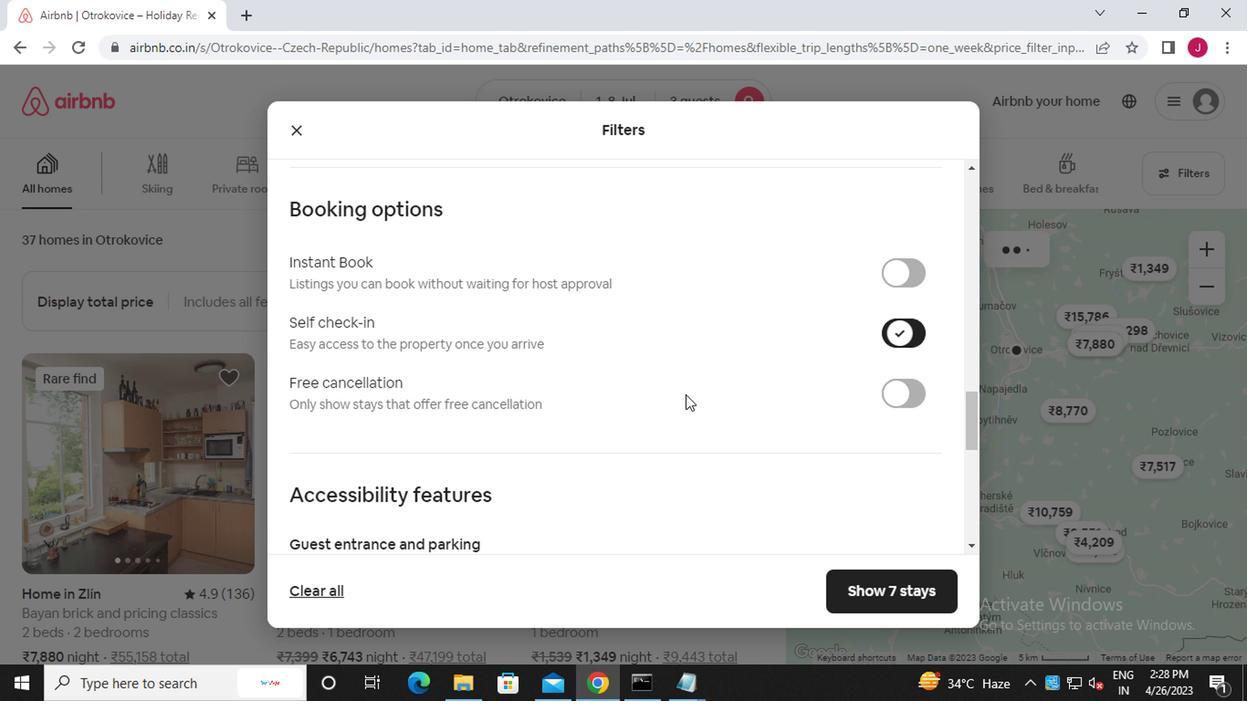 
Action: Mouse moved to (619, 422)
Screenshot: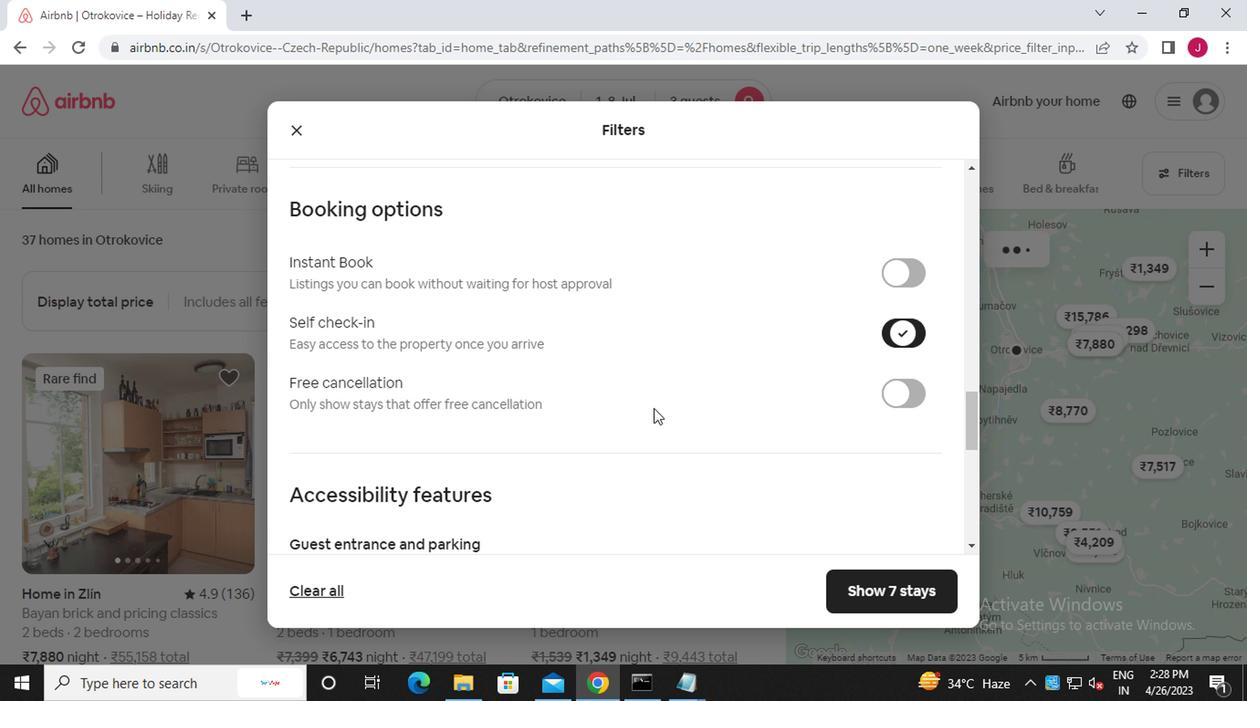 
Action: Mouse scrolled (619, 421) with delta (0, -1)
Screenshot: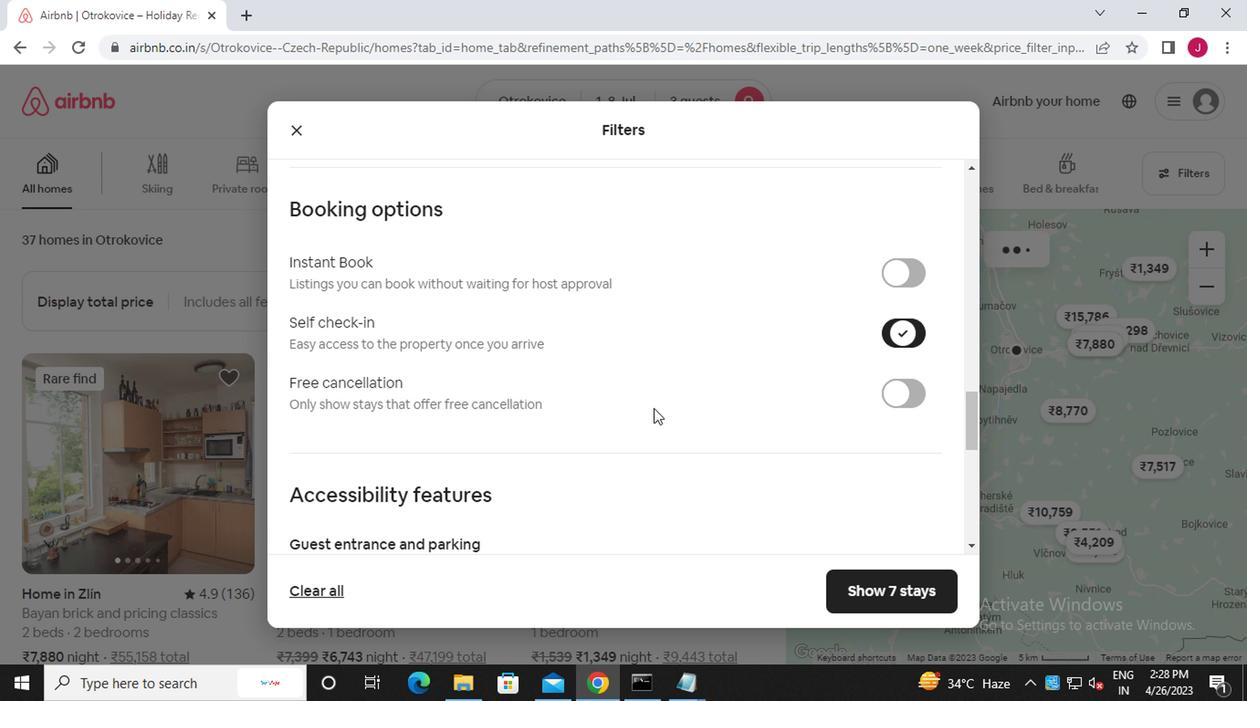 
Action: Mouse scrolled (619, 421) with delta (0, -1)
Screenshot: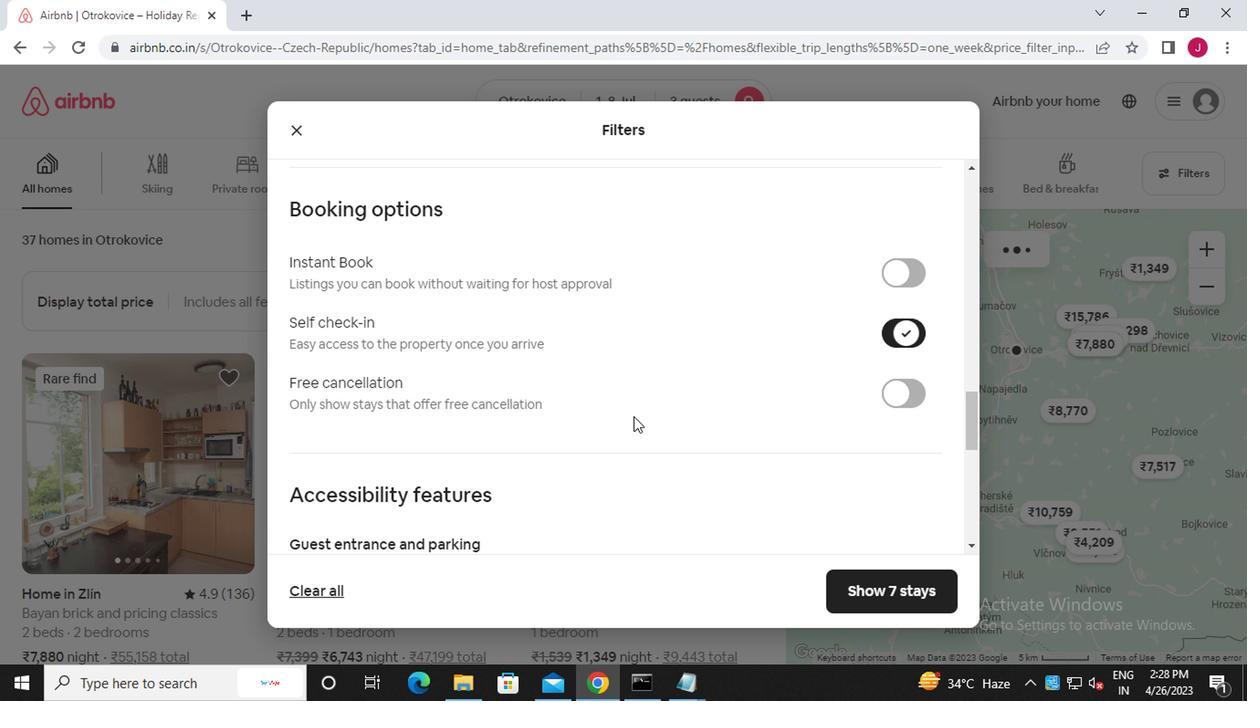 
Action: Mouse scrolled (619, 421) with delta (0, -1)
Screenshot: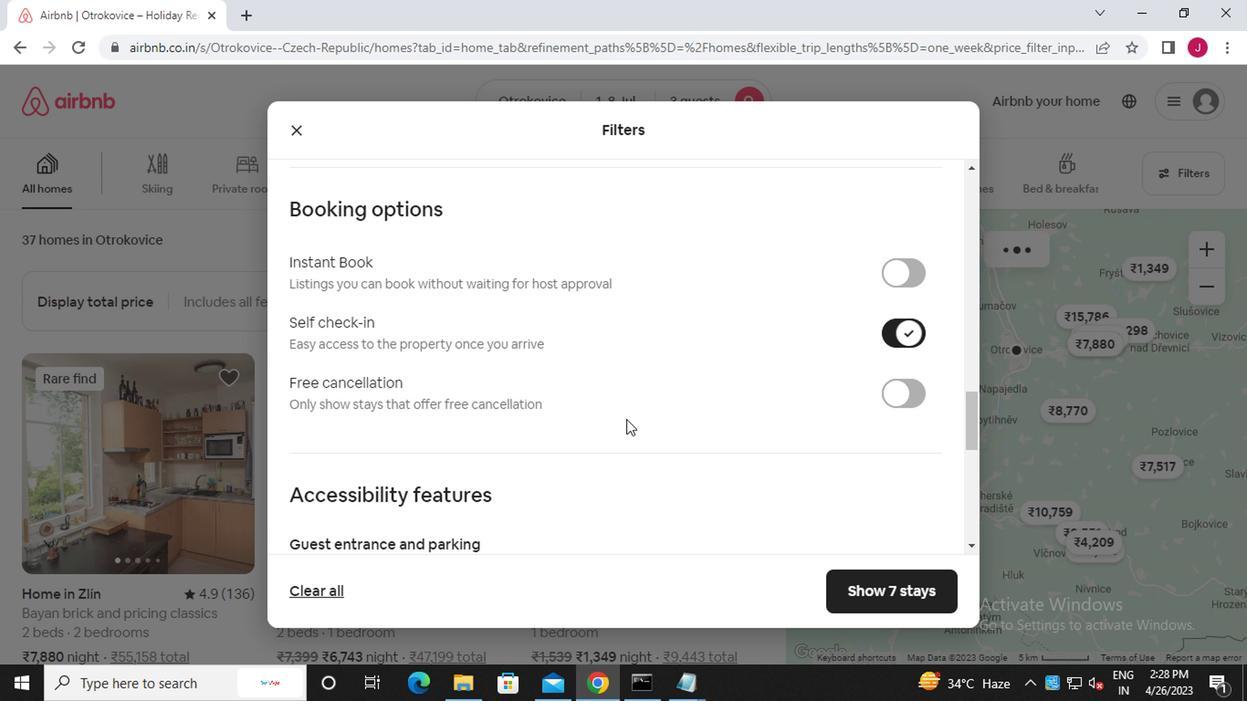 
Action: Mouse scrolled (619, 421) with delta (0, -1)
Screenshot: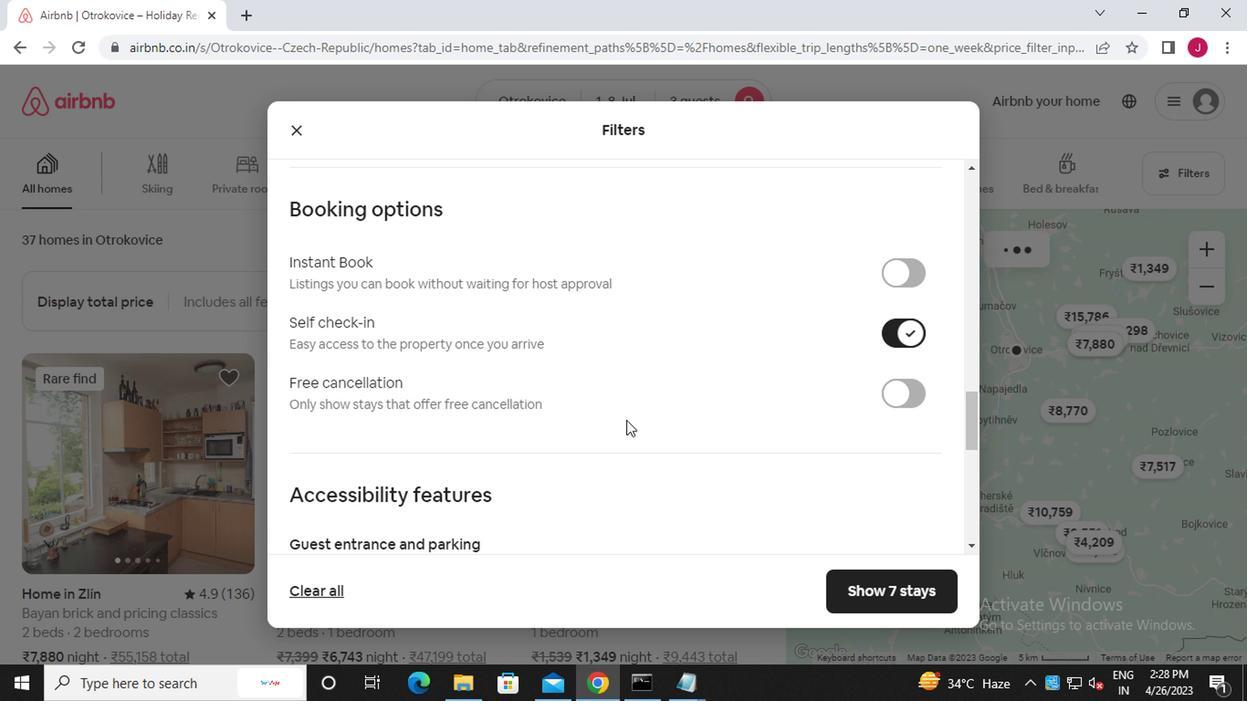 
Action: Mouse scrolled (619, 421) with delta (0, -1)
Screenshot: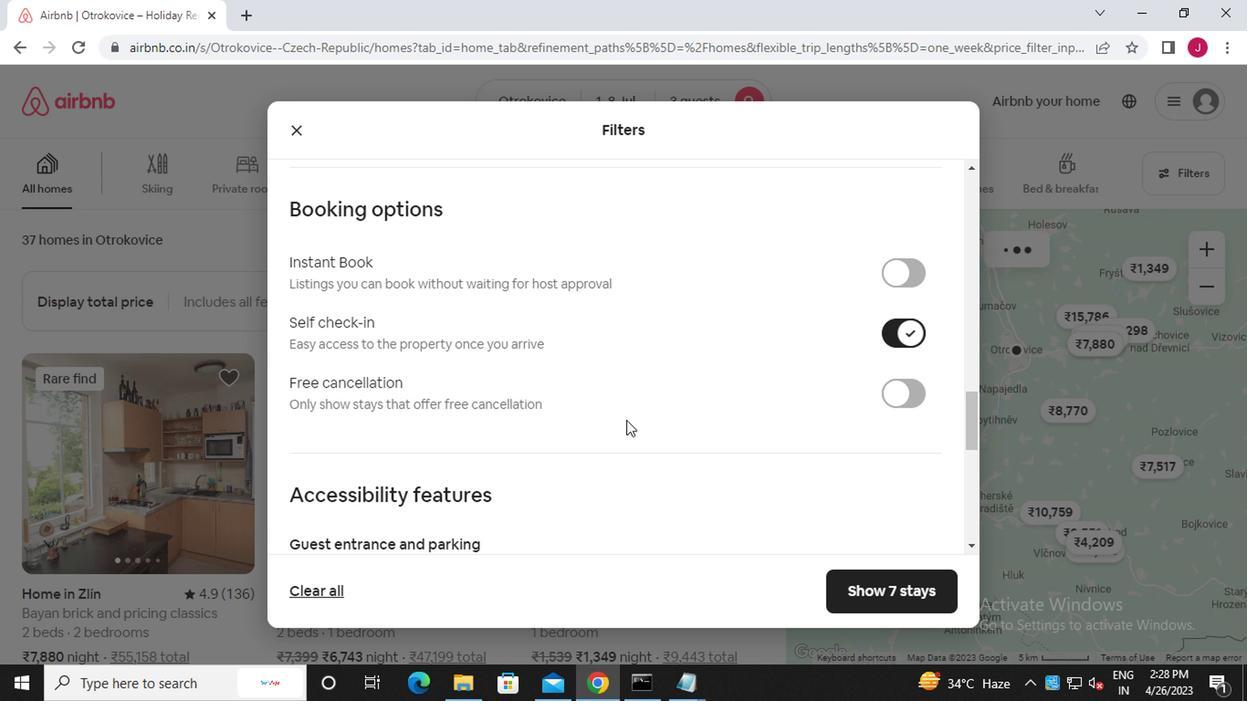 
Action: Mouse moved to (617, 423)
Screenshot: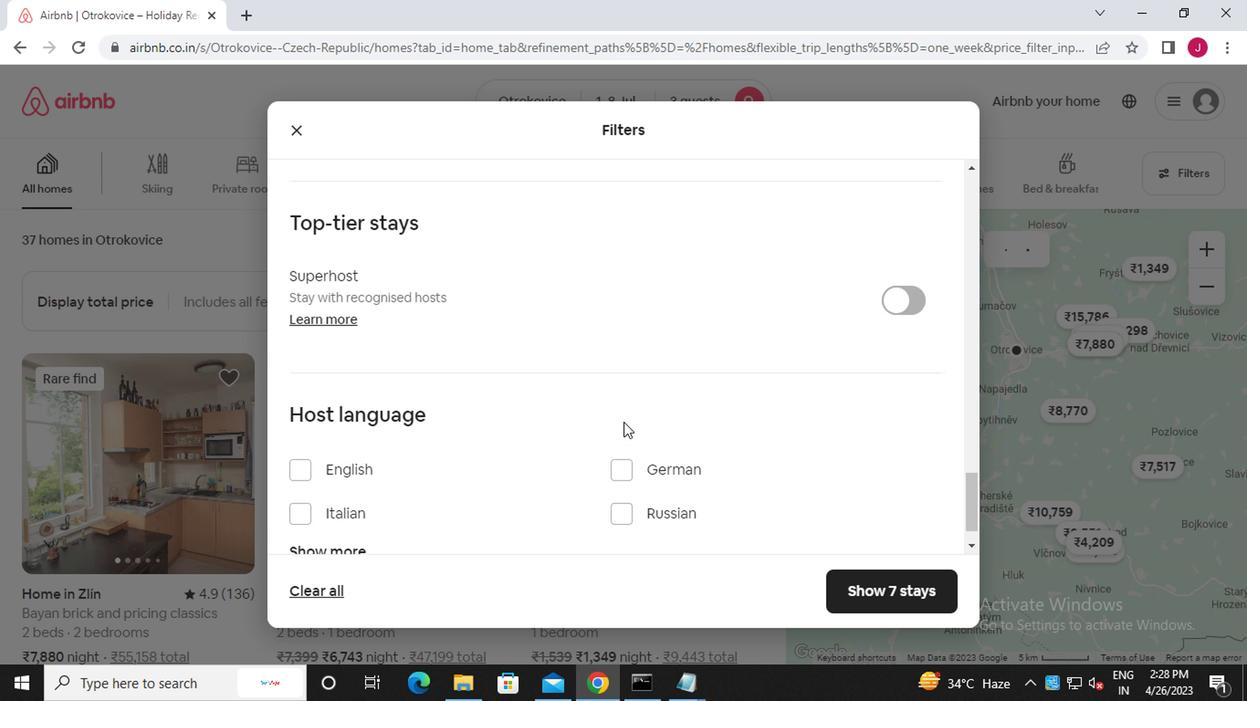 
Action: Mouse scrolled (617, 422) with delta (0, 0)
Screenshot: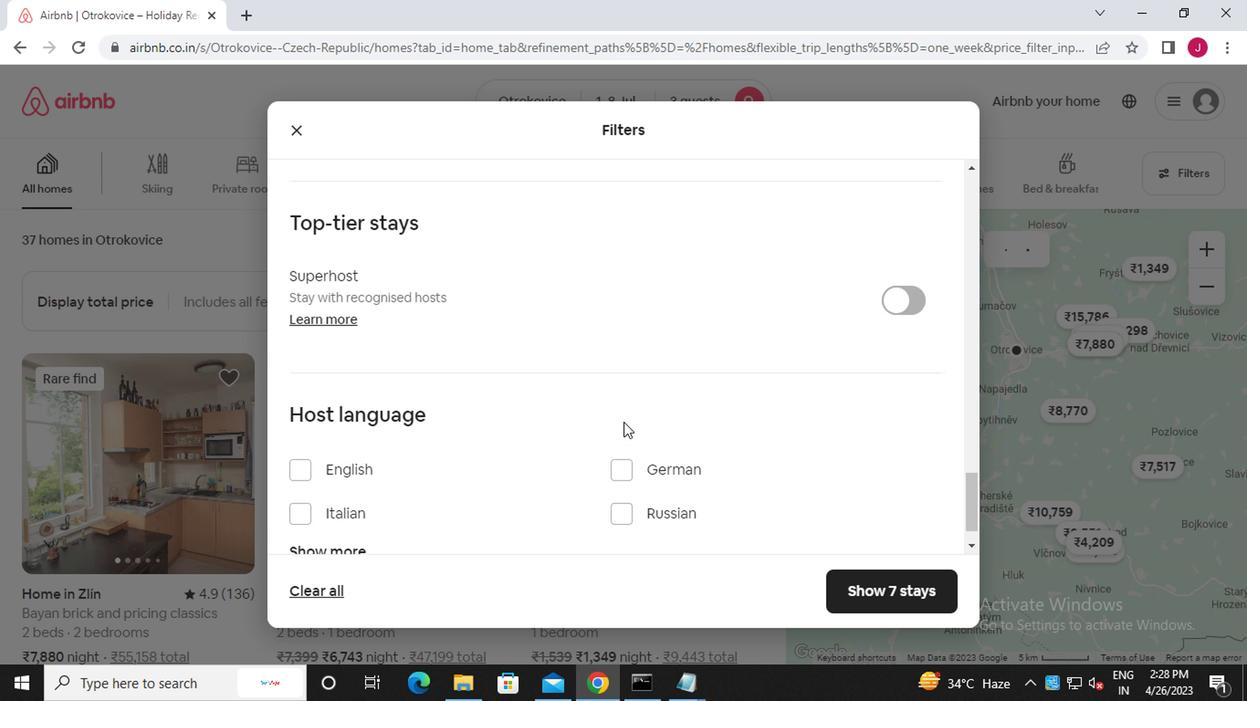 
Action: Mouse moved to (615, 424)
Screenshot: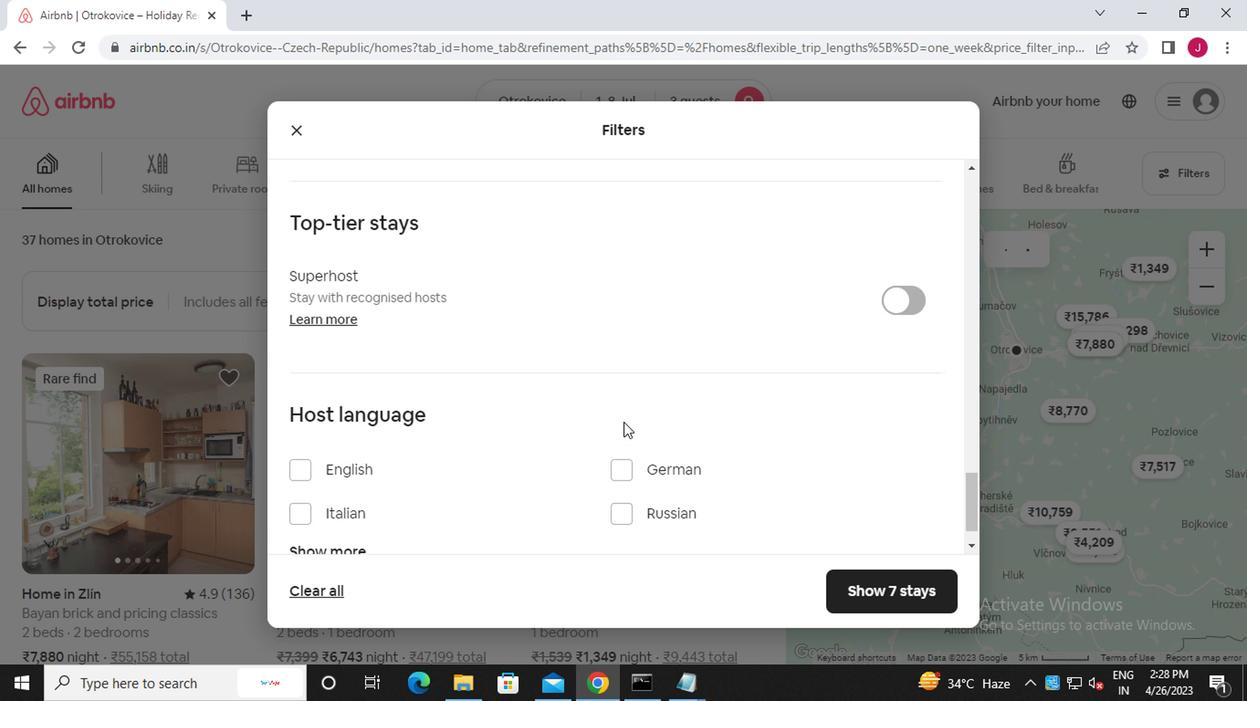 
Action: Mouse scrolled (615, 423) with delta (0, -1)
Screenshot: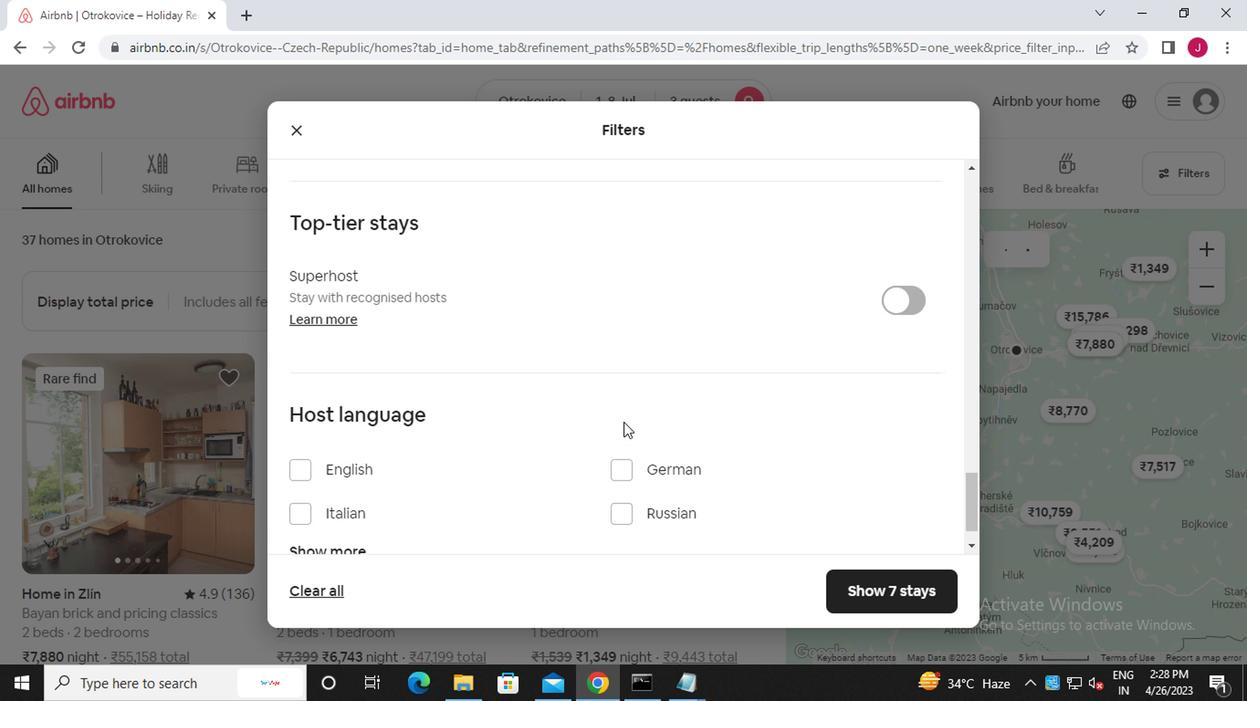 
Action: Mouse scrolled (615, 423) with delta (0, -1)
Screenshot: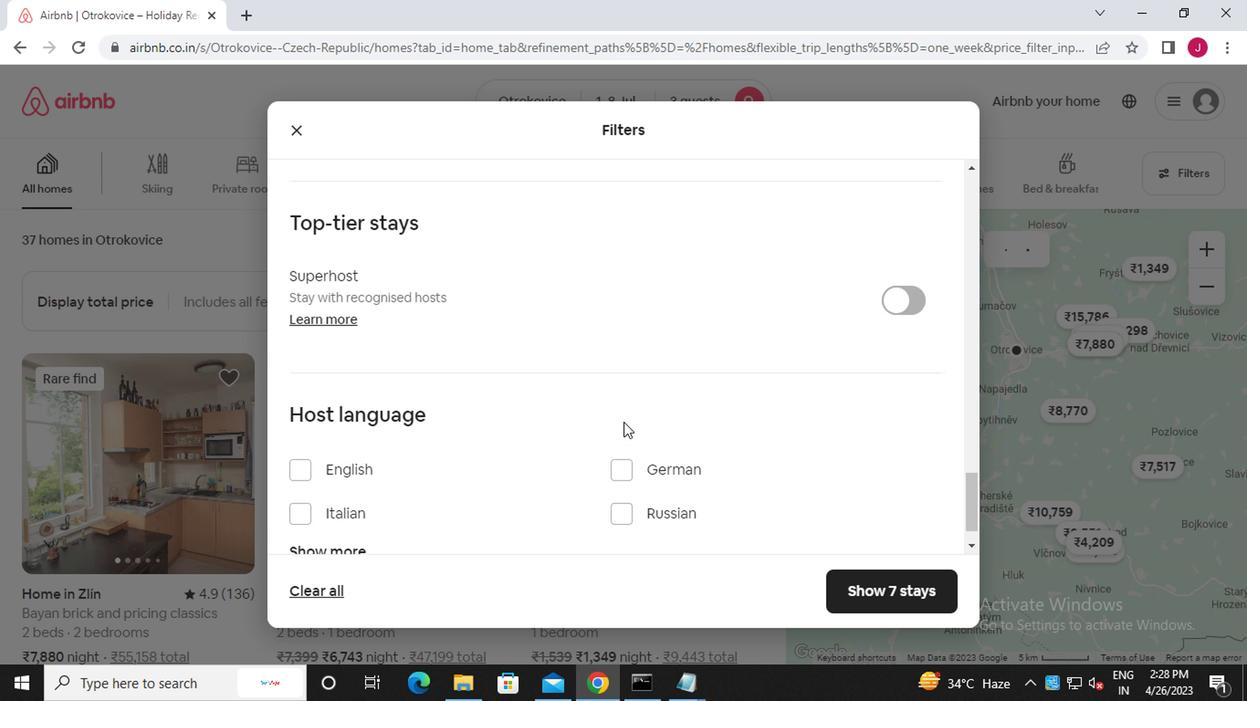 
Action: Mouse moved to (614, 424)
Screenshot: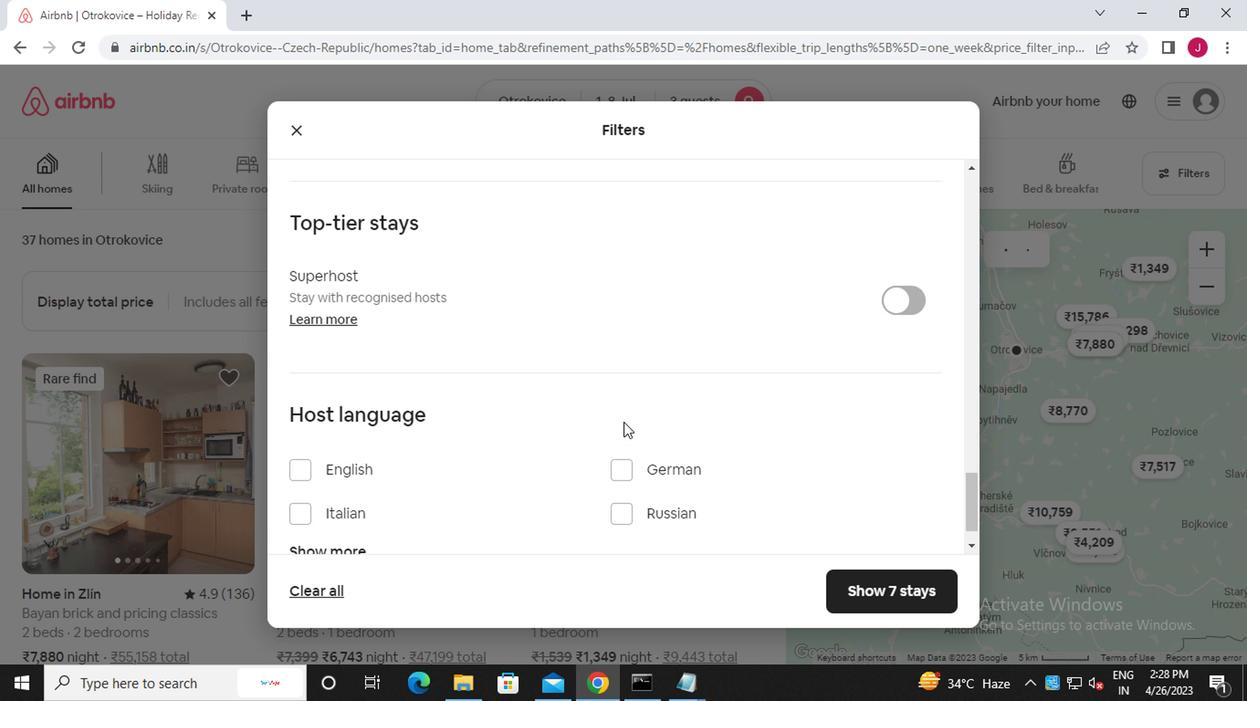 
Action: Mouse scrolled (614, 423) with delta (0, -1)
Screenshot: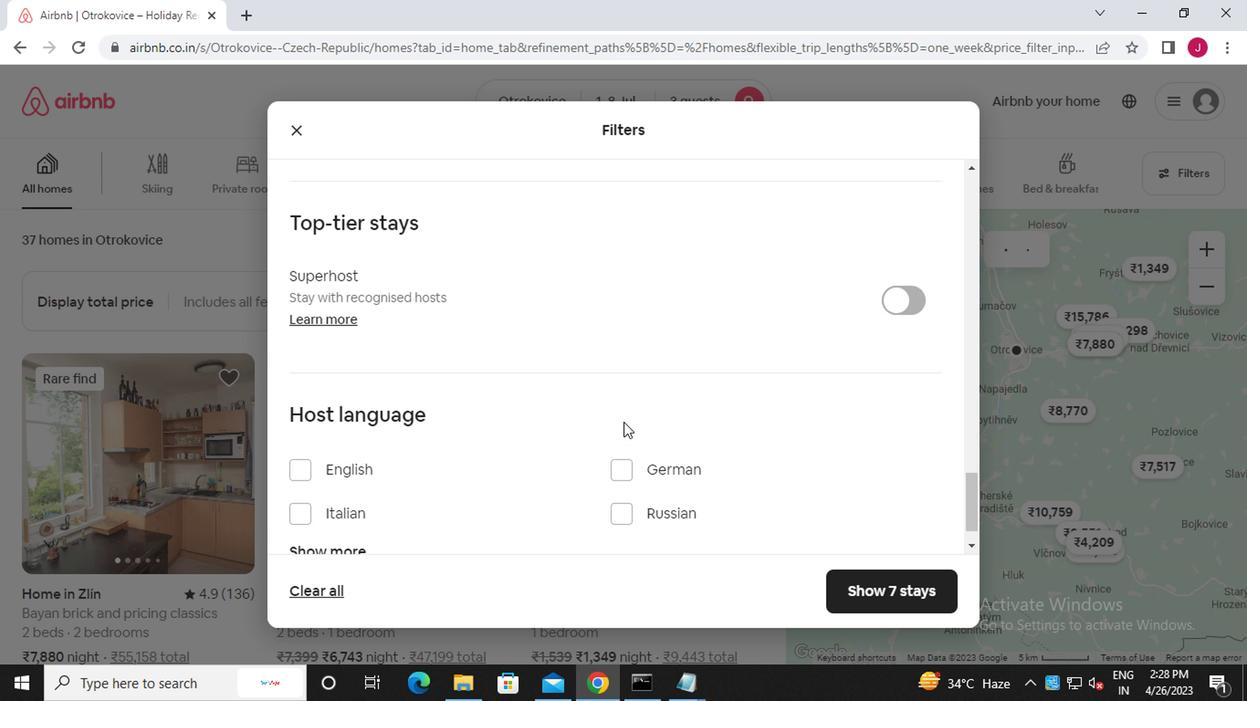 
Action: Mouse moved to (614, 425)
Screenshot: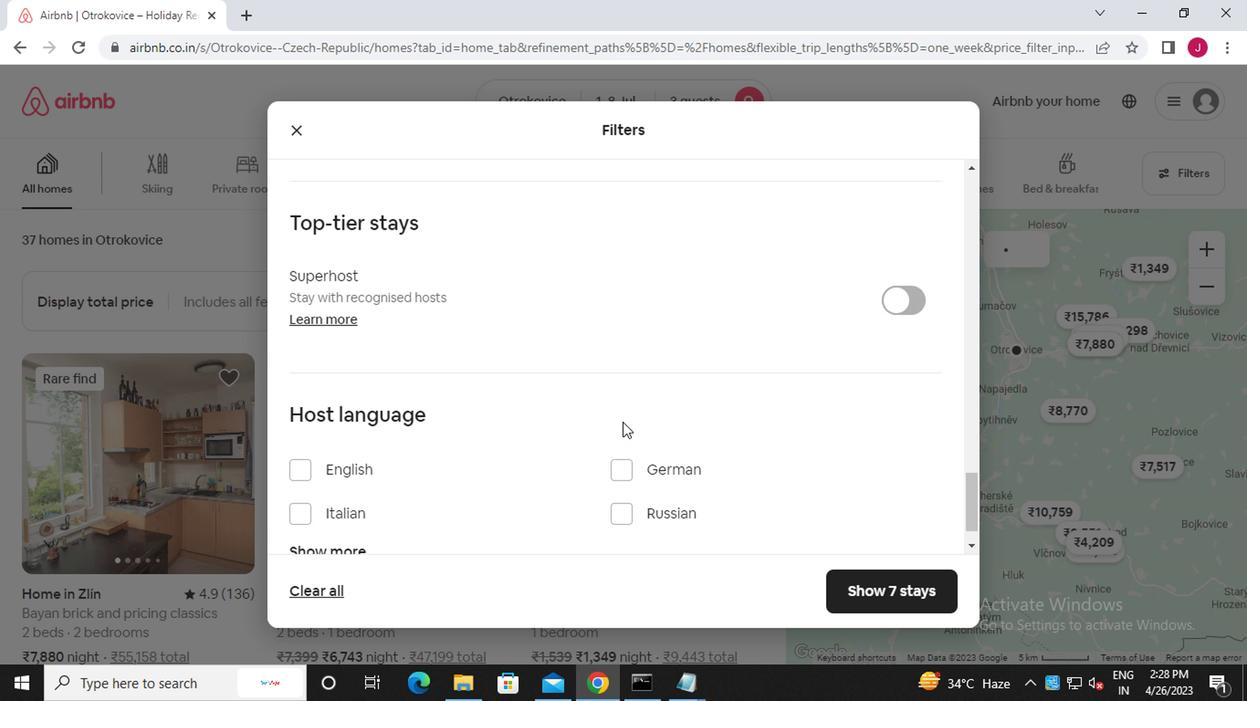 
Action: Mouse scrolled (614, 424) with delta (0, 0)
Screenshot: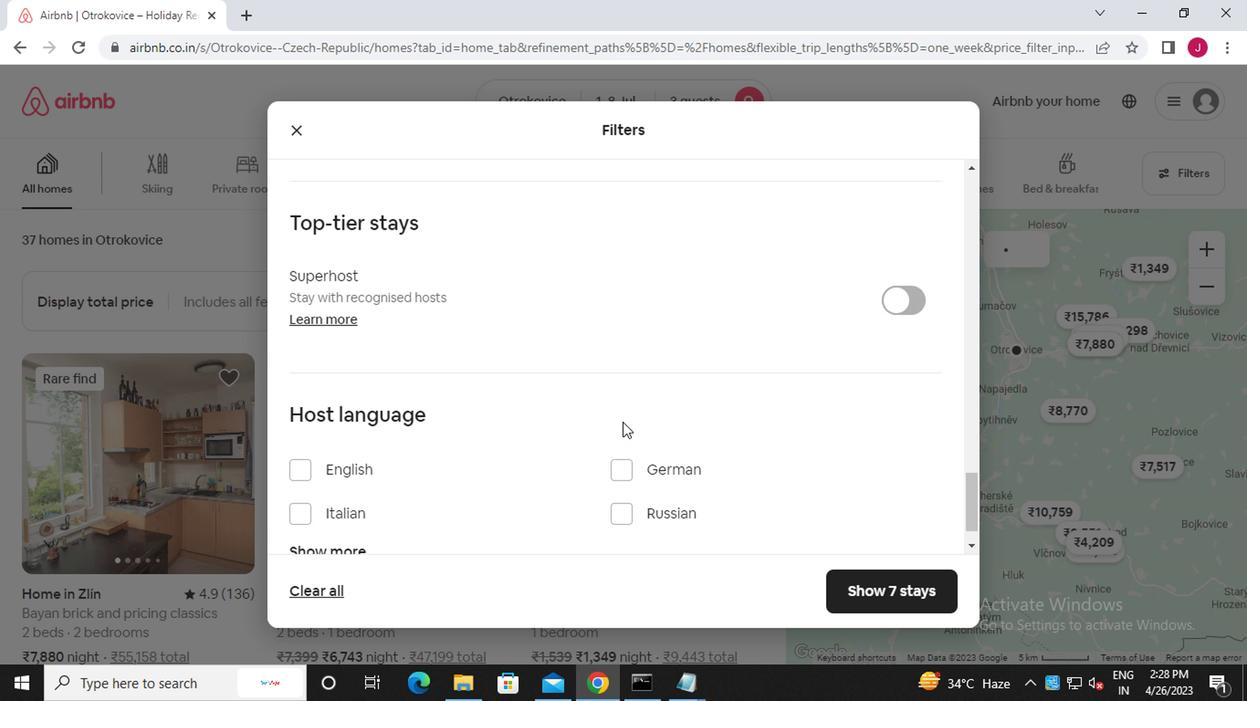 
Action: Mouse moved to (302, 421)
Screenshot: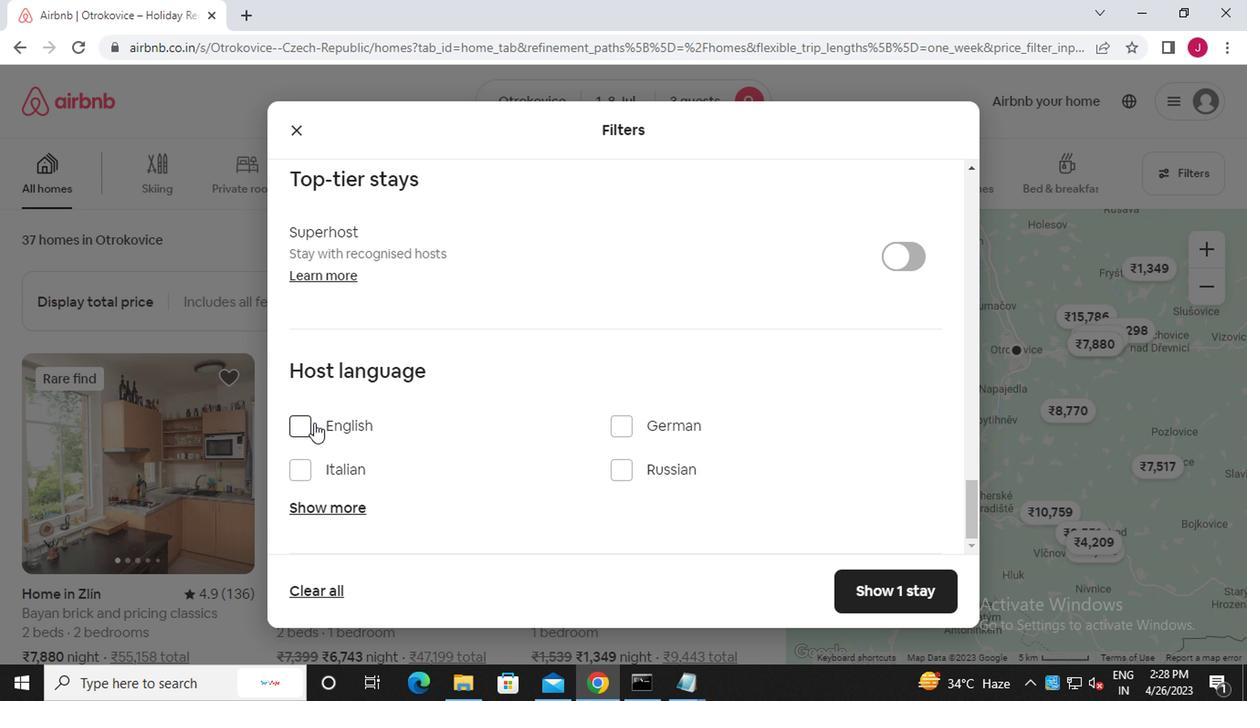 
Action: Mouse pressed left at (302, 421)
Screenshot: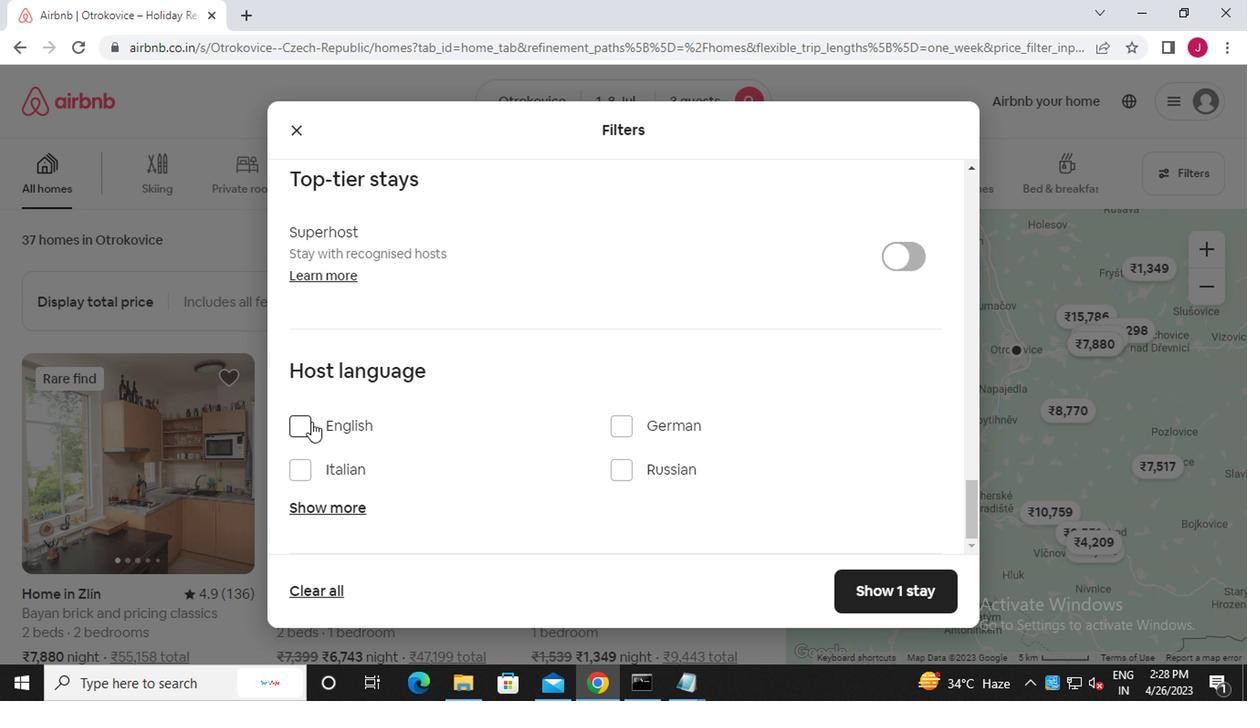 
Action: Mouse moved to (882, 588)
Screenshot: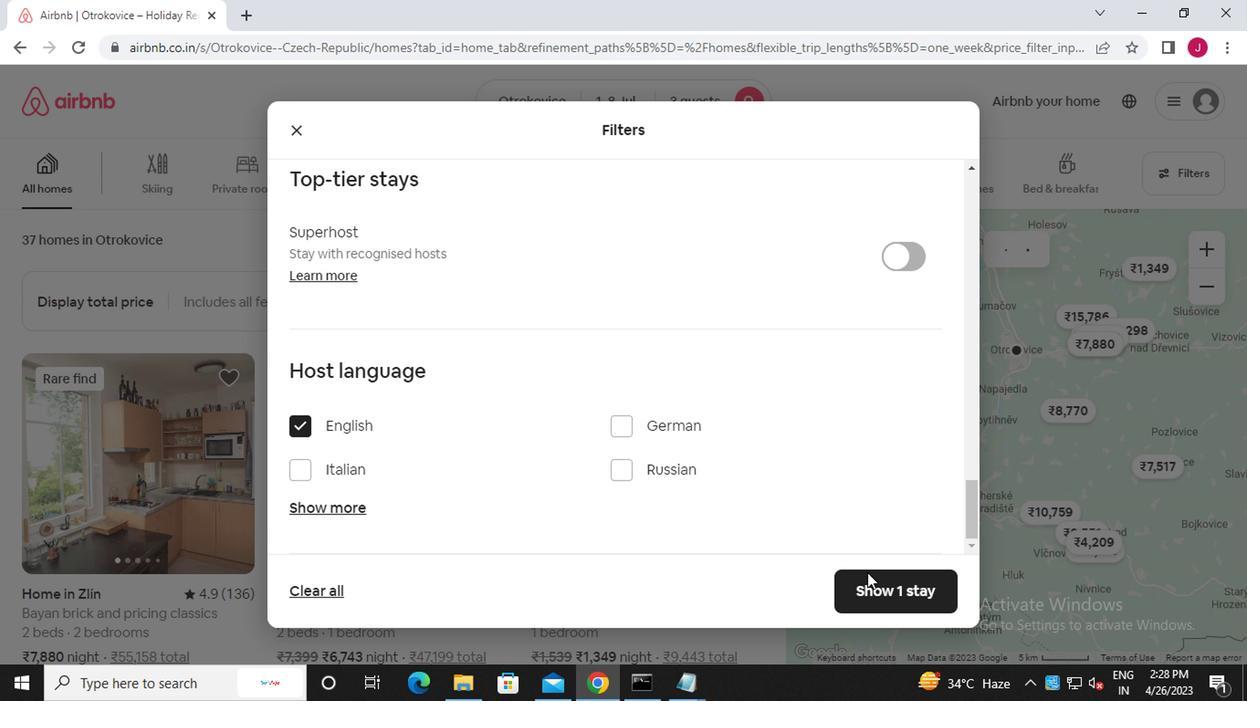 
Action: Mouse pressed left at (882, 588)
Screenshot: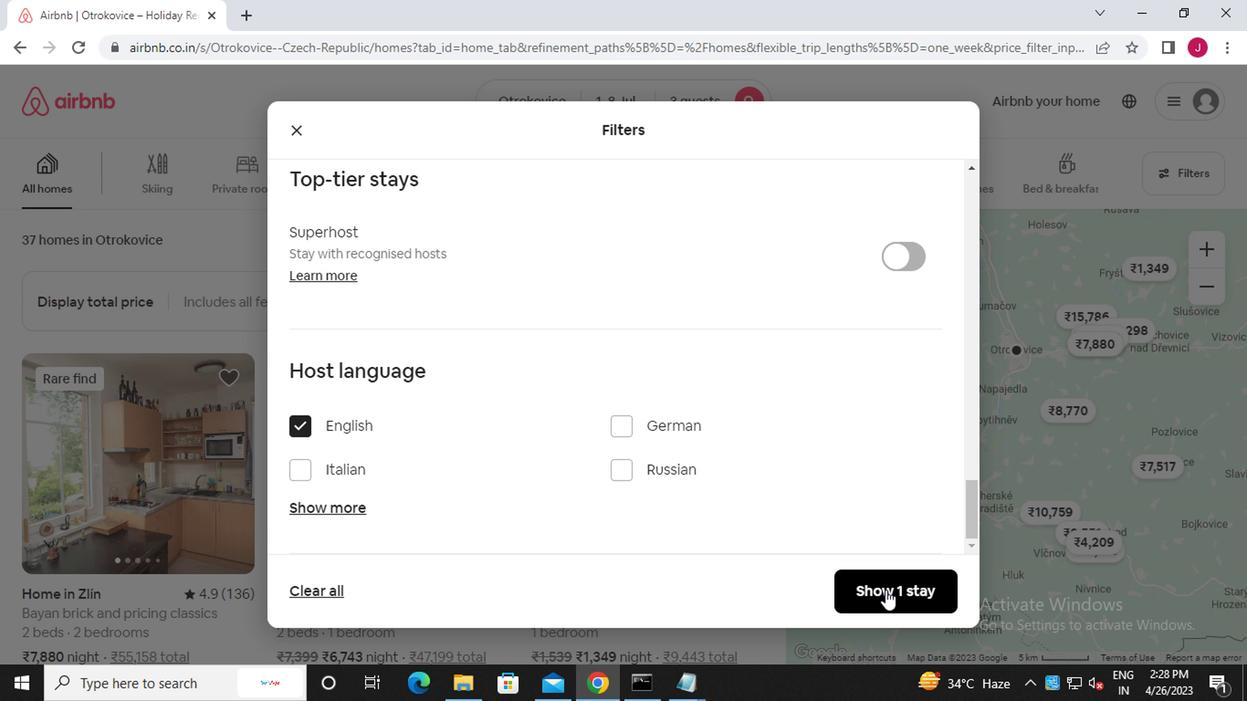
Action: Mouse moved to (877, 580)
Screenshot: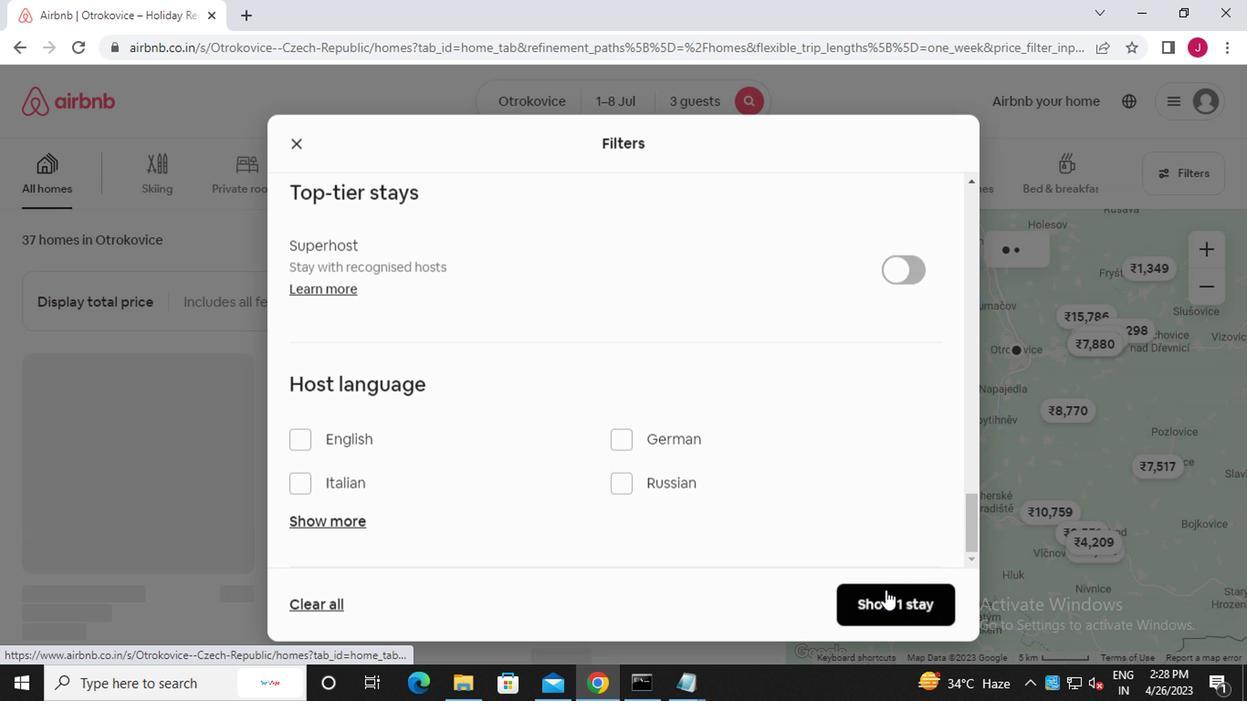 
